 Task: Compose an email with the signature Ivan Wilson with the subject Request for feedback on a fundraising campaign and the message Could you please provide a list of the project milestones? from softage.2@softage.net to softage.7@softage.net with an attached image file Billboard_design.png Undo the message and rewrite the message as I am writing to confirm the details of the conference. Send the email. Finally, move the email from Sent Items to the label Thanksgiving recipes
Action: Mouse moved to (1106, 78)
Screenshot: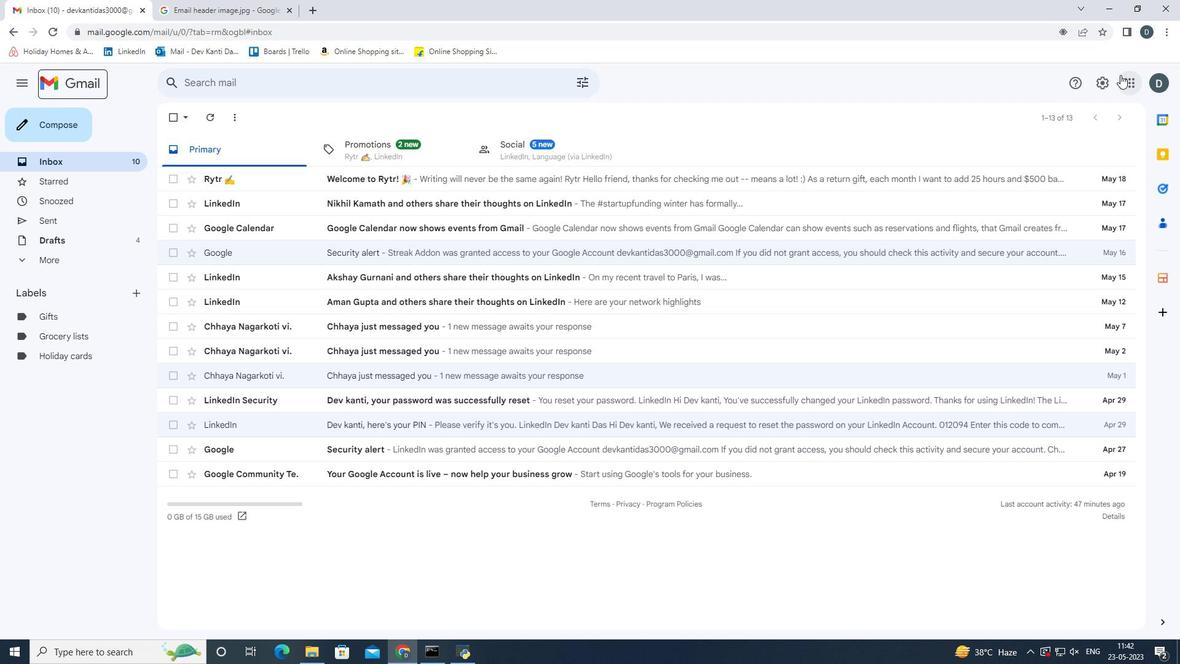
Action: Mouse pressed left at (1106, 78)
Screenshot: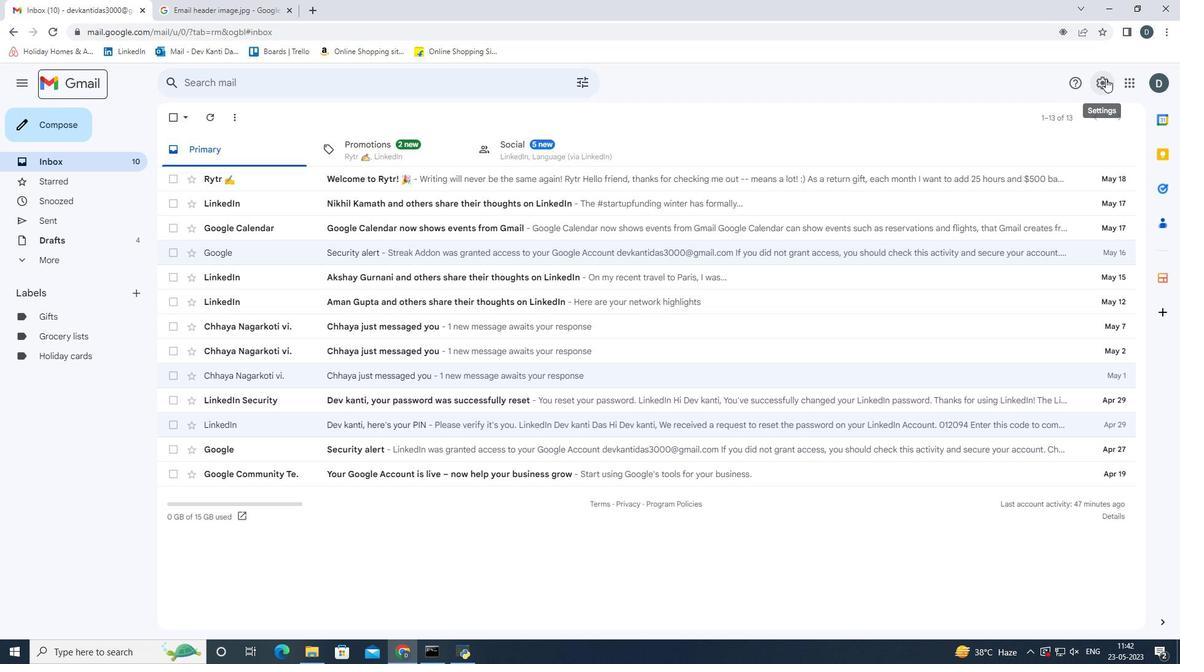 
Action: Mouse moved to (1075, 140)
Screenshot: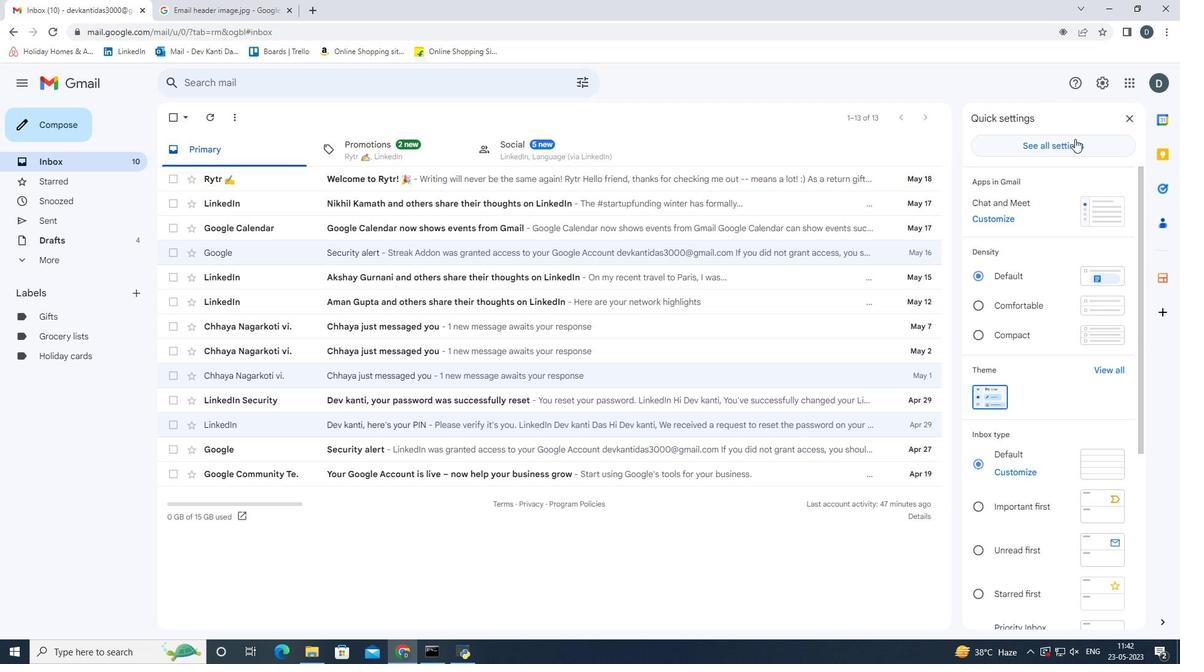 
Action: Mouse pressed left at (1075, 140)
Screenshot: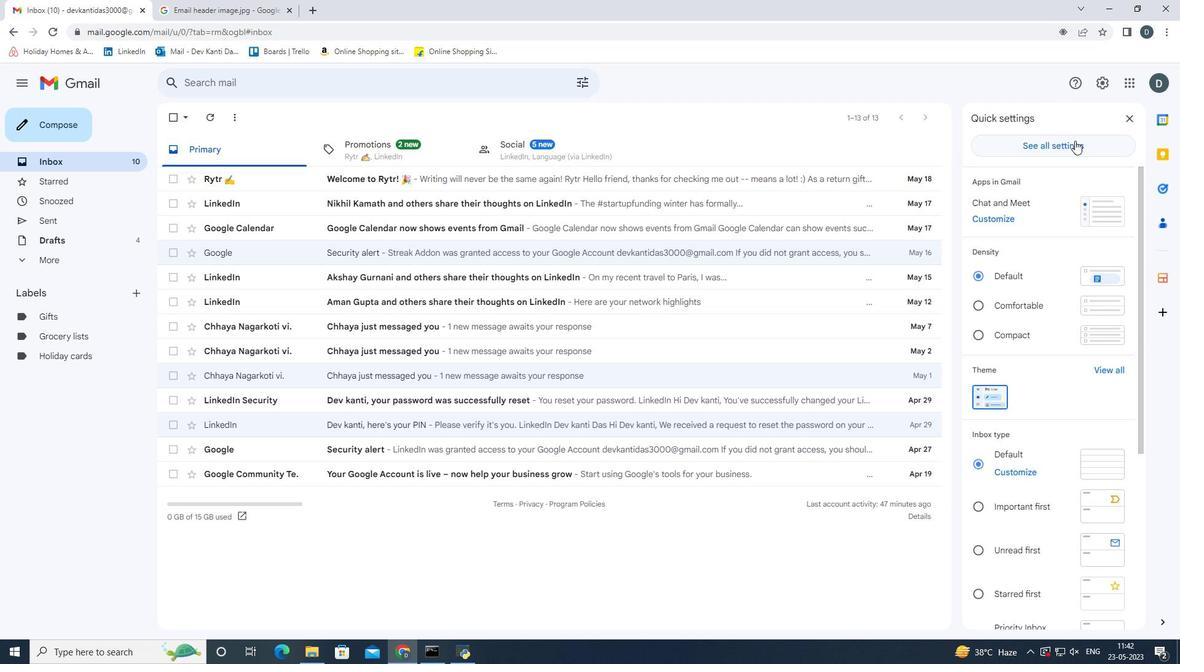 
Action: Mouse moved to (430, 432)
Screenshot: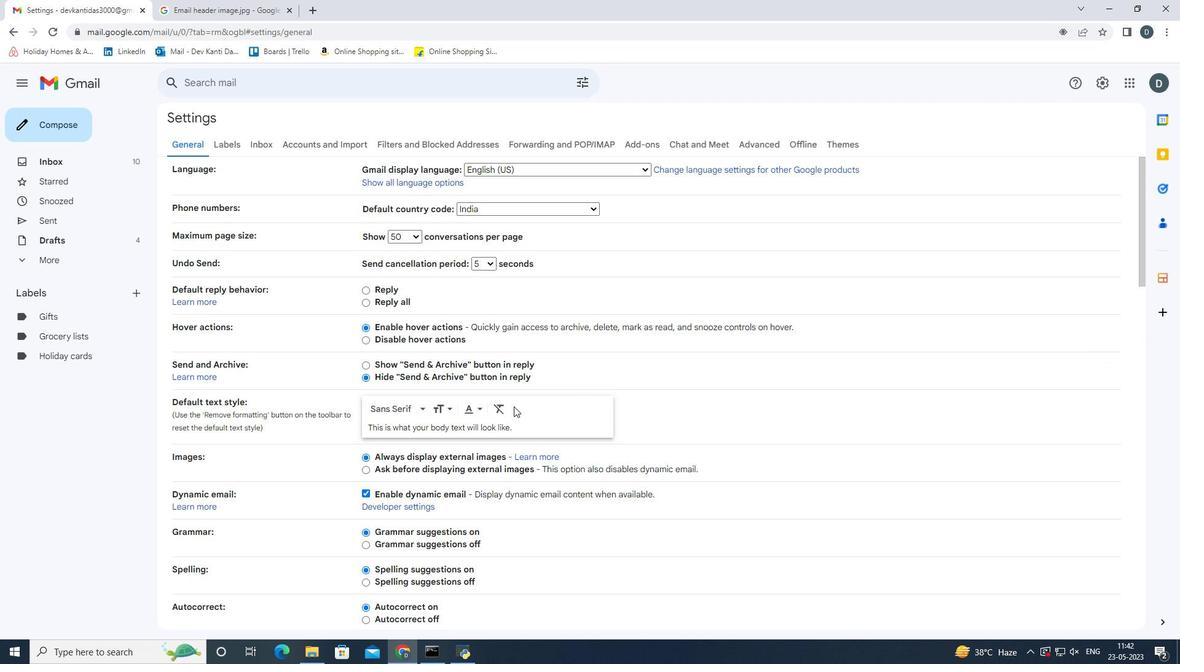 
Action: Mouse scrolled (430, 432) with delta (0, 0)
Screenshot: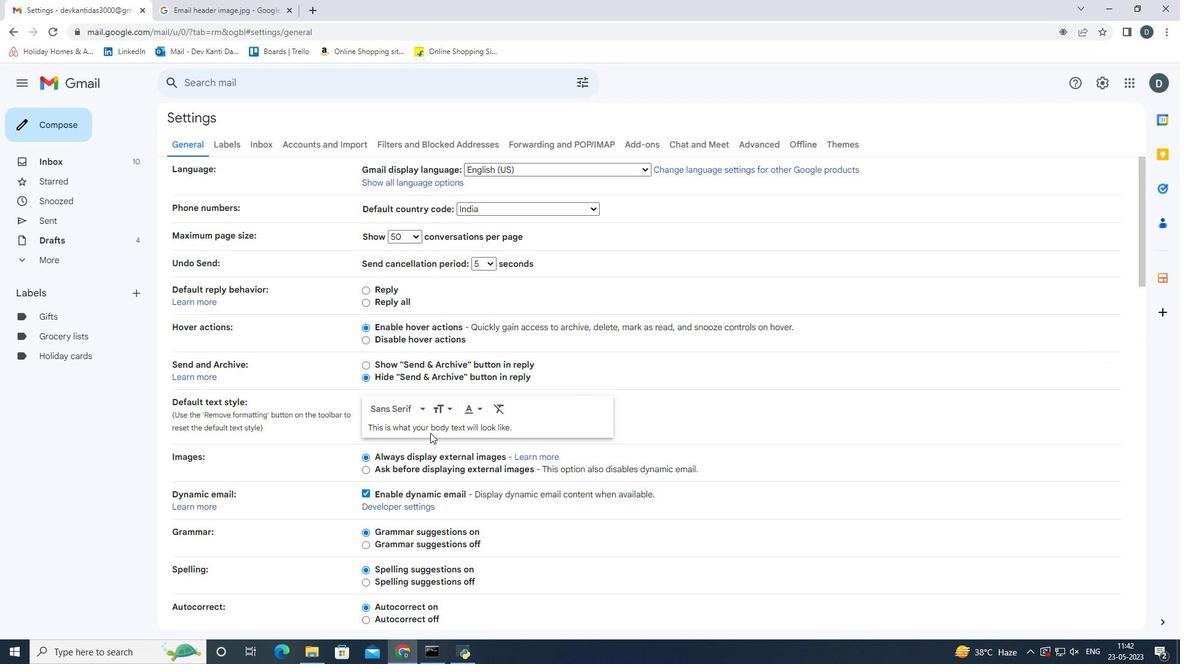 
Action: Mouse scrolled (430, 432) with delta (0, 0)
Screenshot: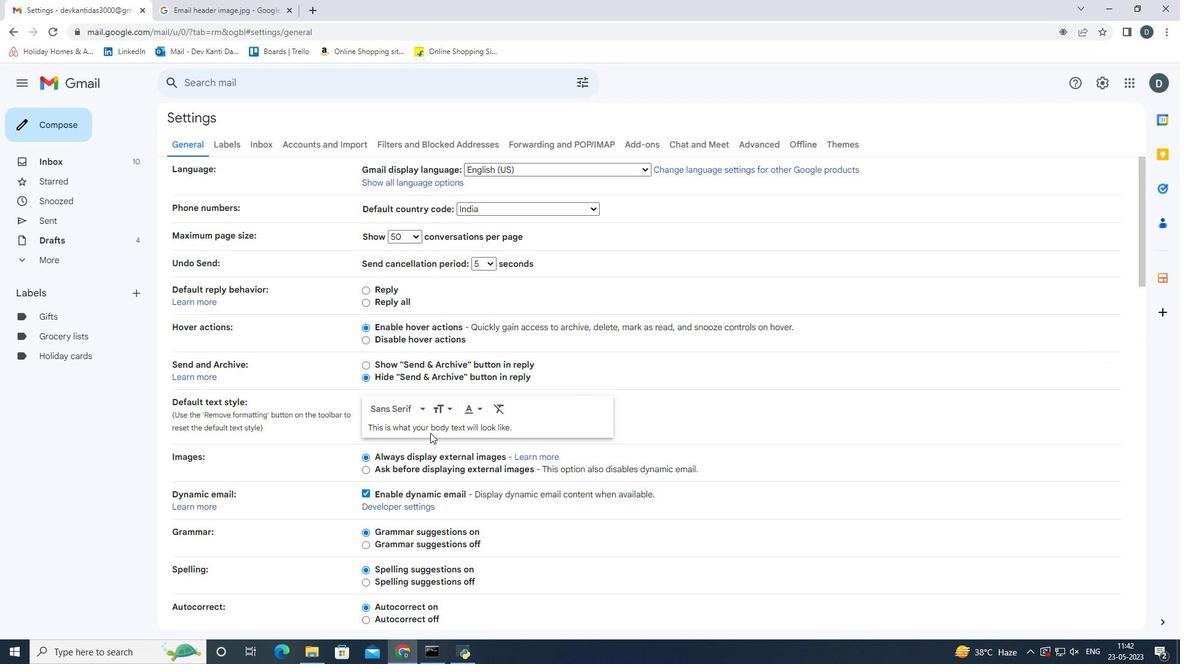 
Action: Mouse scrolled (430, 432) with delta (0, 0)
Screenshot: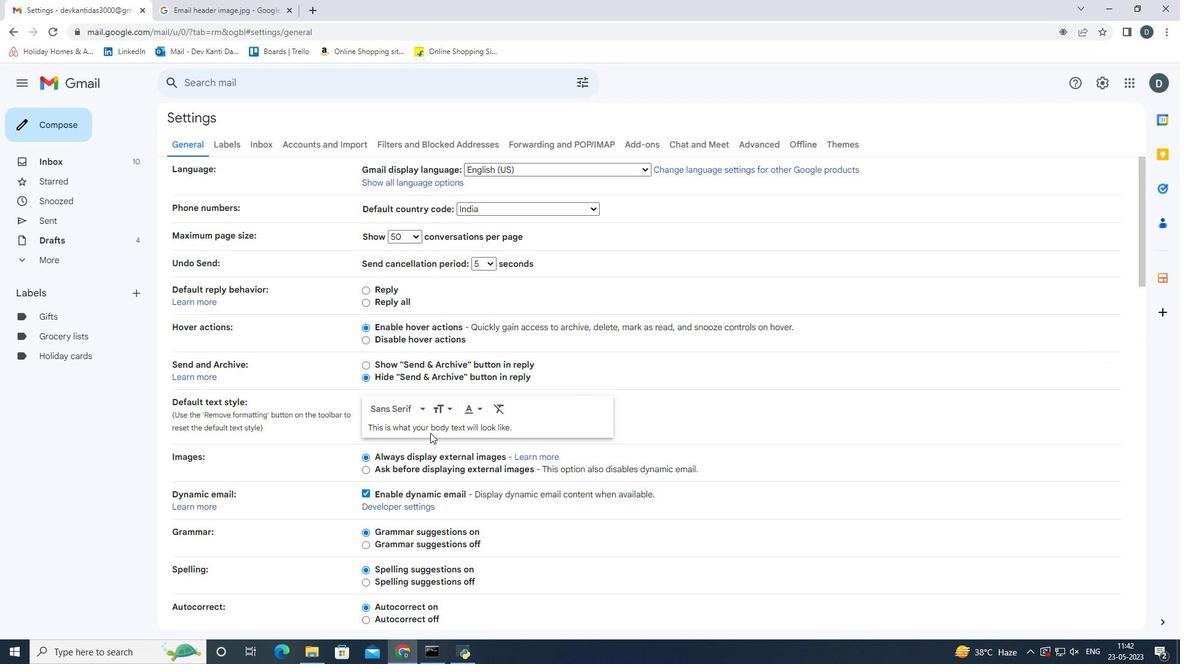 
Action: Mouse scrolled (430, 432) with delta (0, 0)
Screenshot: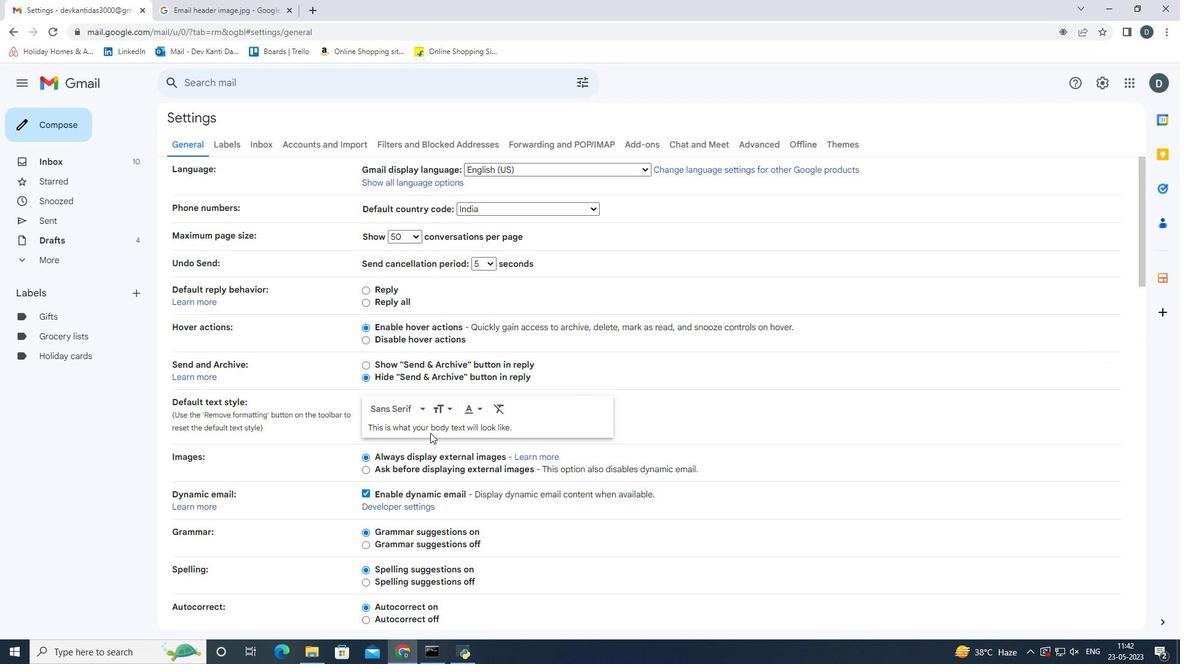 
Action: Mouse scrolled (430, 432) with delta (0, 0)
Screenshot: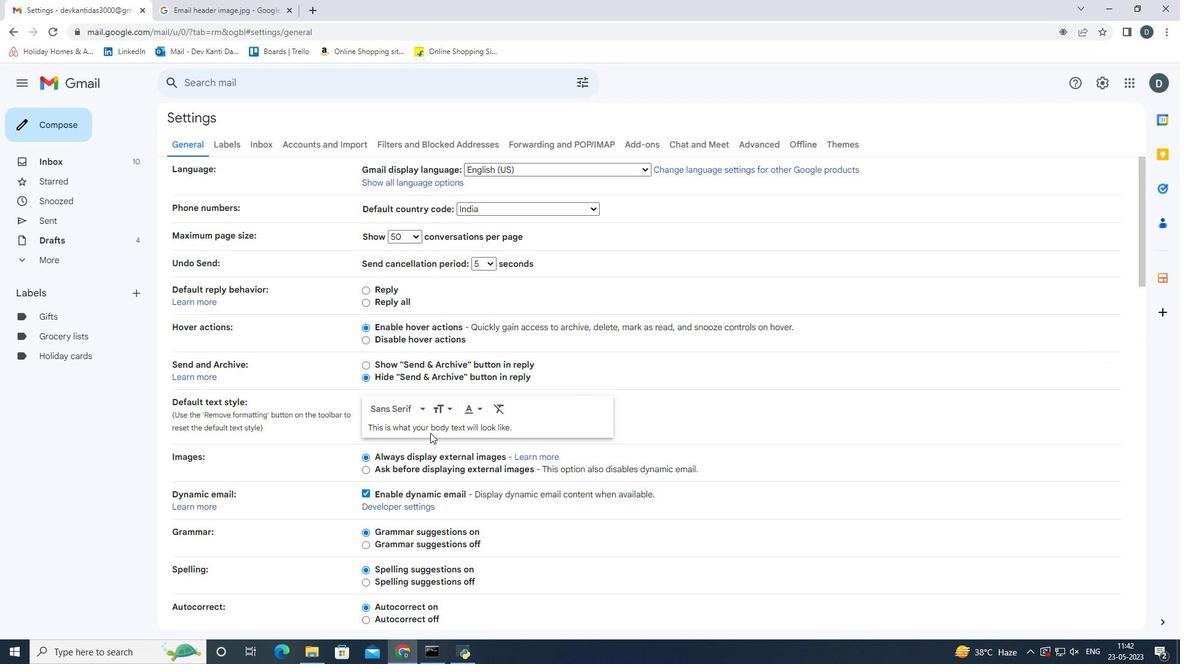 
Action: Mouse scrolled (430, 432) with delta (0, 0)
Screenshot: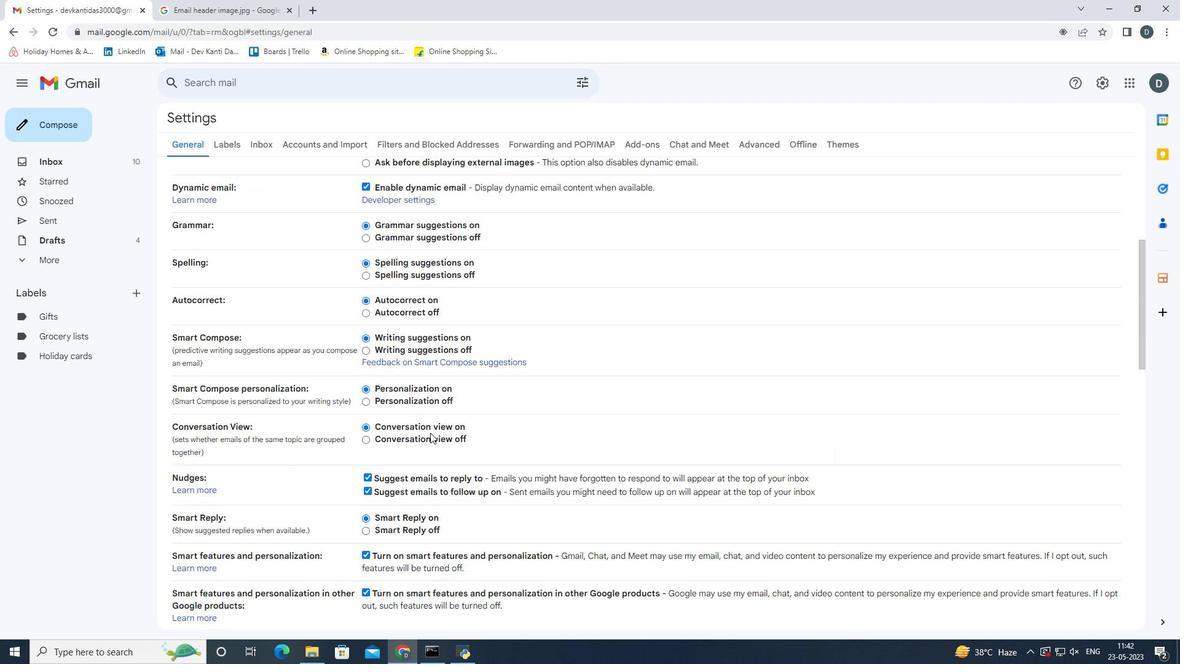 
Action: Mouse scrolled (430, 432) with delta (0, 0)
Screenshot: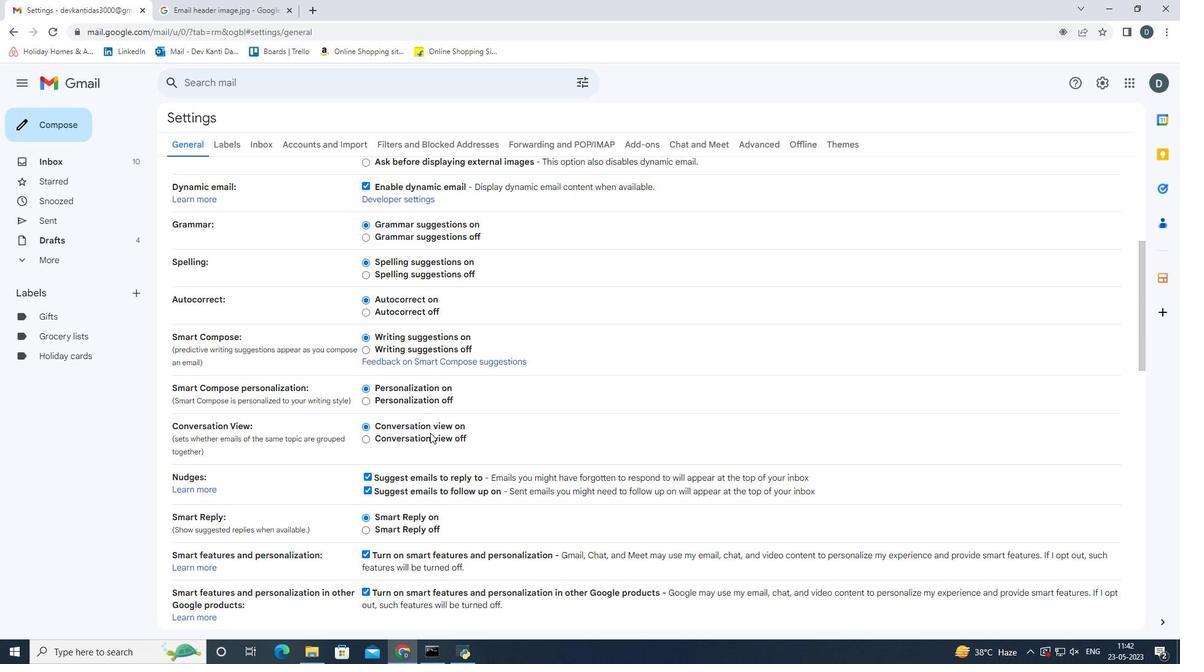 
Action: Mouse scrolled (430, 432) with delta (0, 0)
Screenshot: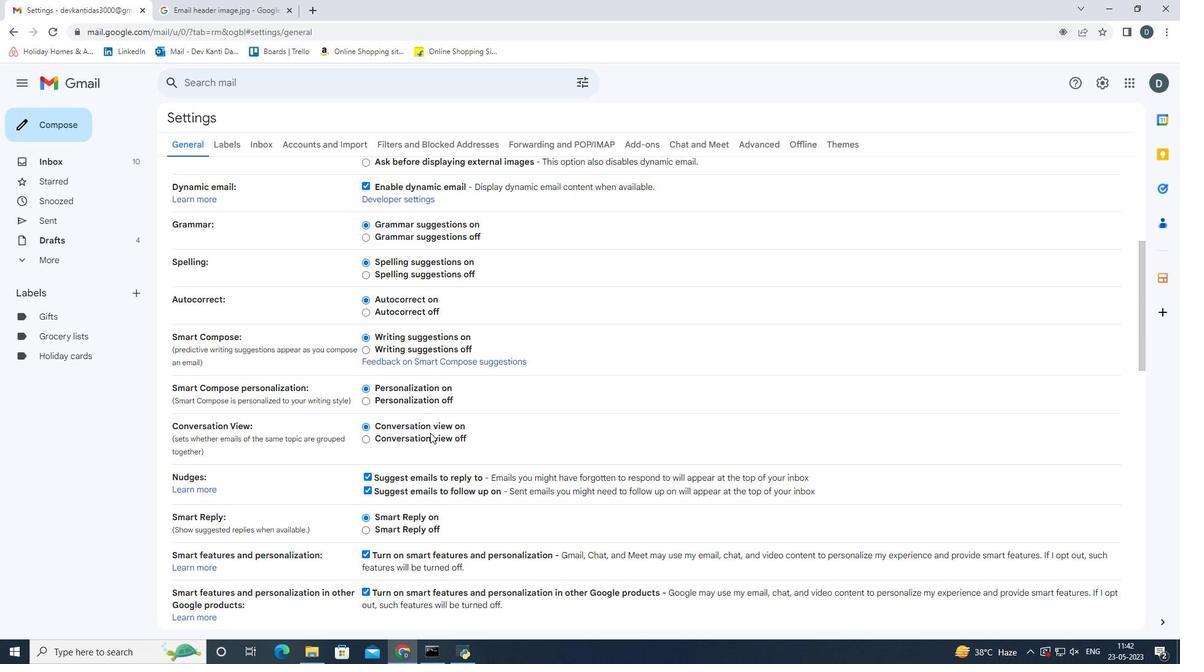 
Action: Mouse scrolled (430, 432) with delta (0, 0)
Screenshot: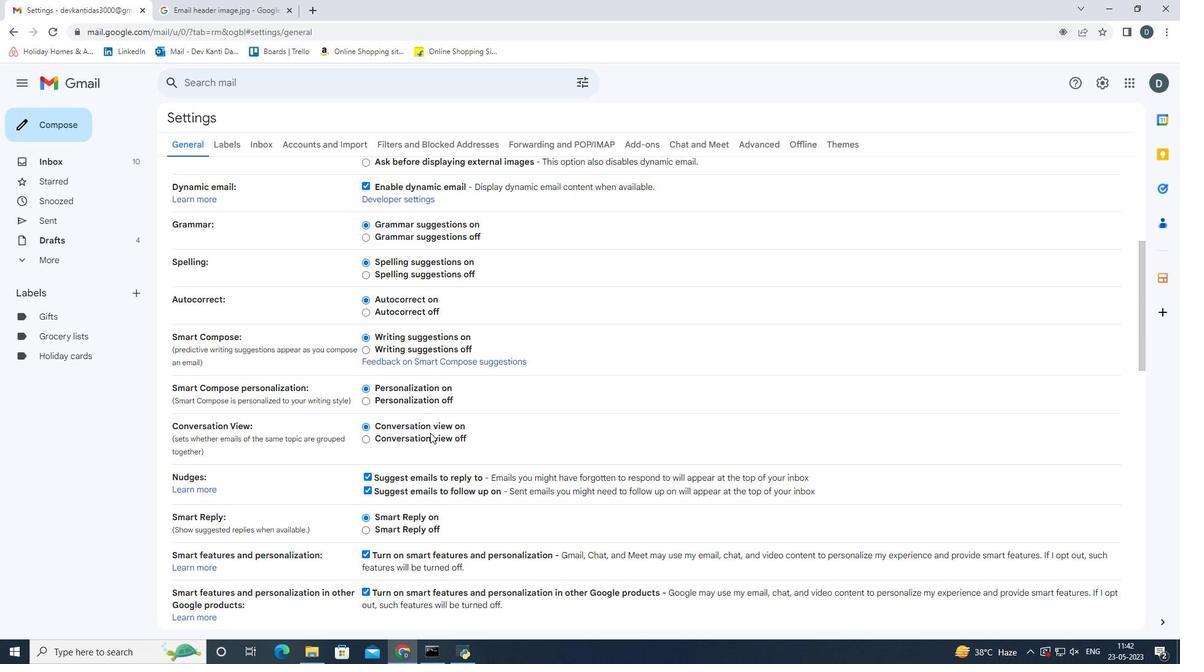 
Action: Mouse scrolled (430, 432) with delta (0, 0)
Screenshot: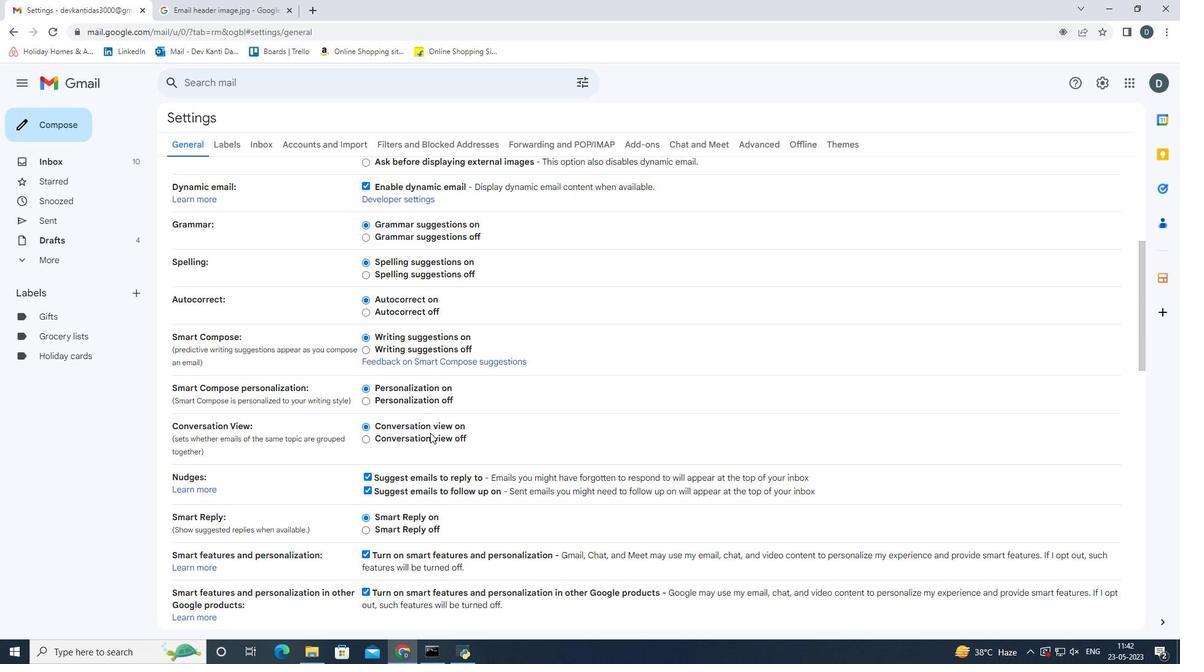 
Action: Mouse scrolled (430, 432) with delta (0, 0)
Screenshot: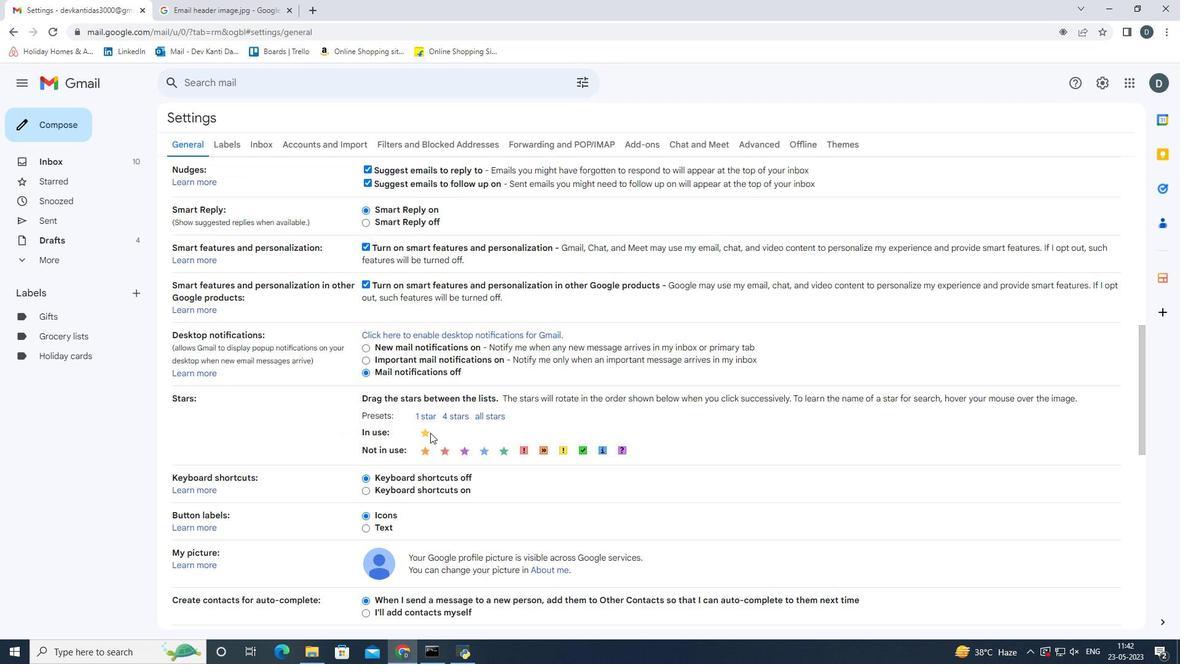 
Action: Mouse scrolled (430, 432) with delta (0, 0)
Screenshot: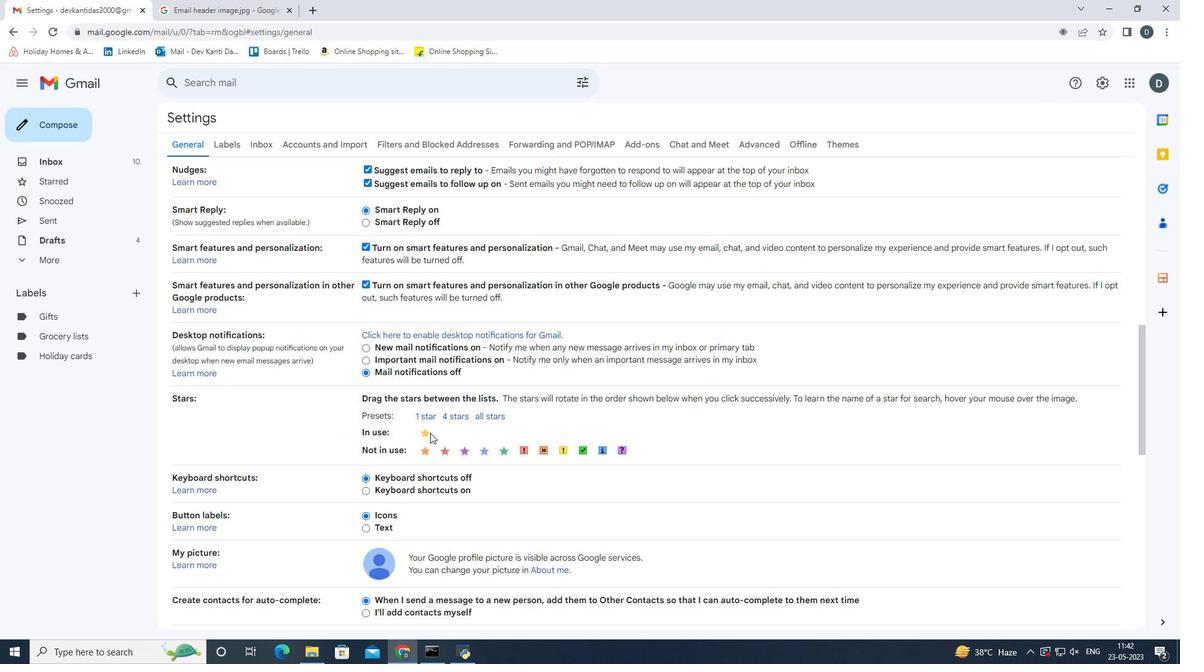 
Action: Mouse scrolled (430, 432) with delta (0, 0)
Screenshot: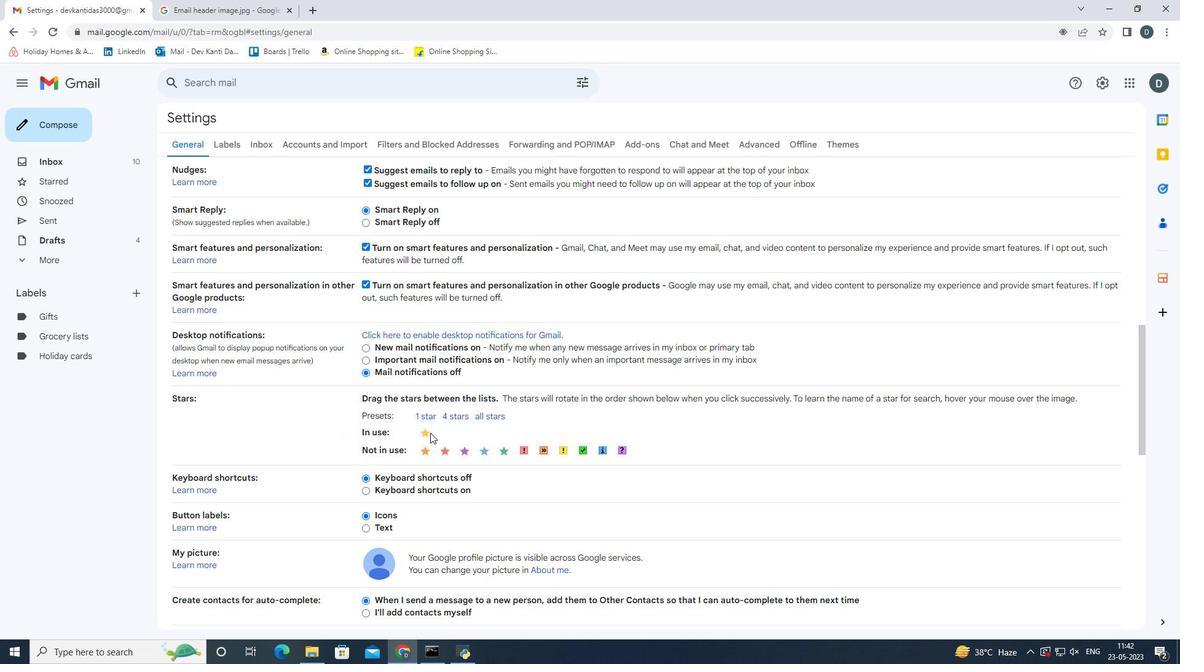 
Action: Mouse scrolled (430, 432) with delta (0, 0)
Screenshot: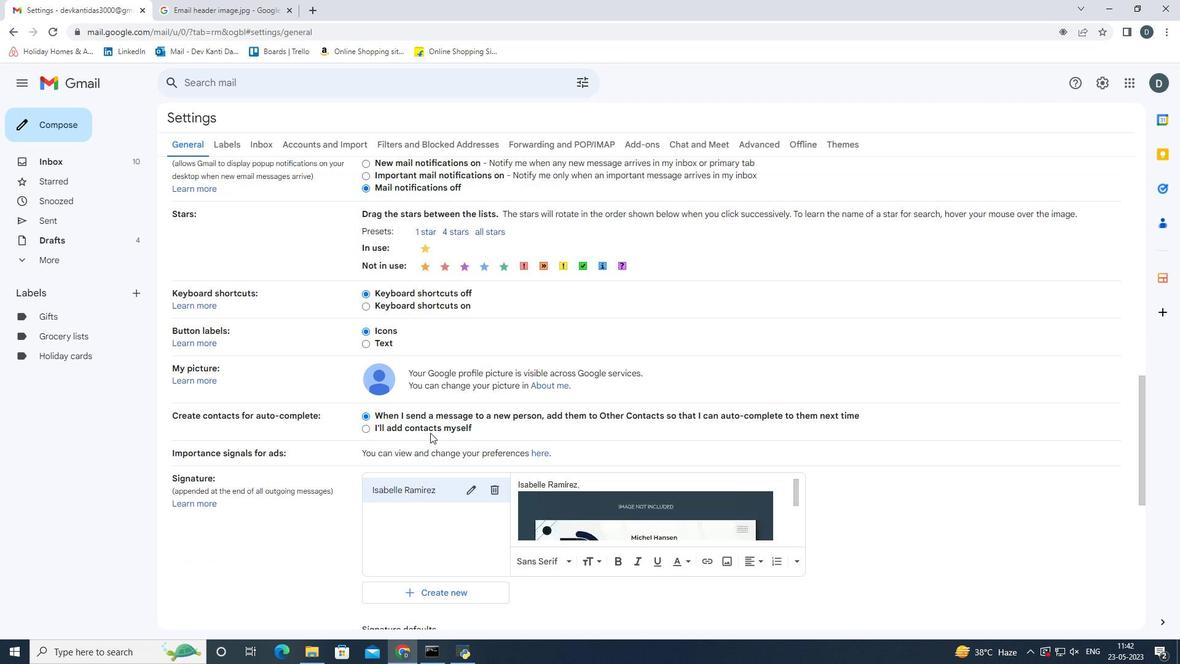 
Action: Mouse scrolled (430, 432) with delta (0, 0)
Screenshot: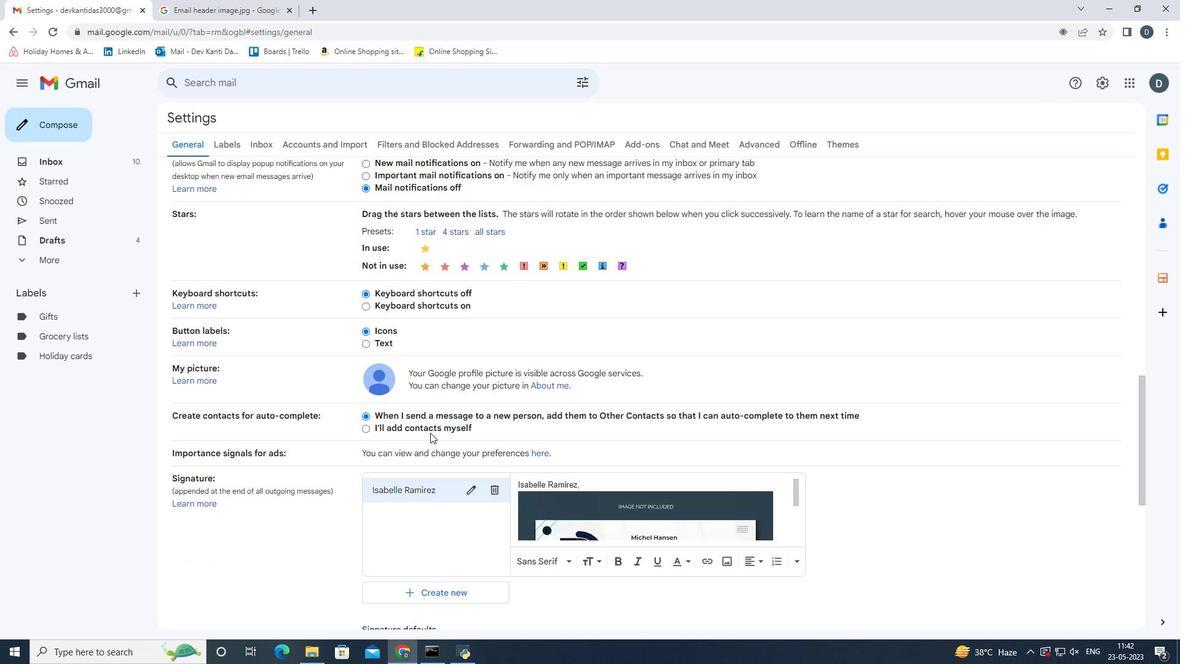 
Action: Mouse moved to (493, 364)
Screenshot: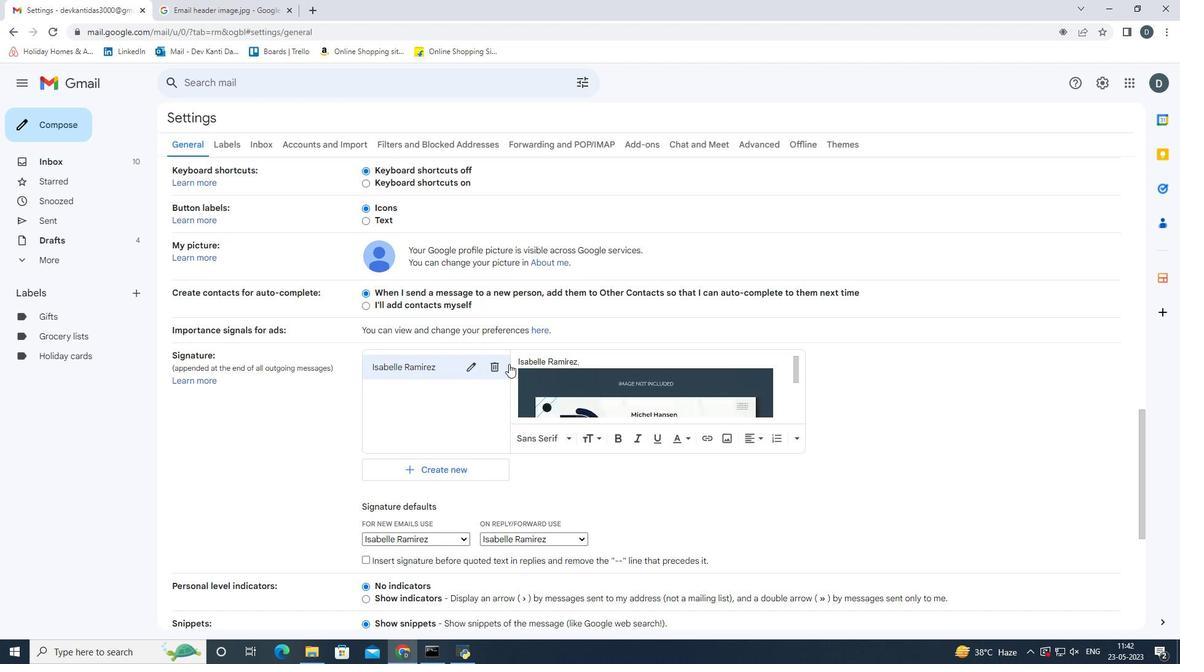 
Action: Mouse pressed left at (493, 364)
Screenshot: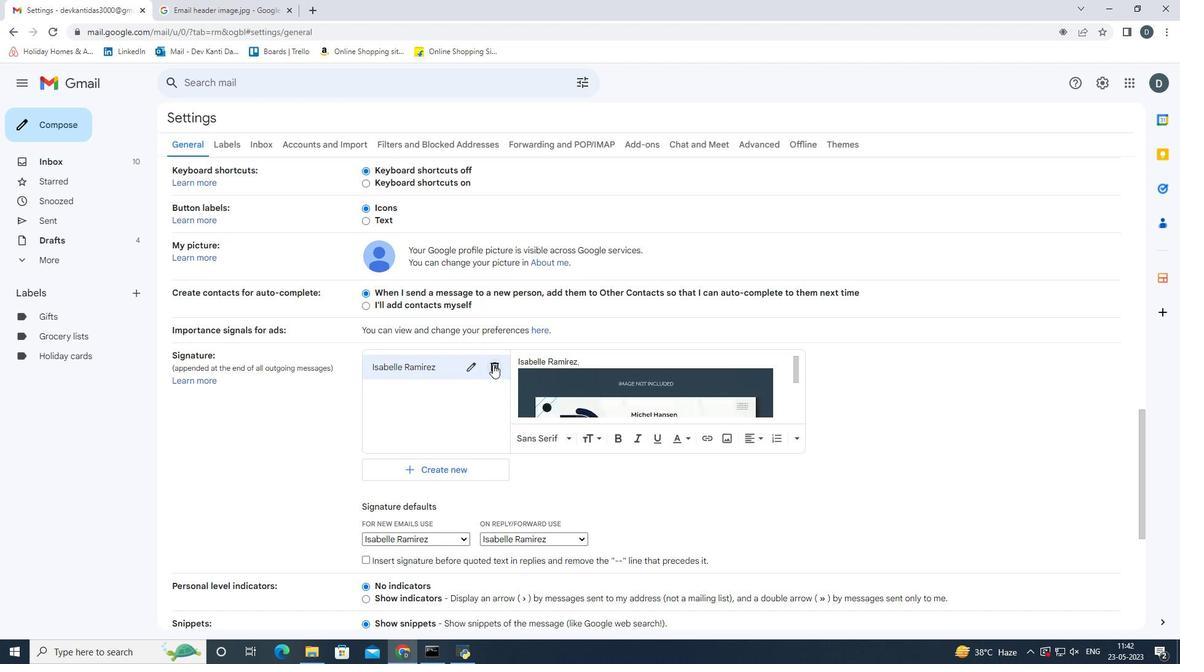 
Action: Mouse moved to (692, 373)
Screenshot: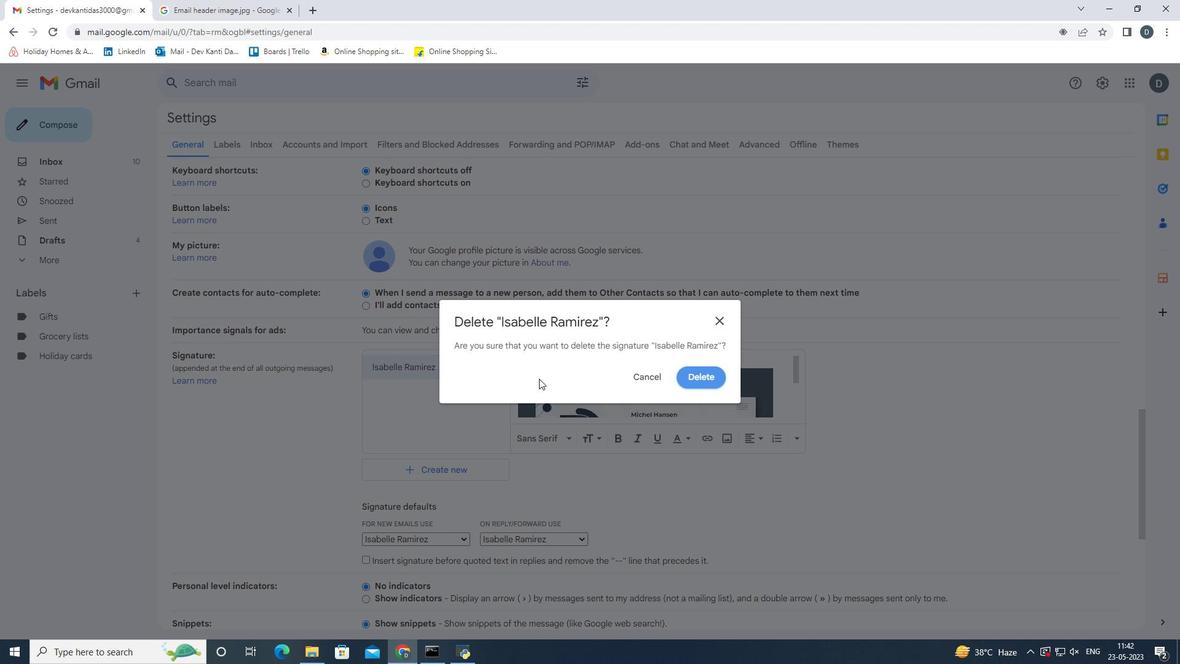 
Action: Mouse pressed left at (692, 373)
Screenshot: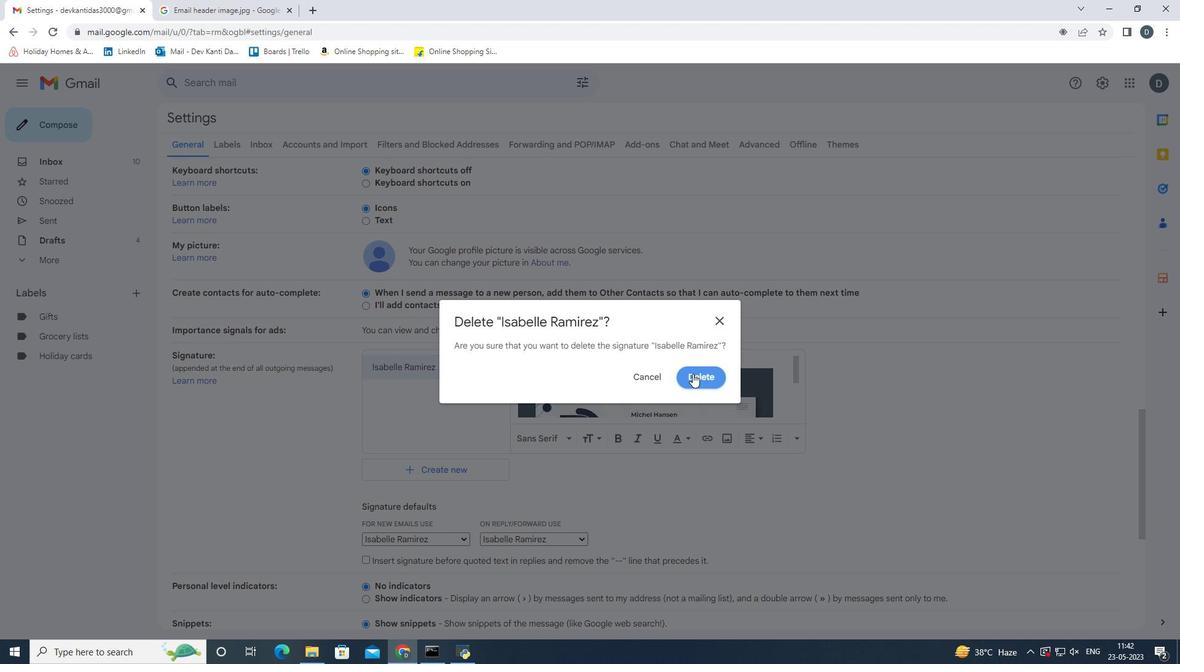 
Action: Mouse moved to (428, 376)
Screenshot: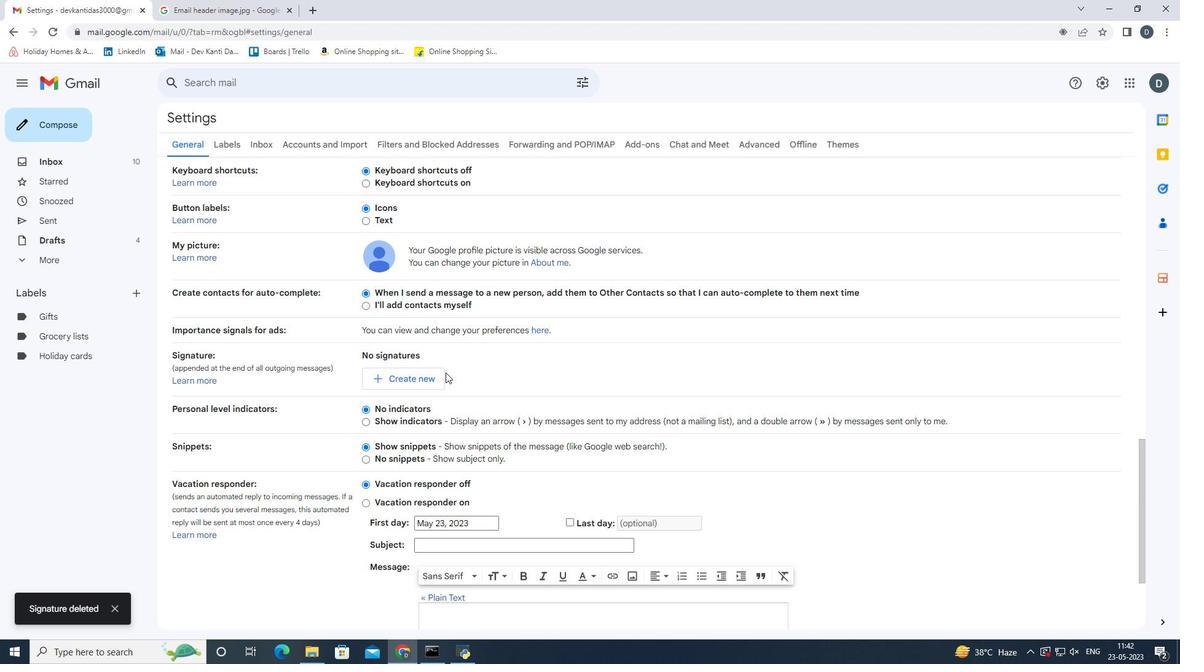 
Action: Mouse pressed left at (428, 376)
Screenshot: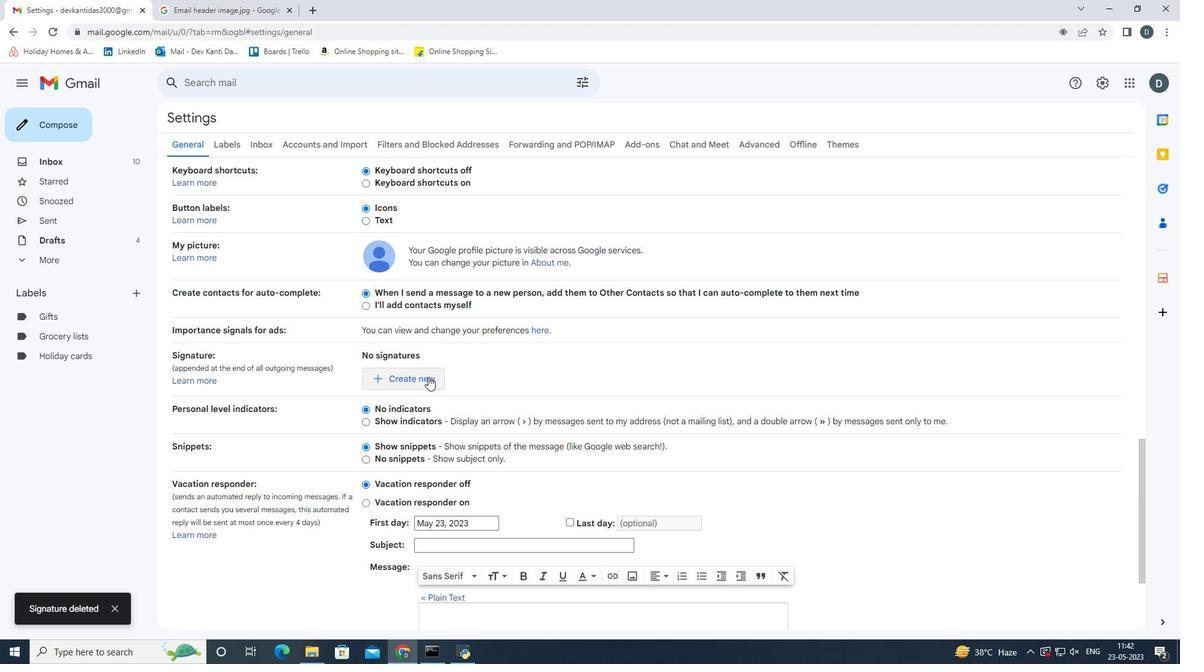 
Action: Mouse moved to (561, 340)
Screenshot: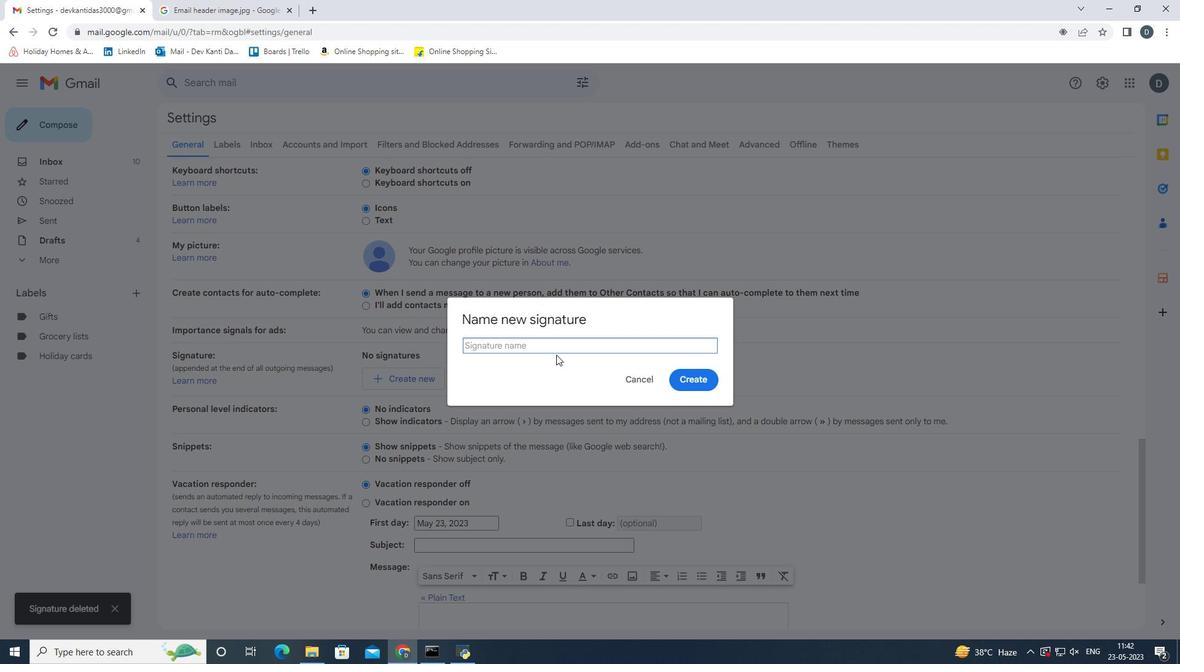 
Action: Key pressed <Key.shift>Ivan<Key.space><Key.shift><Key.shift><Key.shift><Key.shift><Key.shift><Key.shift><Key.shift><Key.shift><Key.shift><Key.shift><Key.shift><Key.shift><Key.shift><Key.shift><Key.shift><Key.shift><Key.shift><Key.shift><Key.shift><Key.shift><Key.shift>Wilson<Key.enter>
Screenshot: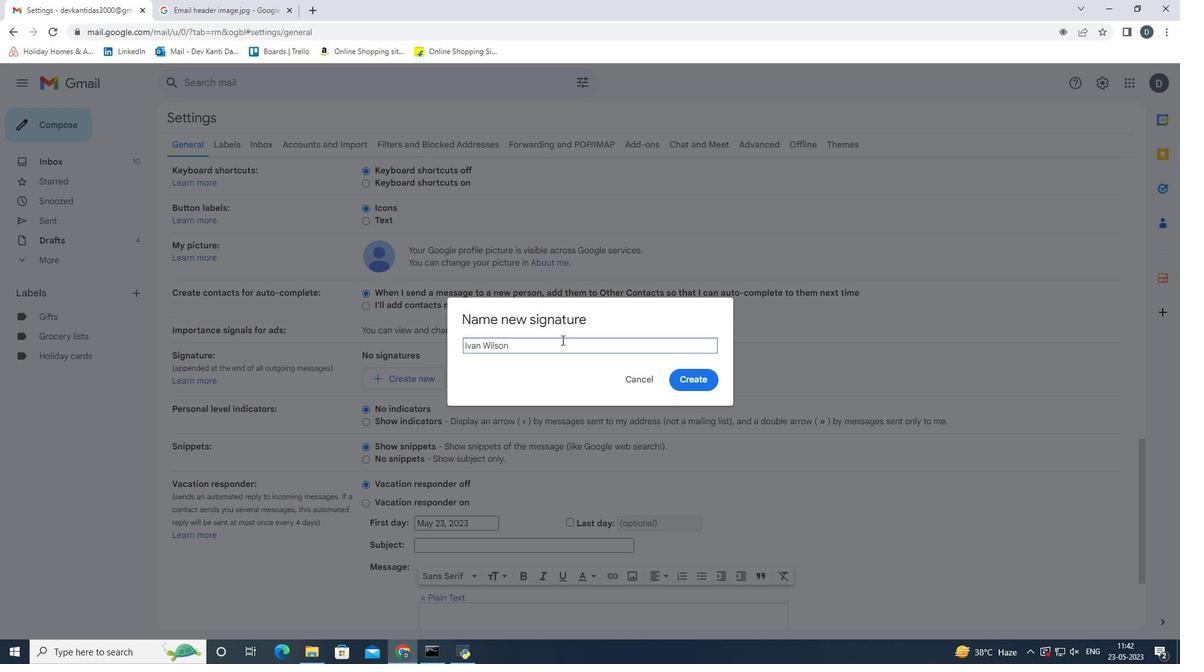 
Action: Mouse moved to (574, 371)
Screenshot: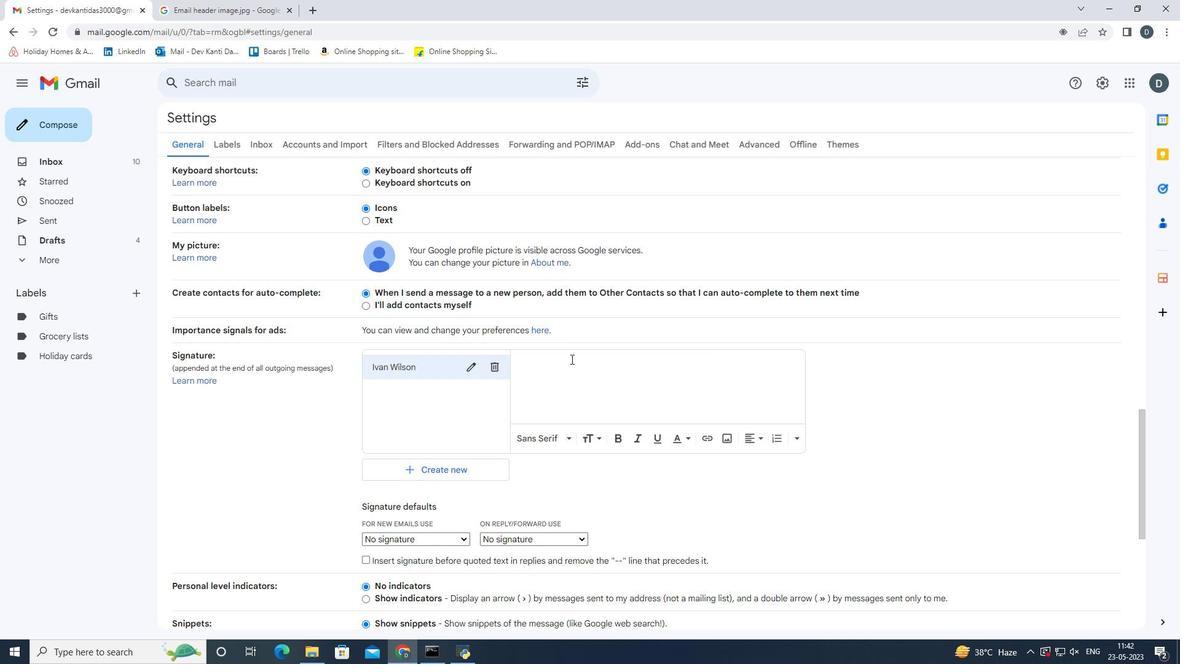 
Action: Mouse pressed left at (574, 371)
Screenshot: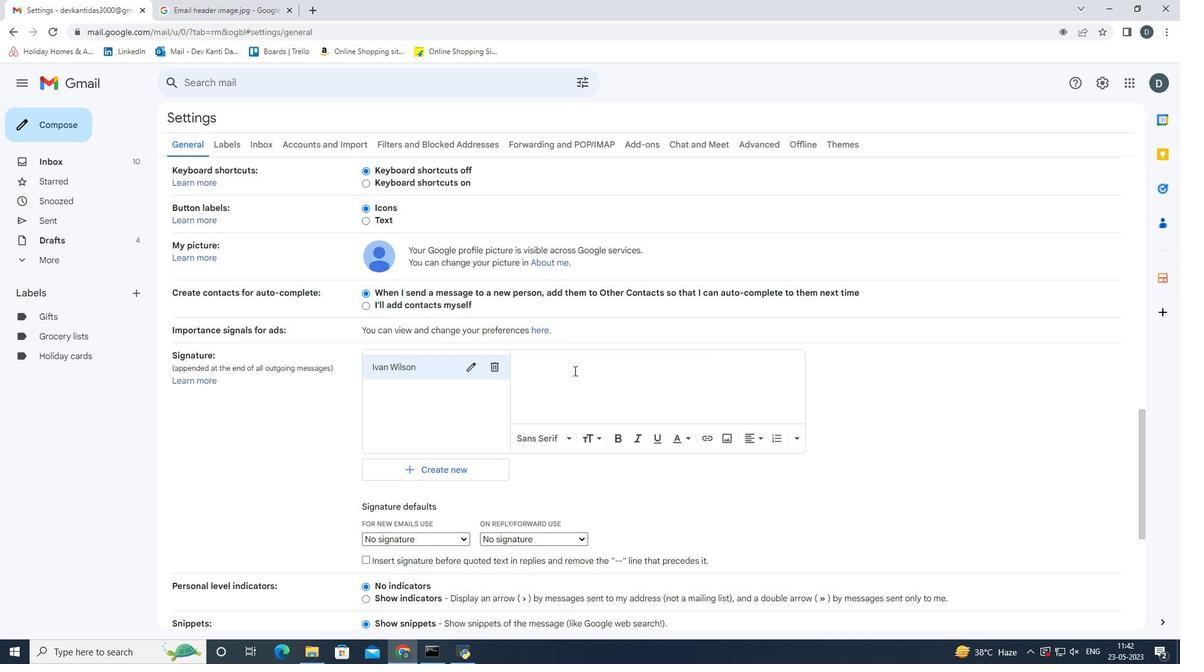
Action: Key pressed <Key.shift>Ivan<Key.space><Key.shift><Key.shift><Key.shift><Key.shift><Key.shift><Key.shift><Key.shift><Key.shift>Wilson,<Key.enter>
Screenshot: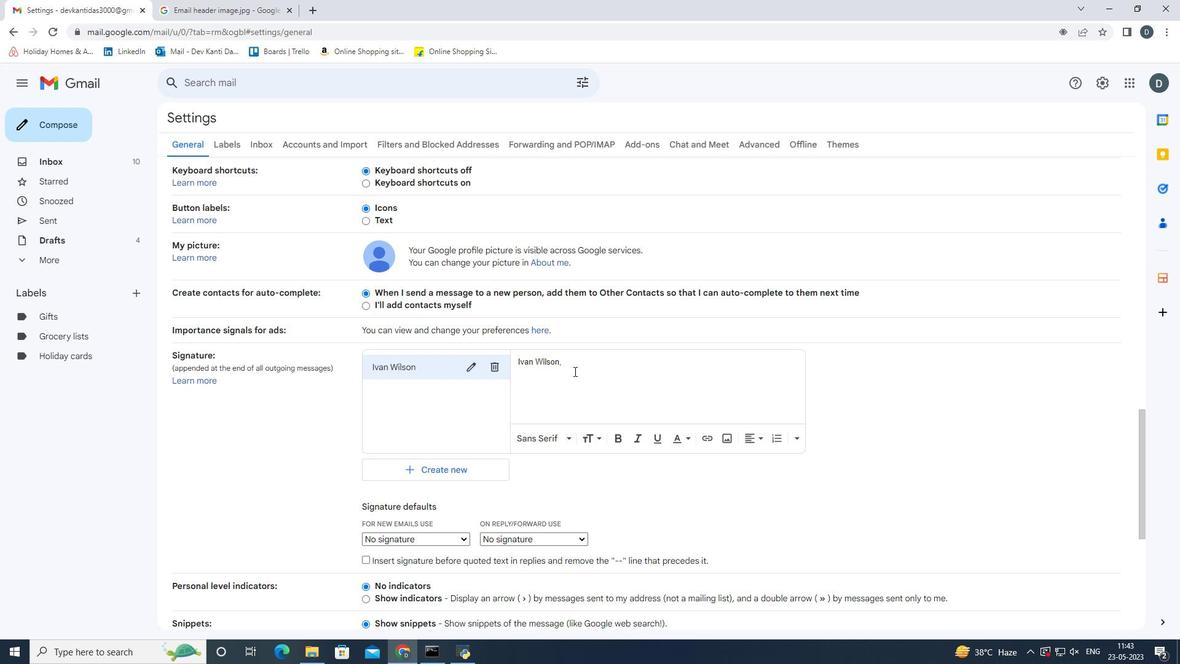 
Action: Mouse moved to (235, 0)
Screenshot: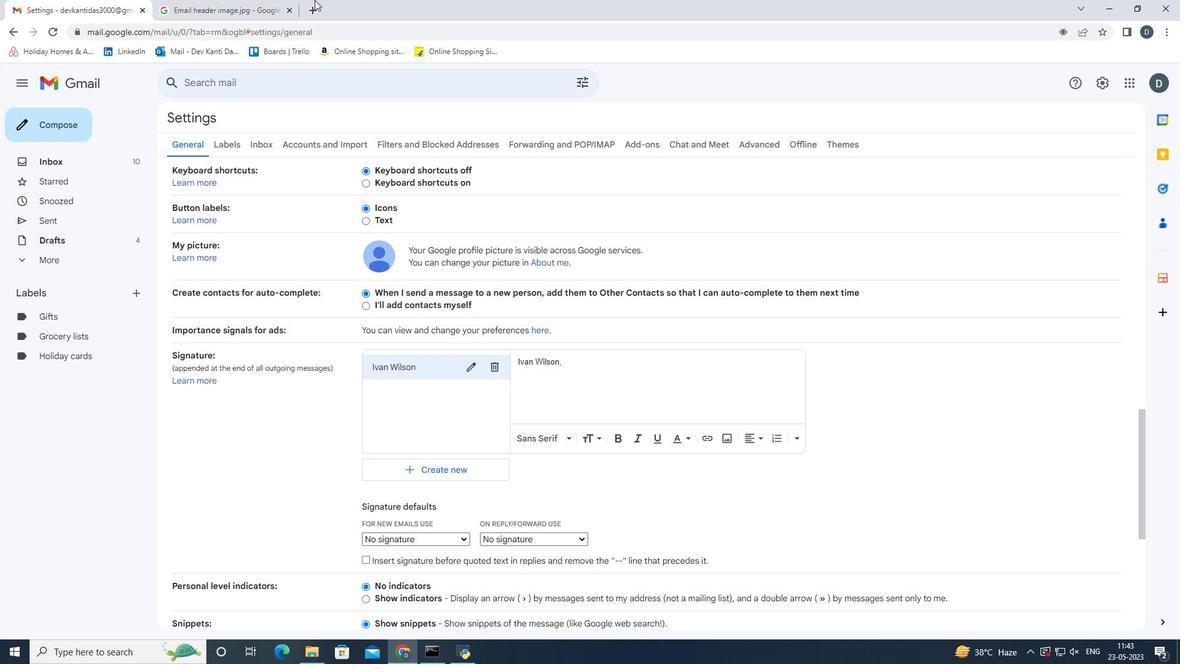 
Action: Mouse pressed left at (235, 0)
Screenshot: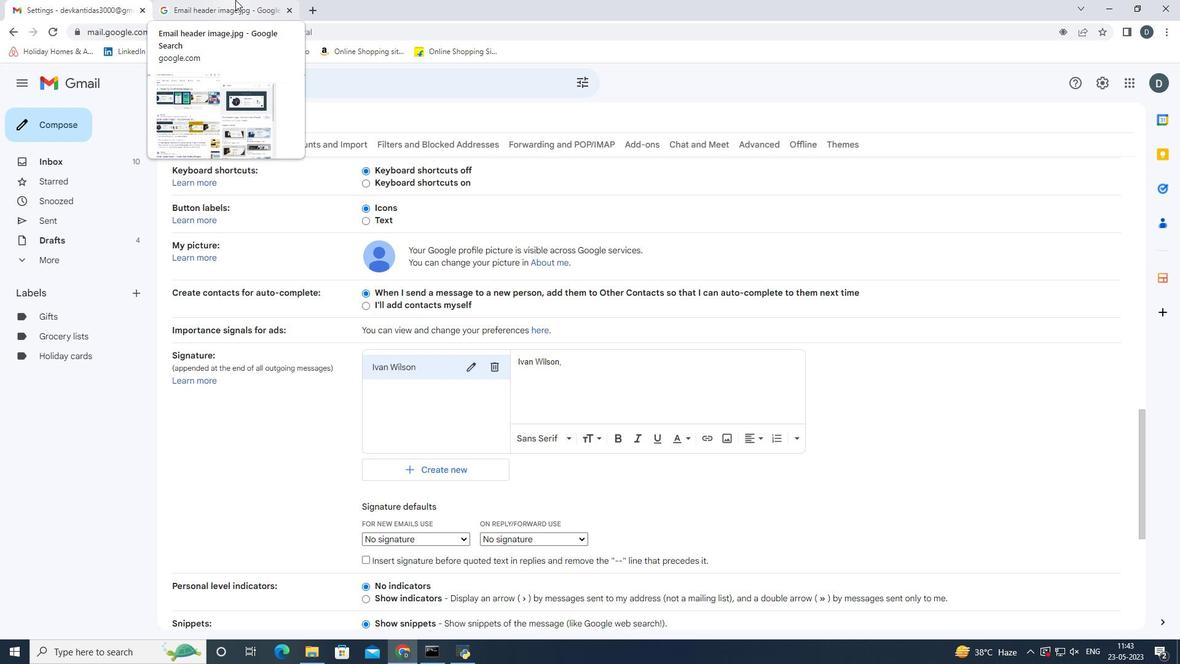 
Action: Mouse moved to (458, 96)
Screenshot: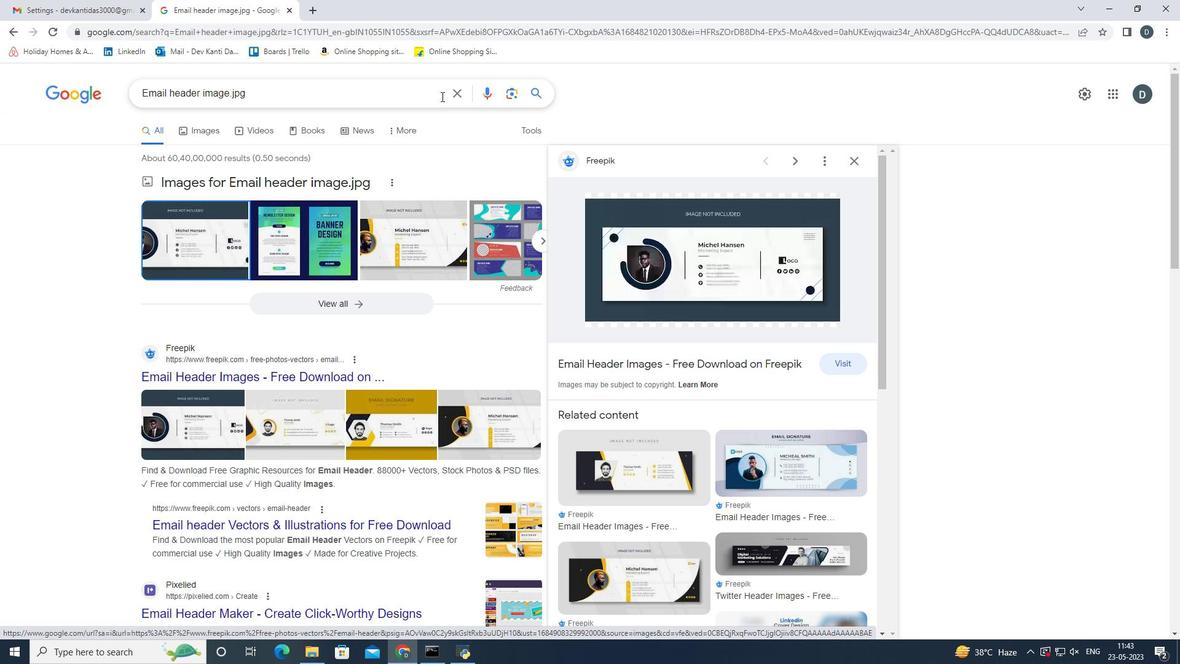 
Action: Mouse pressed left at (458, 96)
Screenshot: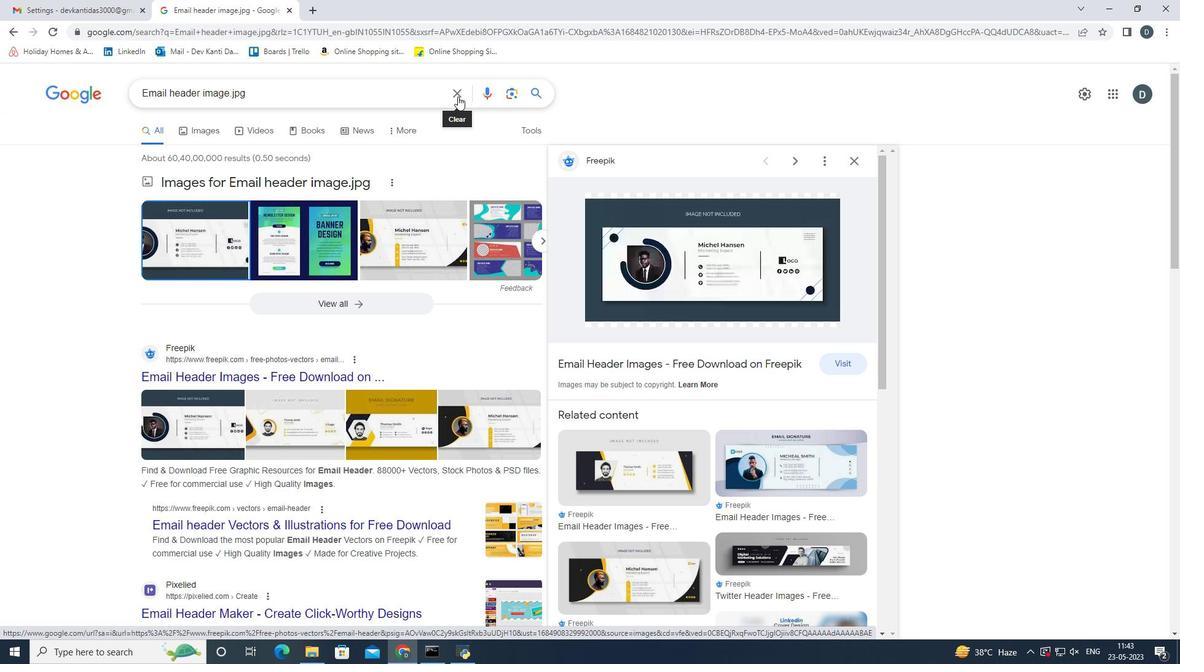 
Action: Key pressed <Key.shift>Billboard<Key.shift_r><Key.shift_r><Key.shift_r><Key.shift_r><Key.shift_r><Key.shift_r><Key.shift_r><Key.shift_r>_design.png<Key.enter>
Screenshot: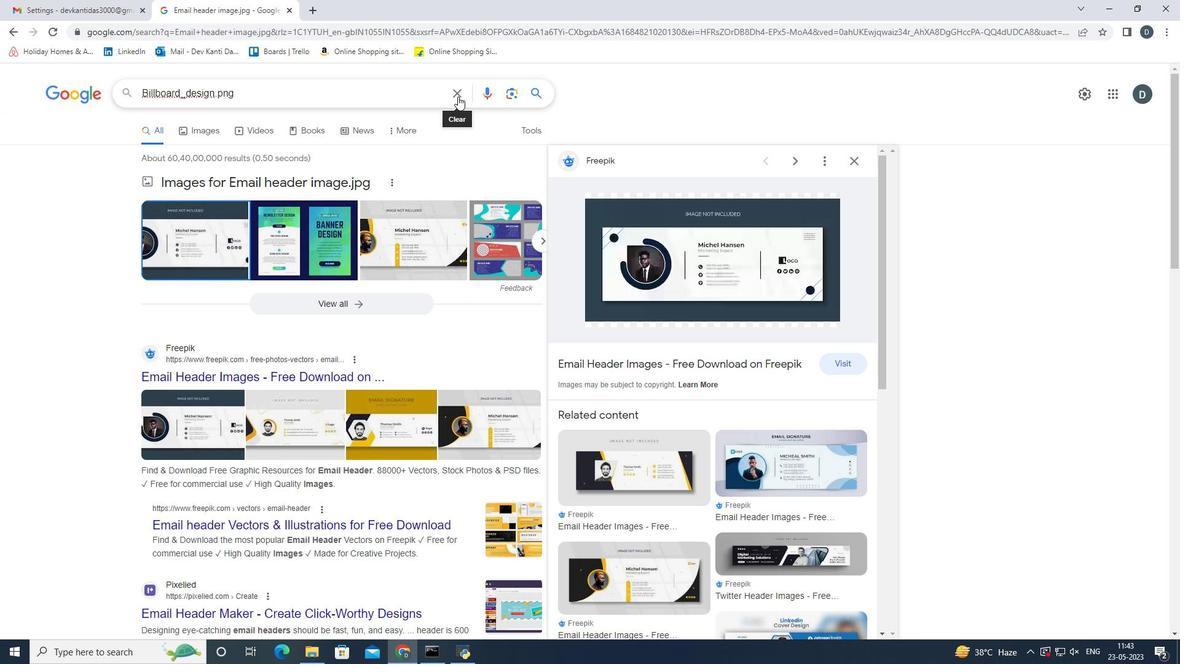 
Action: Mouse moved to (284, 288)
Screenshot: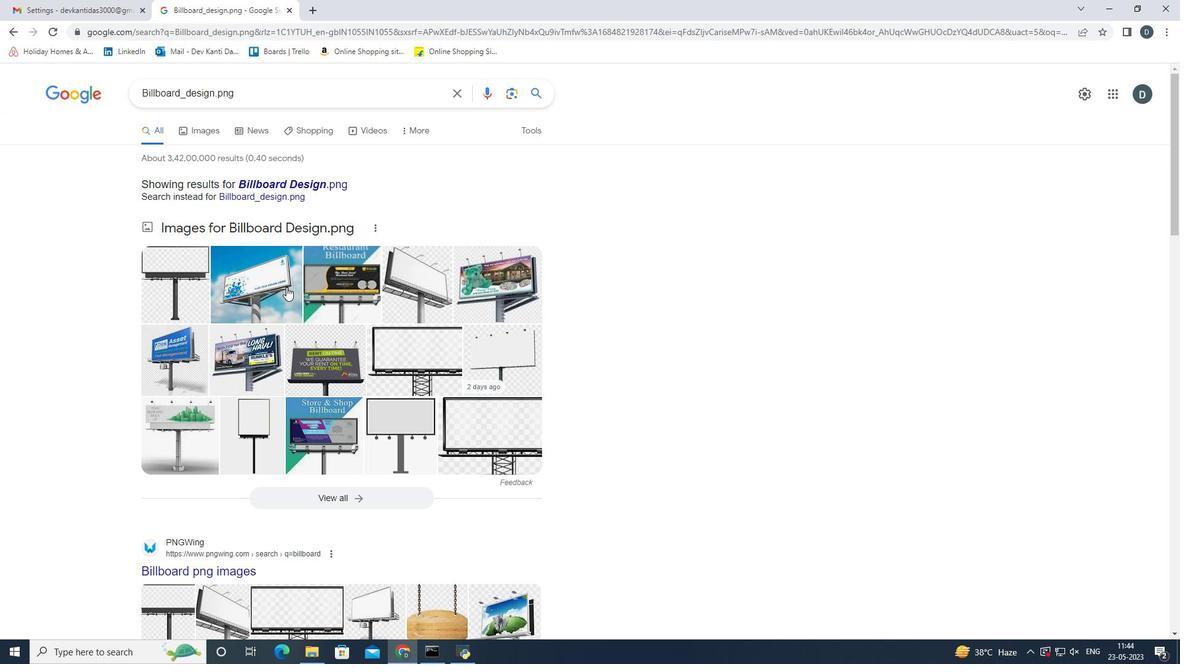 
Action: Mouse pressed left at (284, 288)
Screenshot: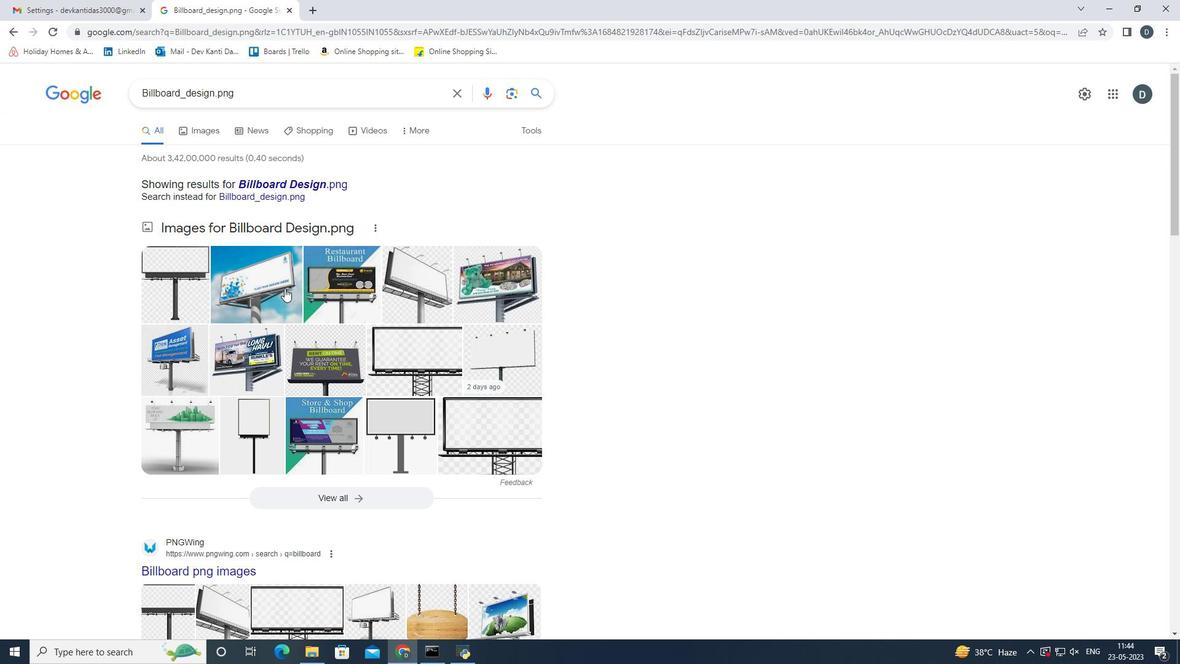 
Action: Mouse moved to (801, 273)
Screenshot: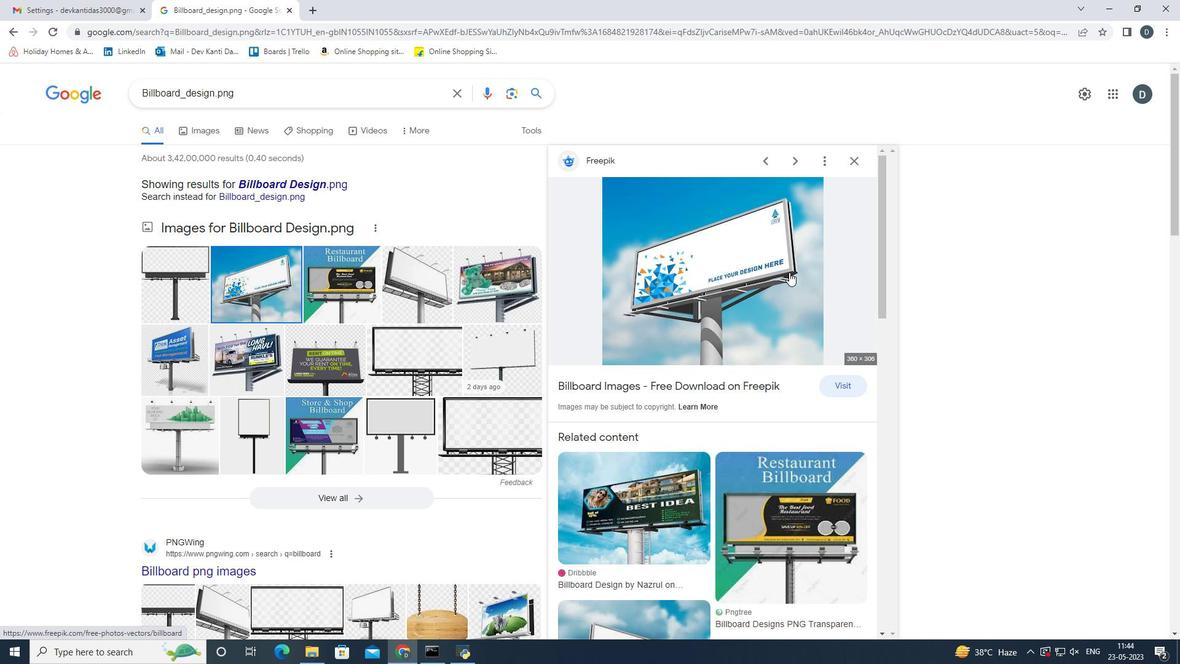 
Action: Mouse pressed right at (801, 273)
Screenshot: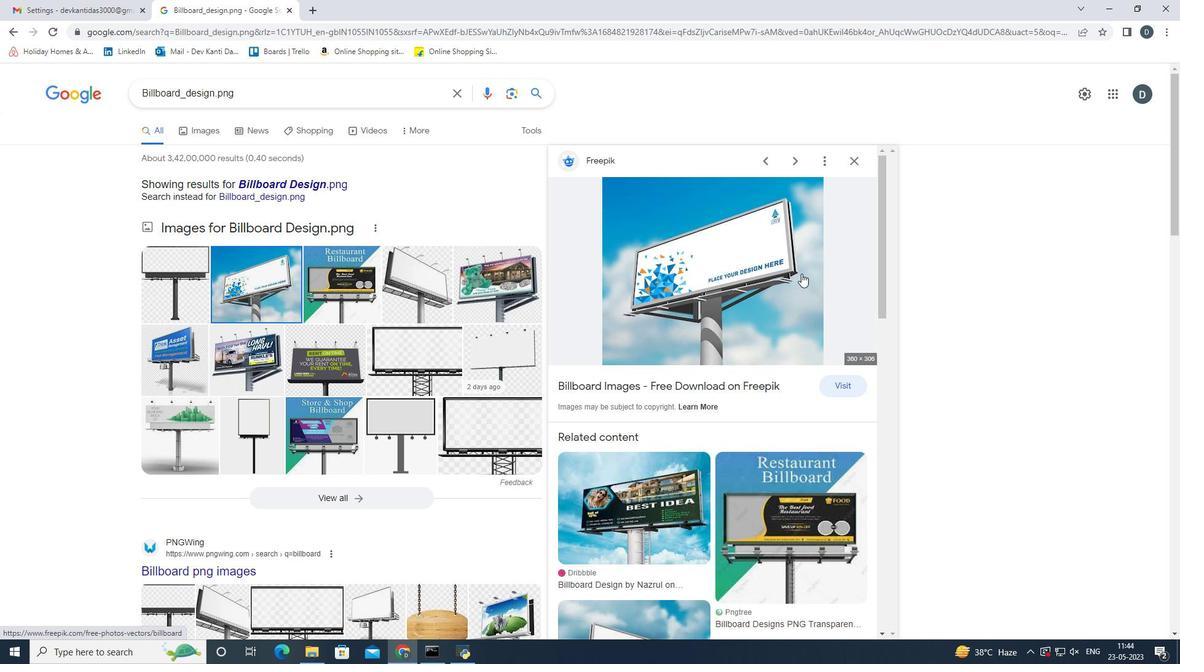 
Action: Mouse moved to (894, 403)
Screenshot: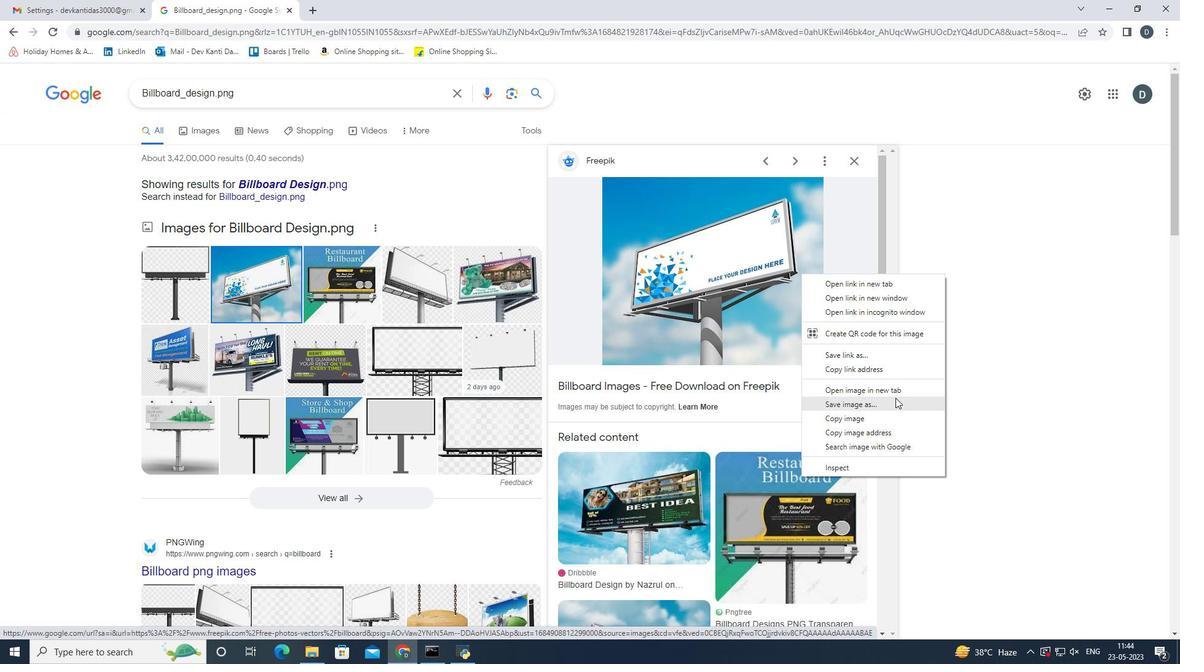 
Action: Mouse pressed left at (894, 403)
Screenshot: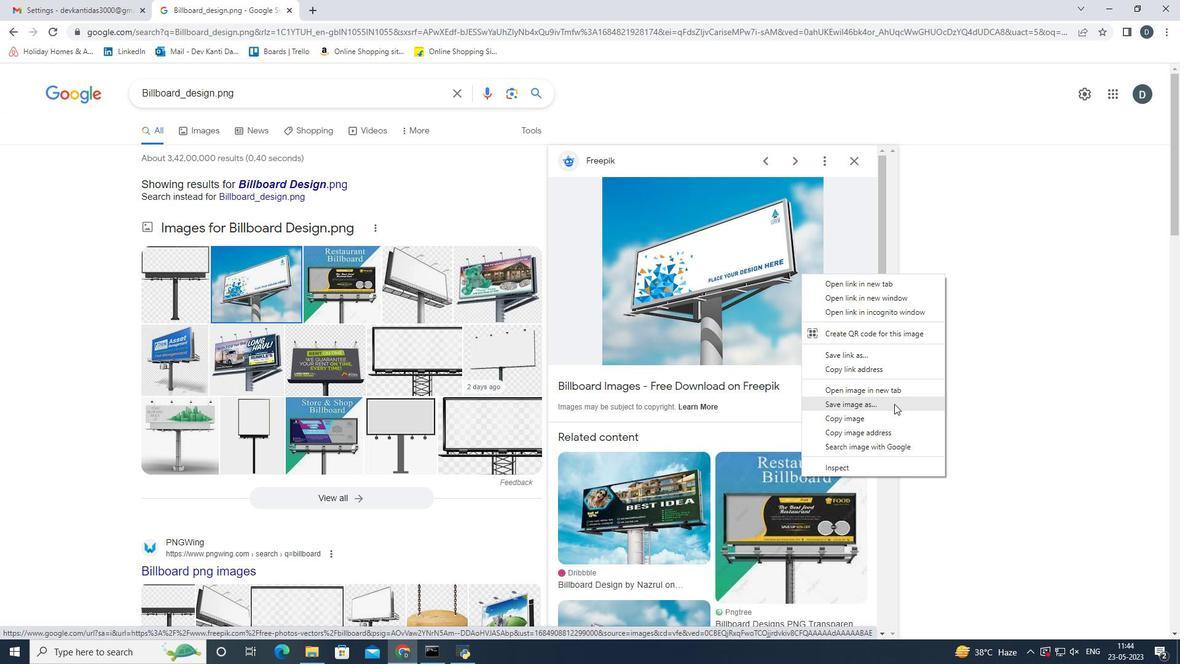 
Action: Mouse moved to (320, 265)
Screenshot: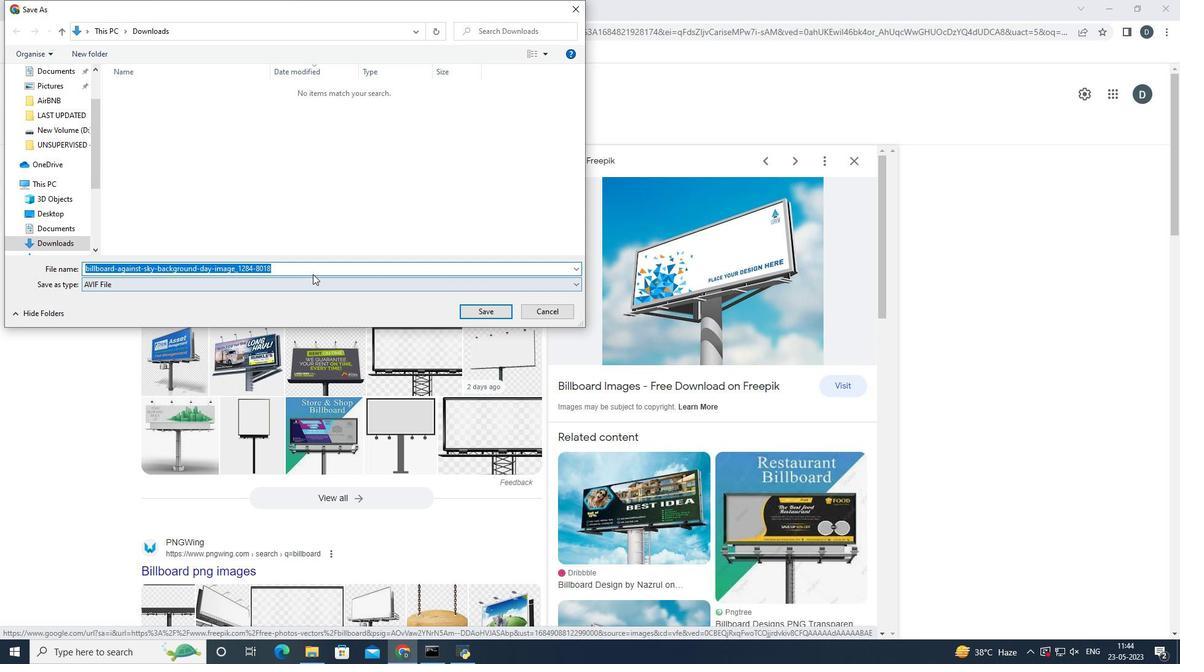 
Action: Key pressed <Key.backspace><Key.shift><Key.shift><Key.shift><Key.shift><Key.shift><Key.shift><Key.shift><Key.shift><Key.shift>Billboard<Key.shift_r>_design<Key.shift_r>><Key.backspace>.png<Key.enter>
Screenshot: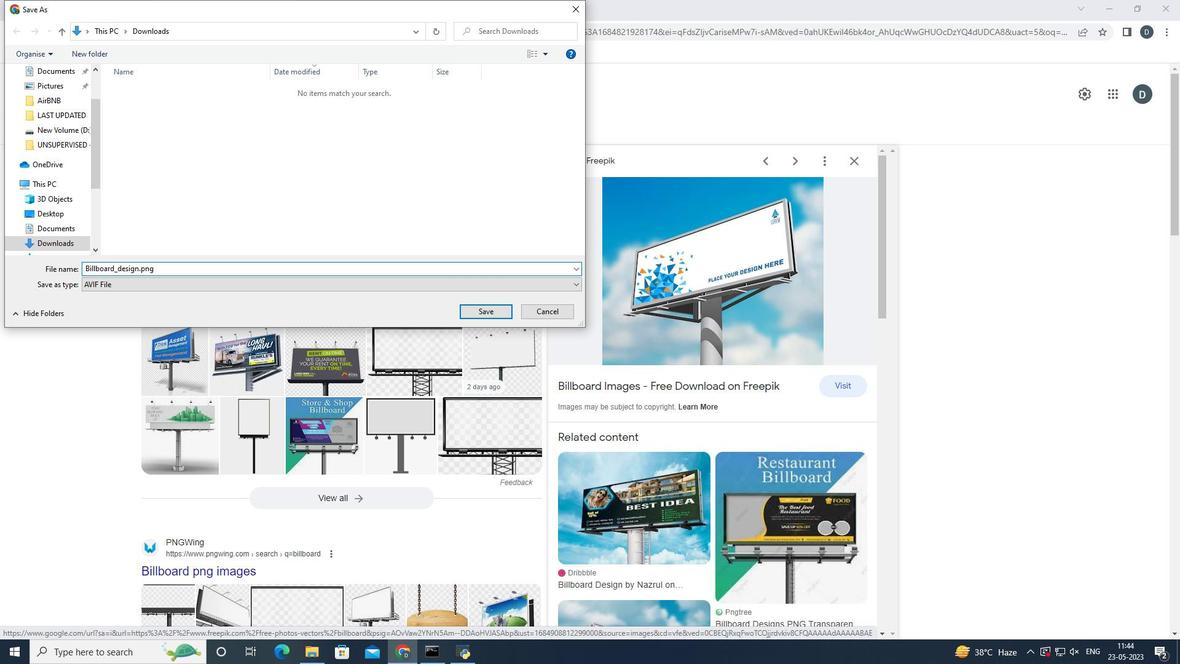 
Action: Mouse moved to (88, 0)
Screenshot: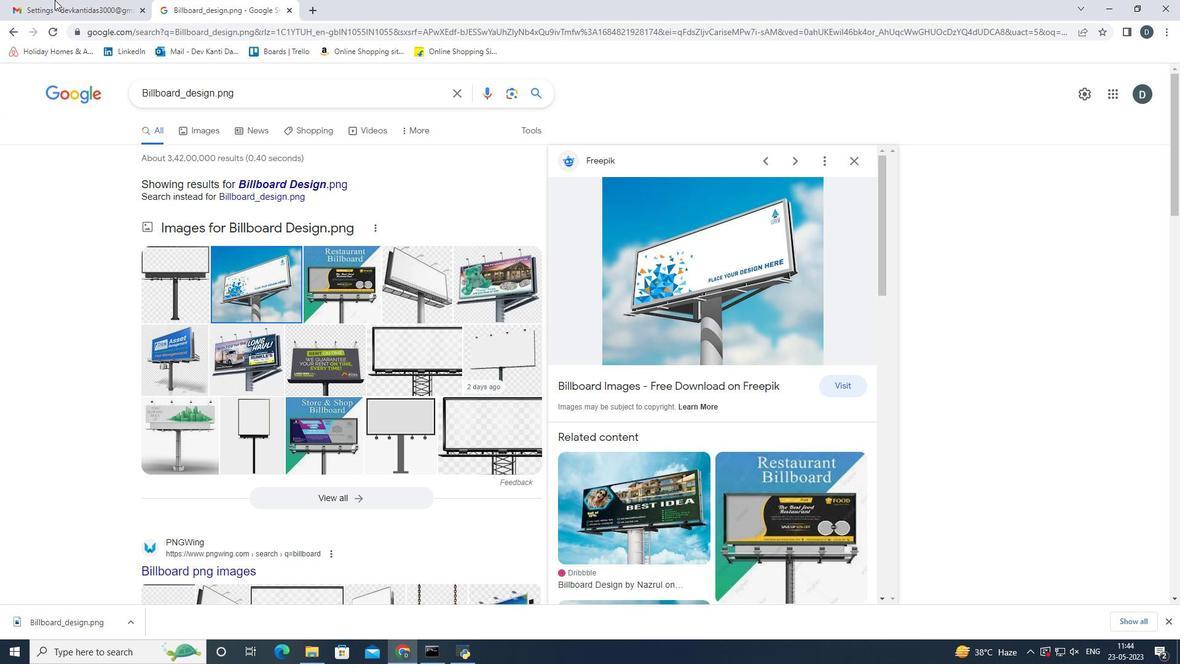 
Action: Mouse pressed left at (88, 0)
Screenshot: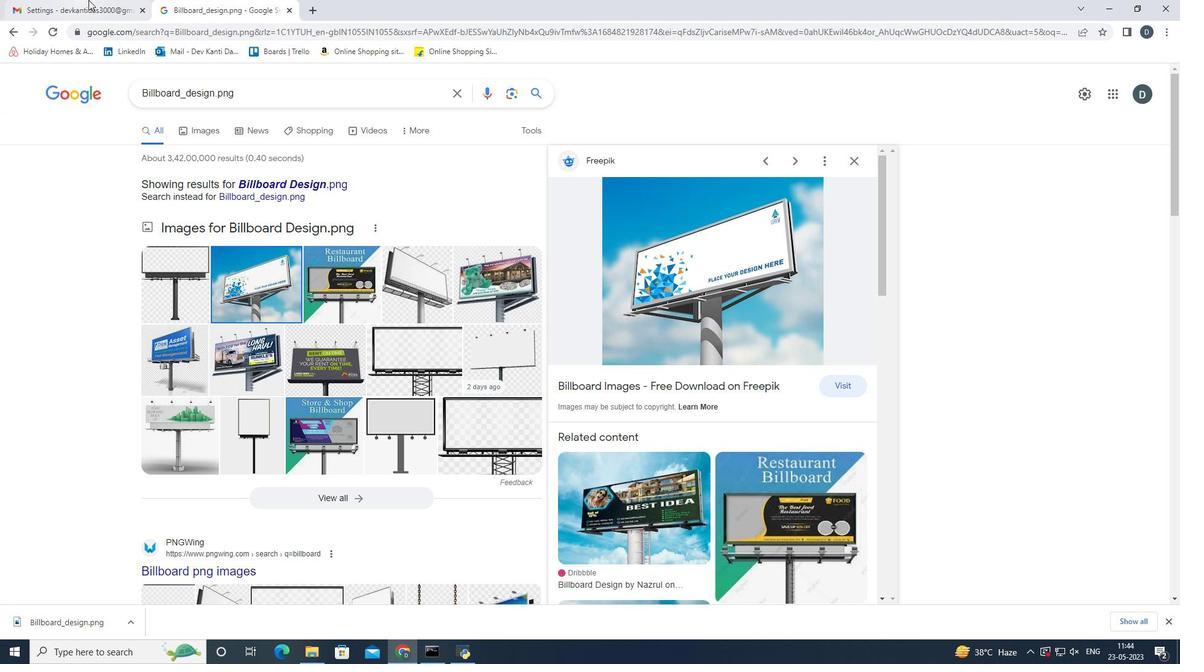 
Action: Mouse moved to (725, 440)
Screenshot: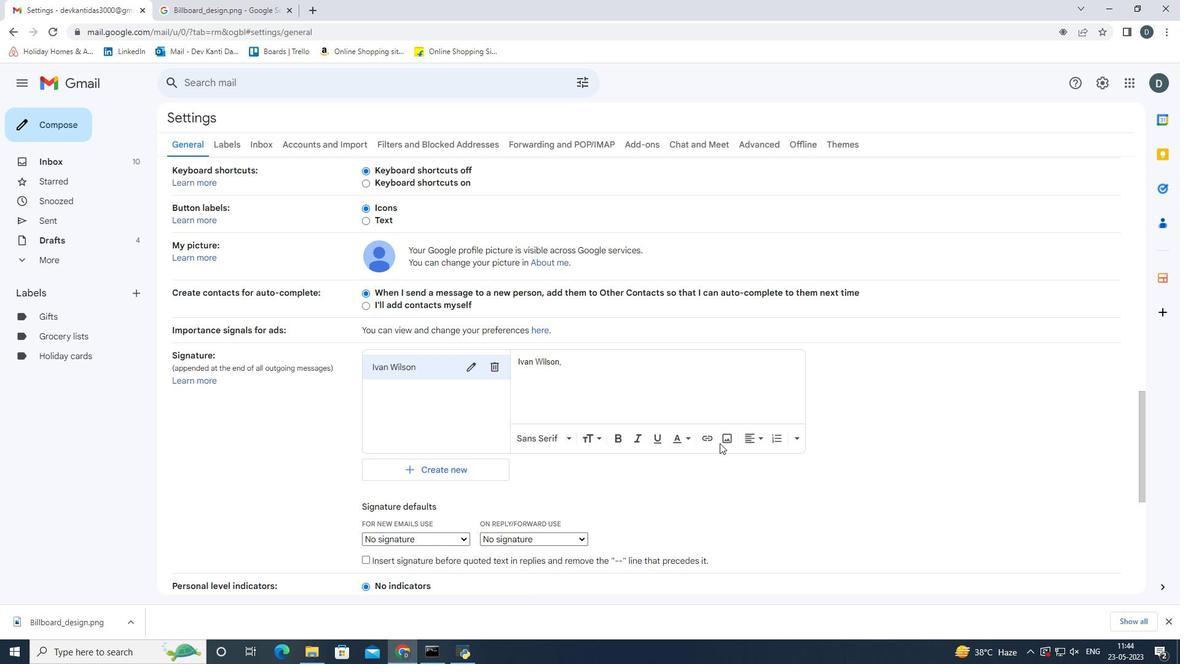 
Action: Mouse pressed left at (725, 440)
Screenshot: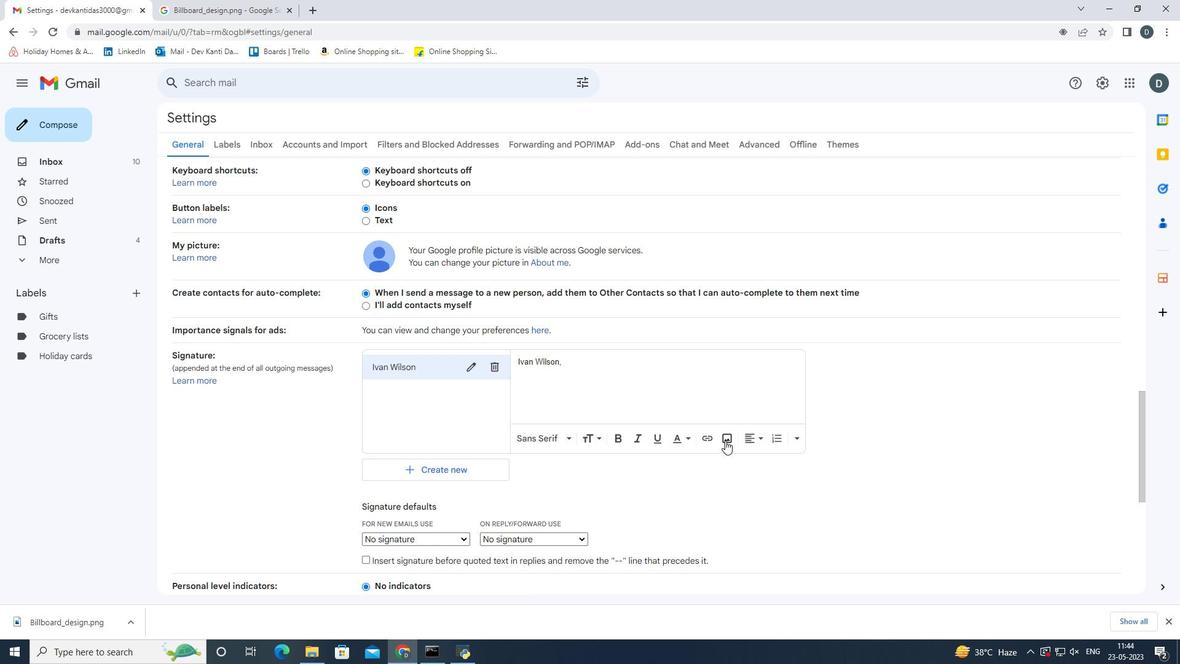 
Action: Mouse moved to (452, 188)
Screenshot: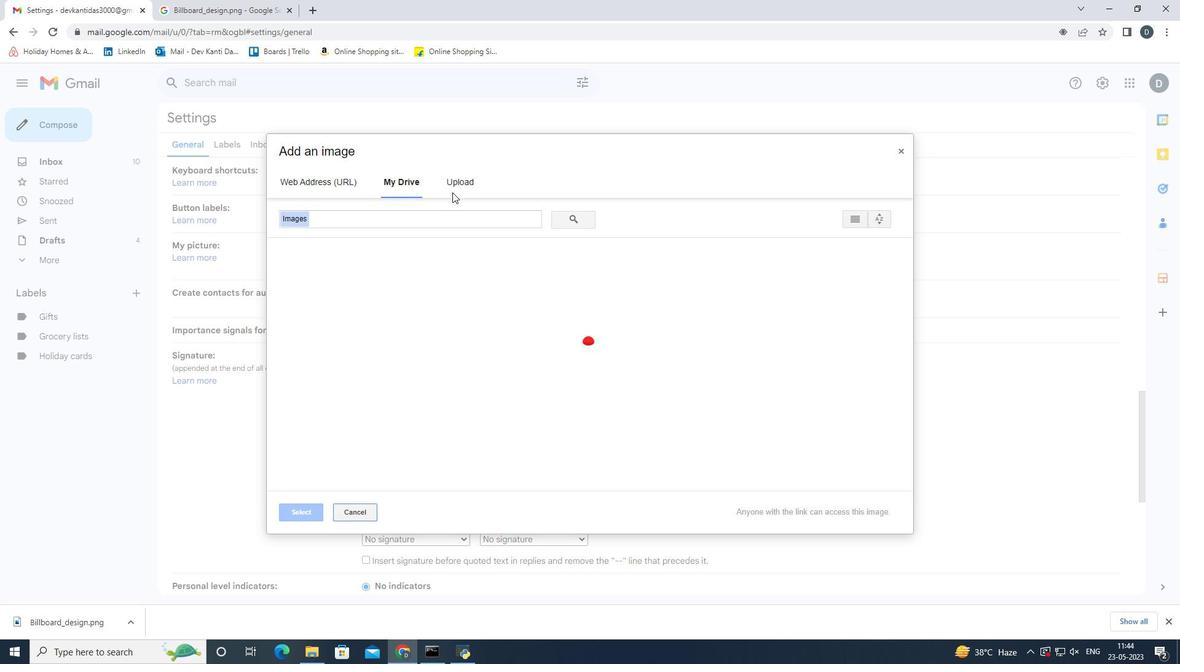 
Action: Mouse pressed left at (452, 188)
Screenshot: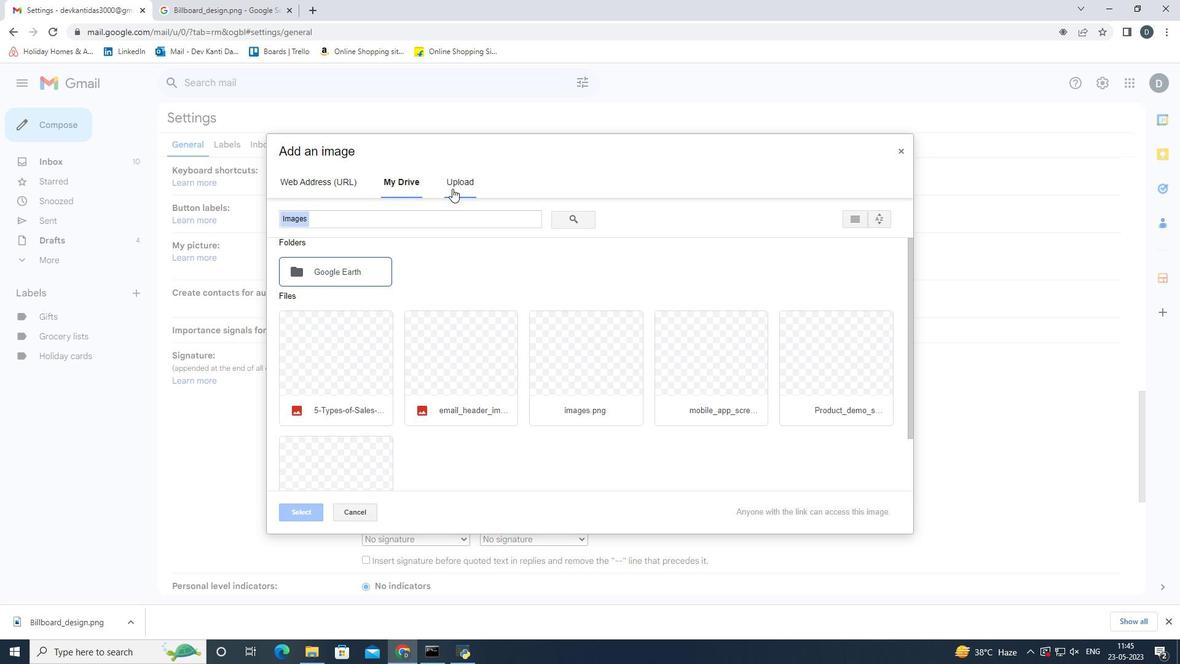 
Action: Mouse moved to (588, 367)
Screenshot: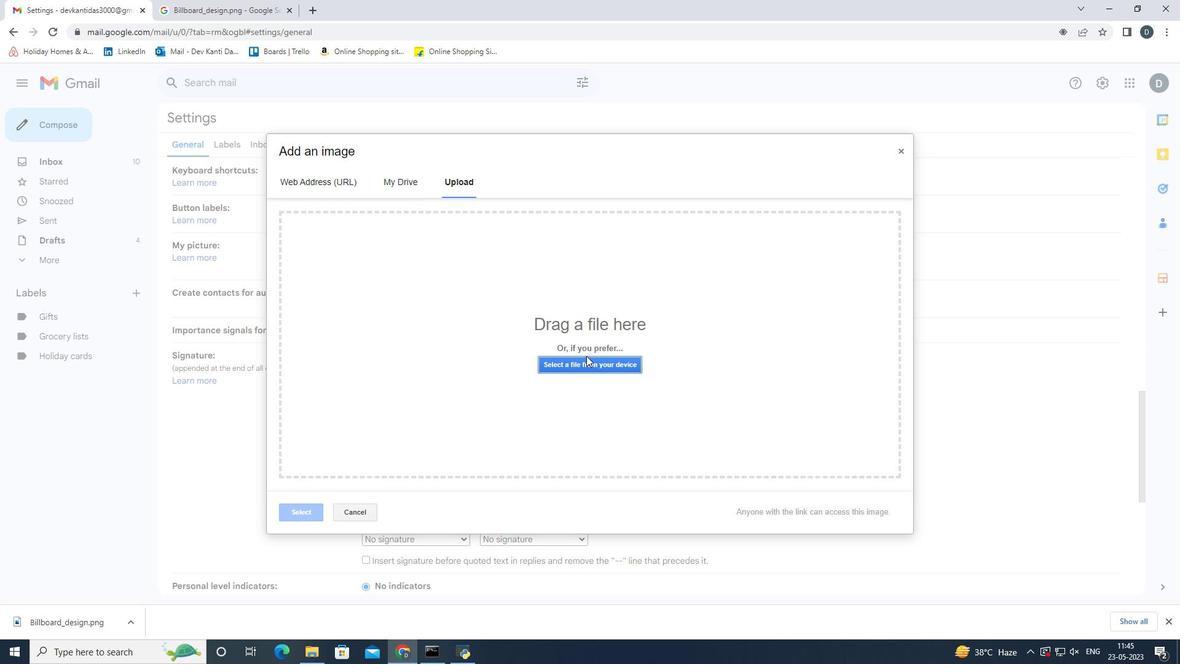
Action: Mouse pressed left at (588, 367)
Screenshot: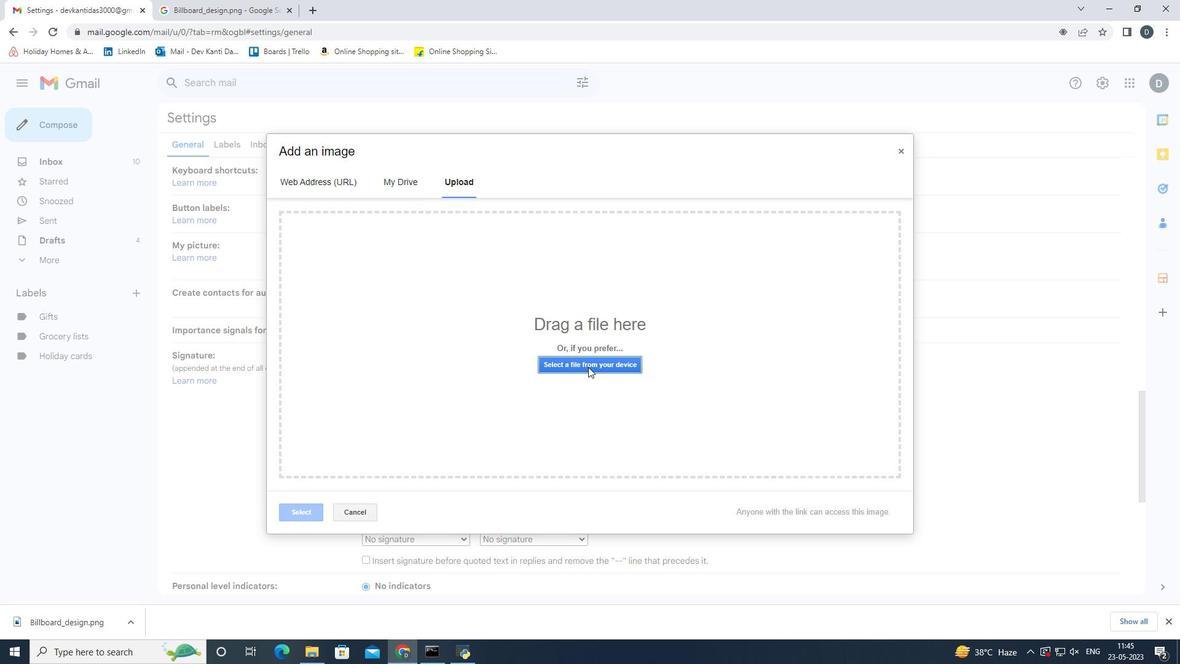 
Action: Mouse moved to (213, 103)
Screenshot: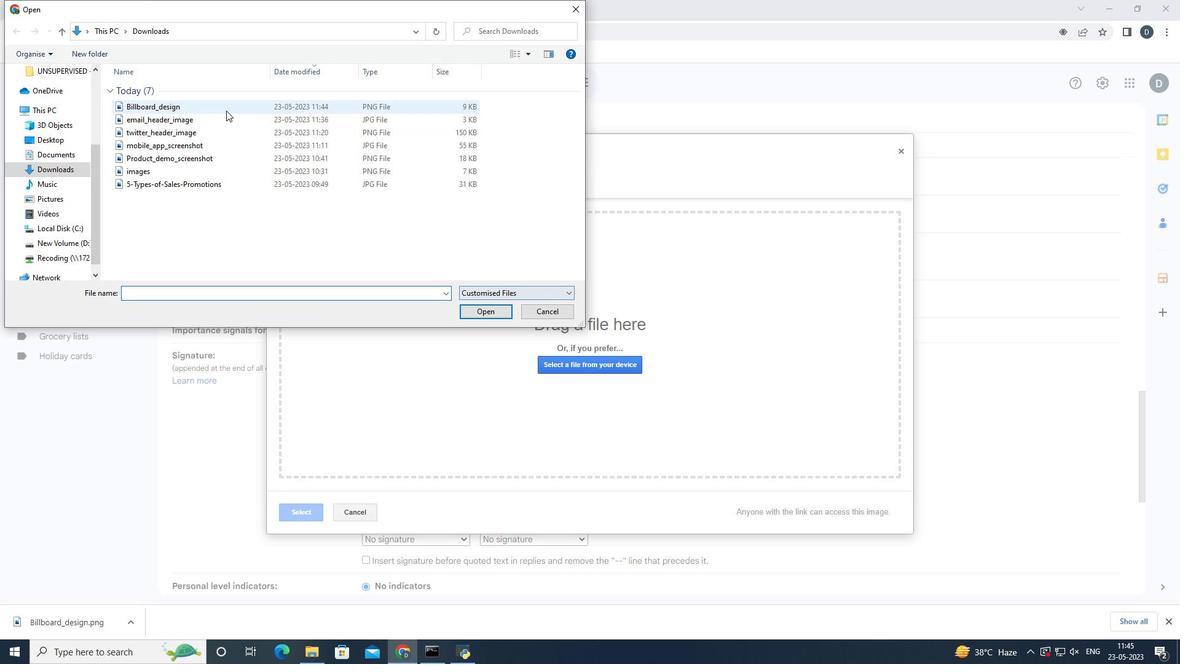 
Action: Mouse pressed left at (213, 103)
Screenshot: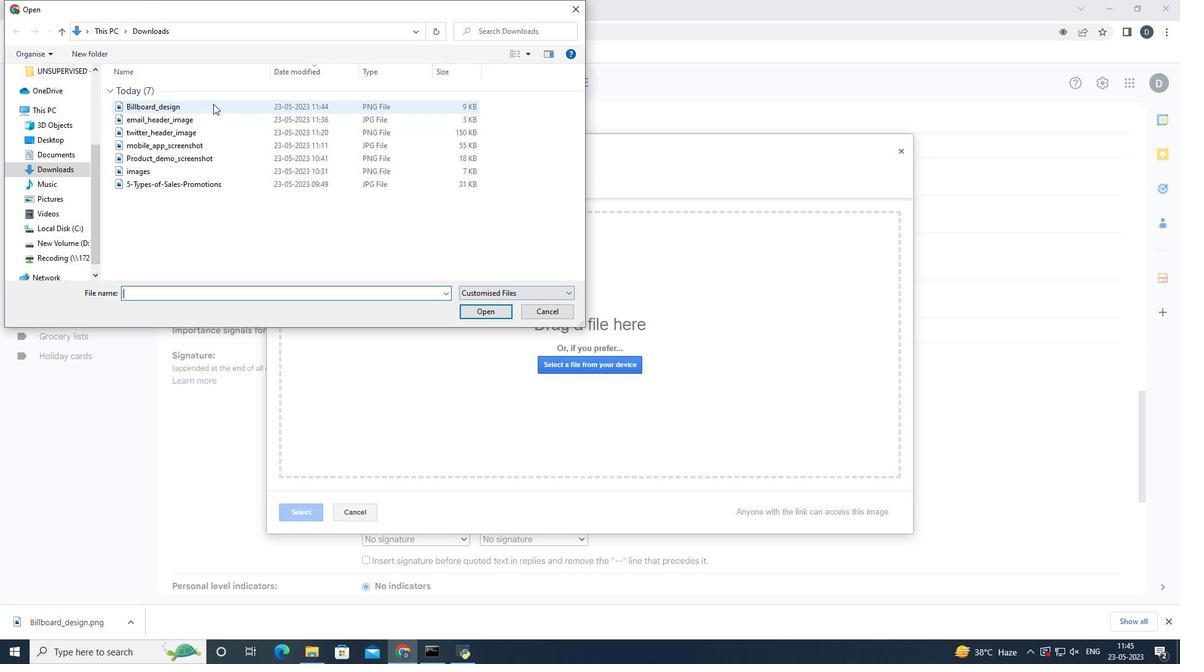 
Action: Mouse moved to (487, 308)
Screenshot: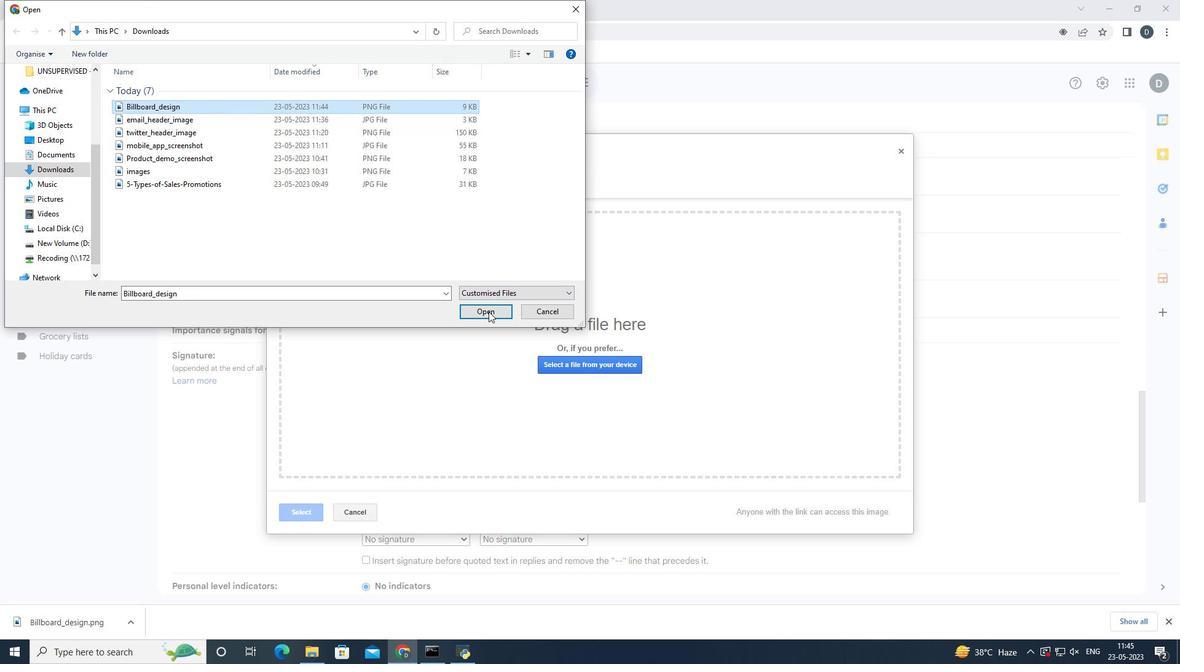 
Action: Mouse pressed left at (487, 308)
Screenshot: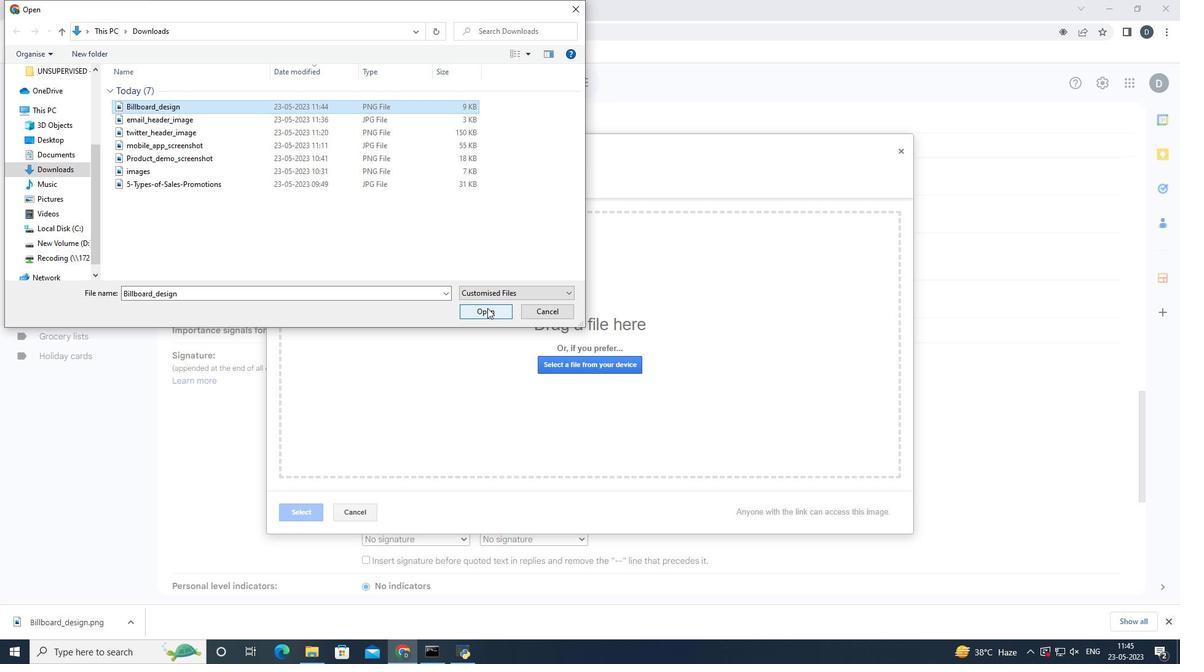 
Action: Mouse moved to (643, 401)
Screenshot: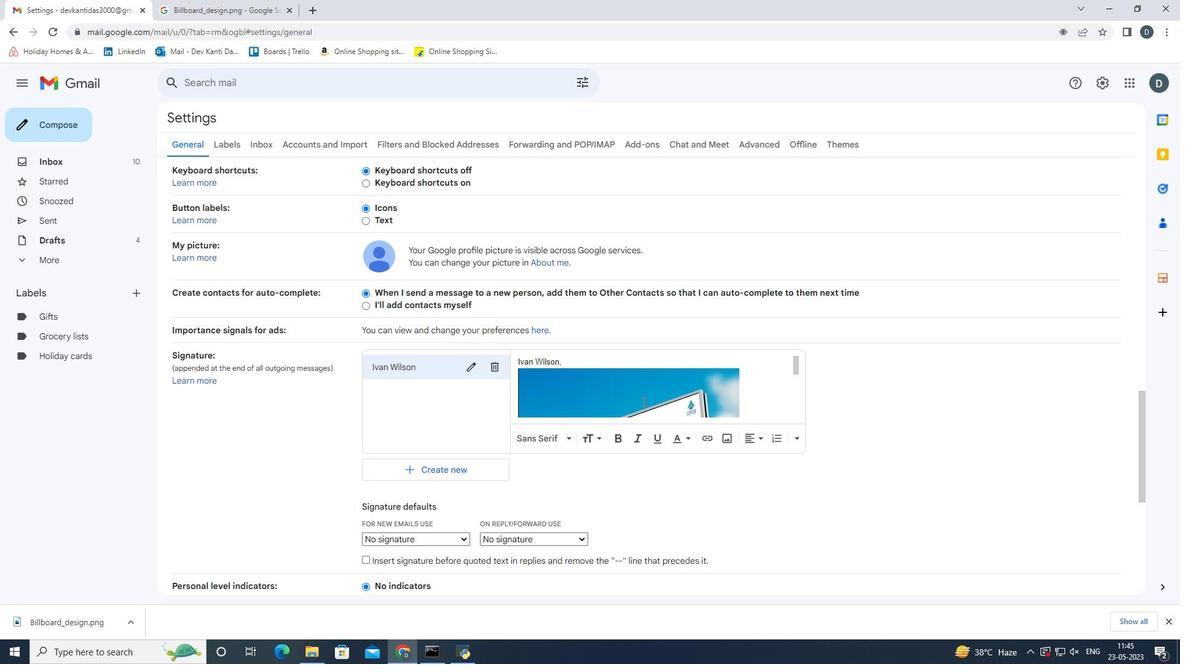 
Action: Mouse scrolled (643, 400) with delta (0, 0)
Screenshot: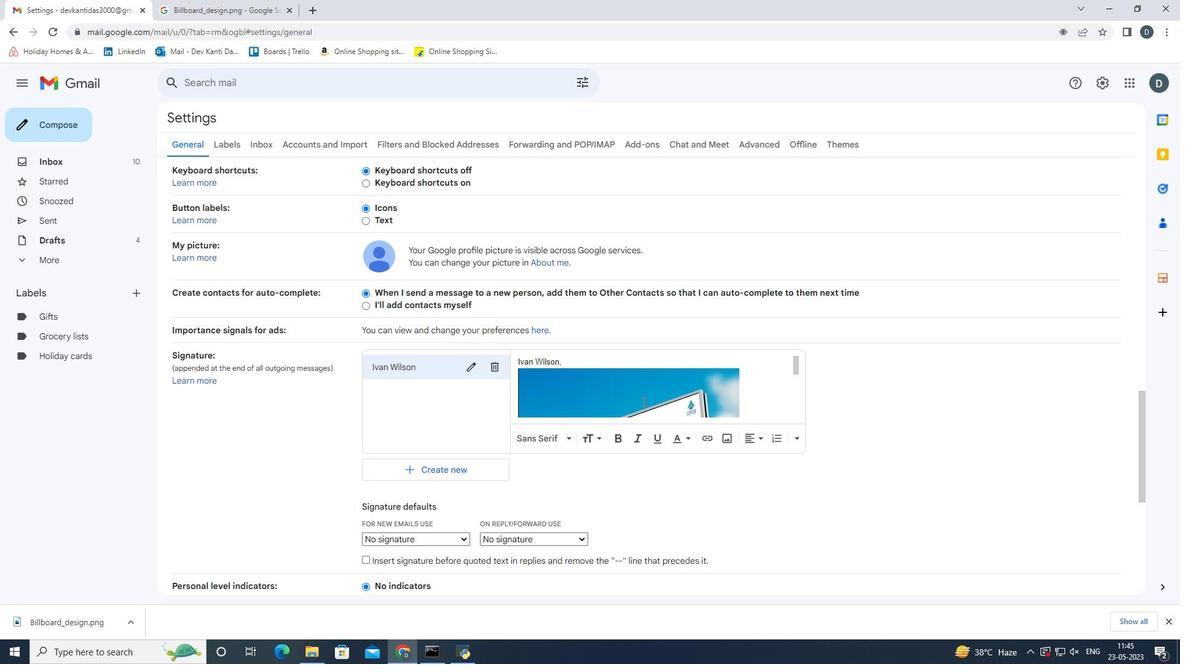 
Action: Mouse scrolled (643, 400) with delta (0, 0)
Screenshot: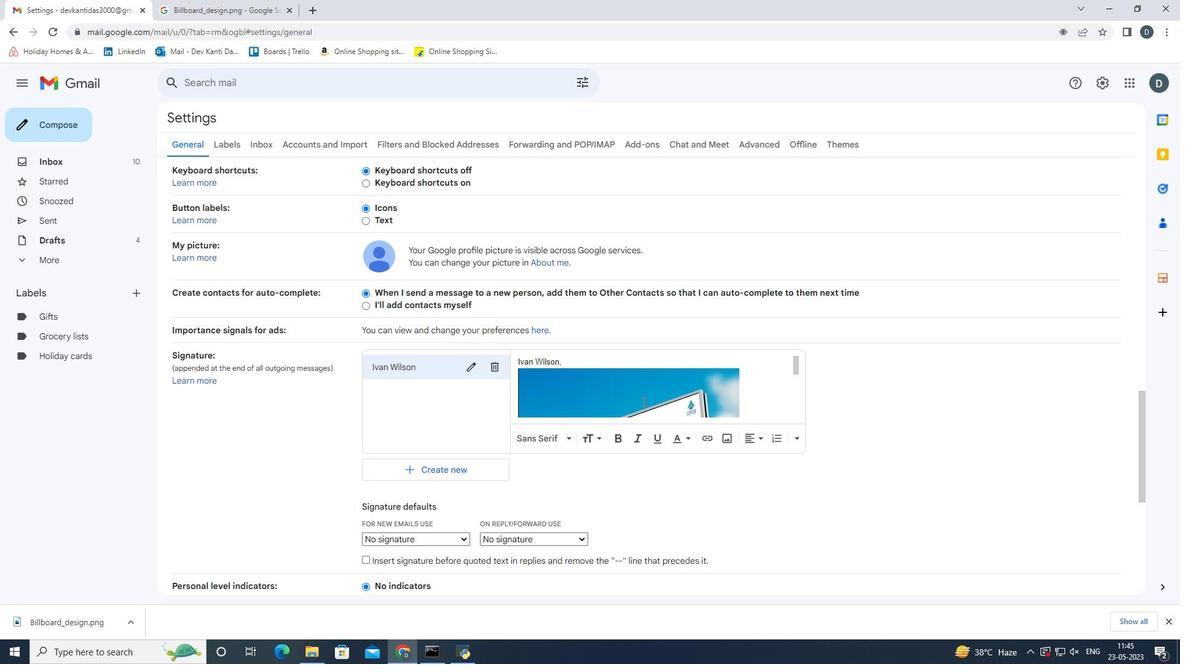 
Action: Mouse scrolled (643, 400) with delta (0, 0)
Screenshot: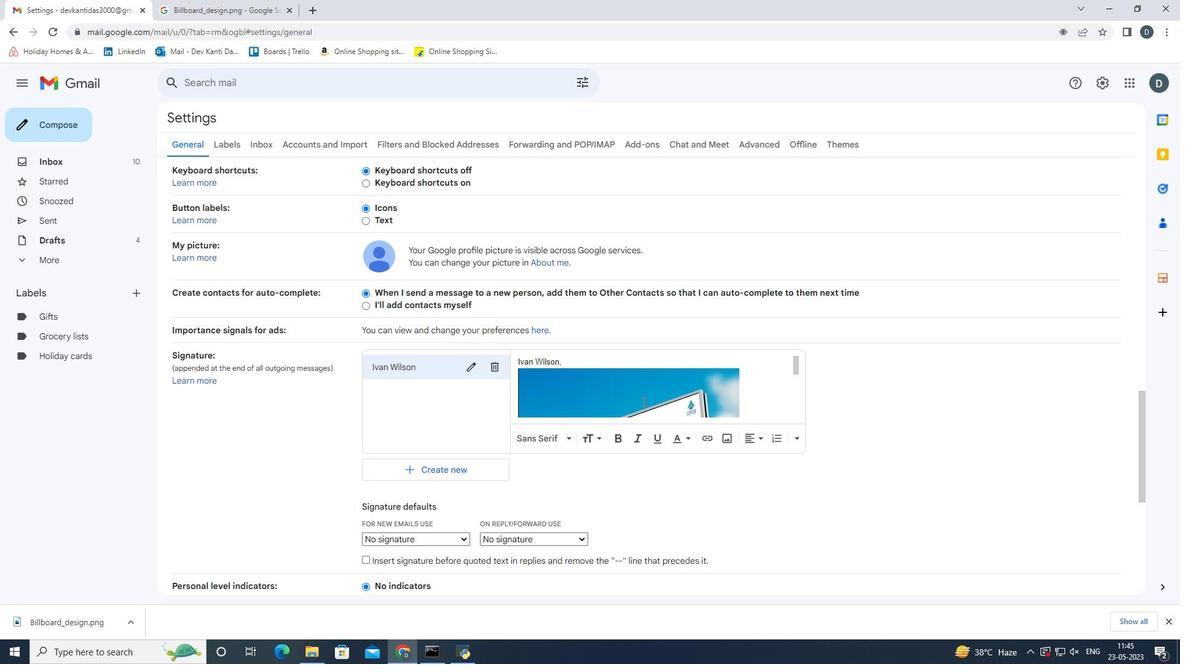 
Action: Mouse scrolled (643, 400) with delta (0, 0)
Screenshot: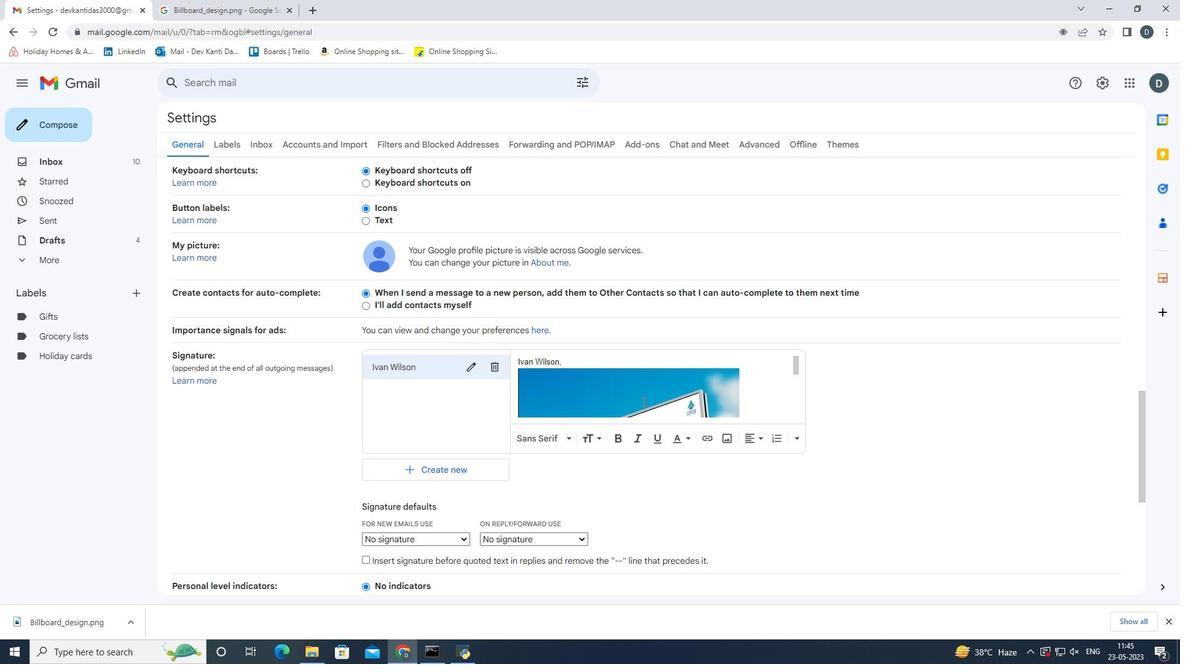 
Action: Mouse scrolled (643, 400) with delta (0, 0)
Screenshot: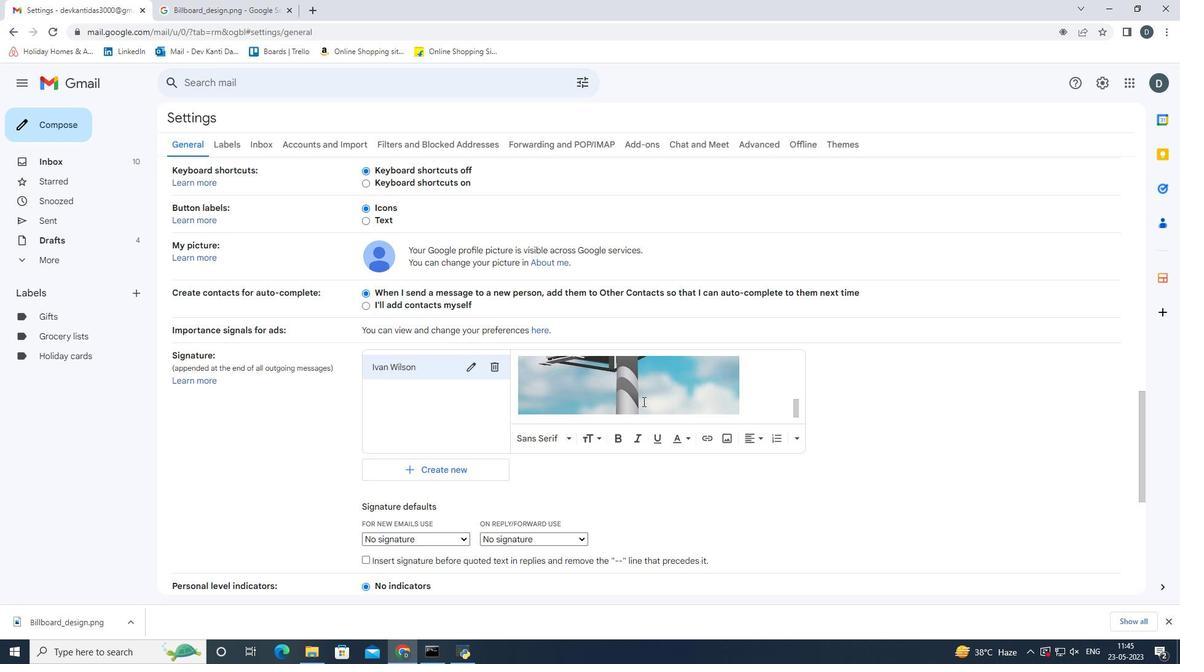 
Action: Mouse scrolled (643, 400) with delta (0, 0)
Screenshot: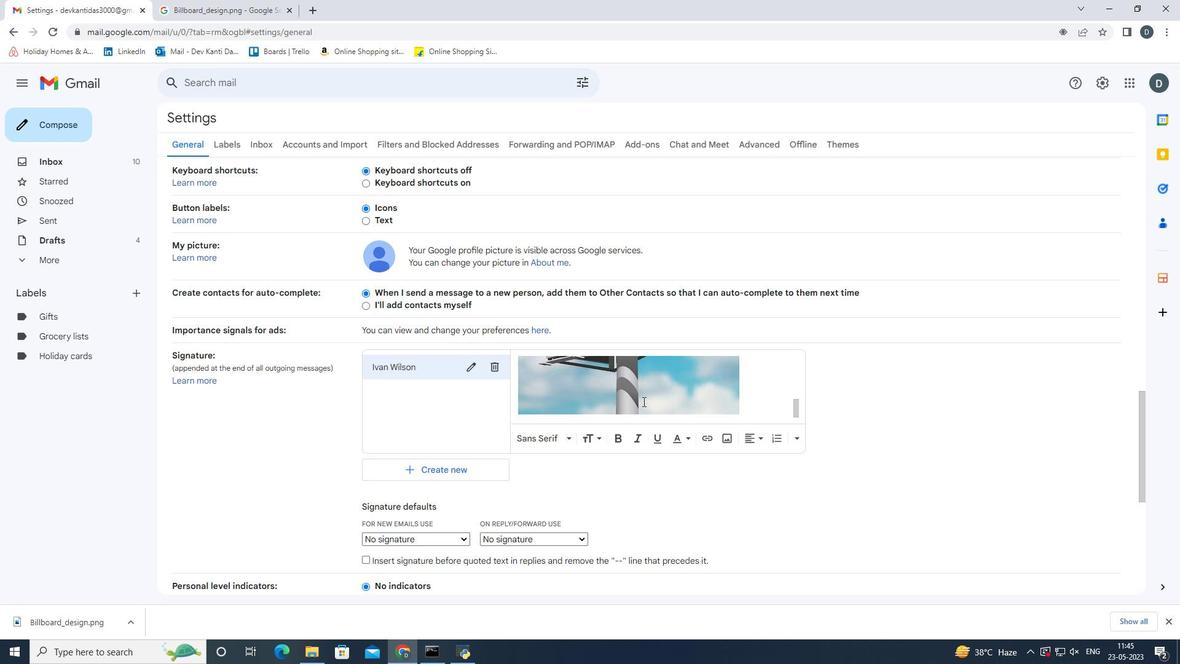 
Action: Mouse scrolled (643, 400) with delta (0, 0)
Screenshot: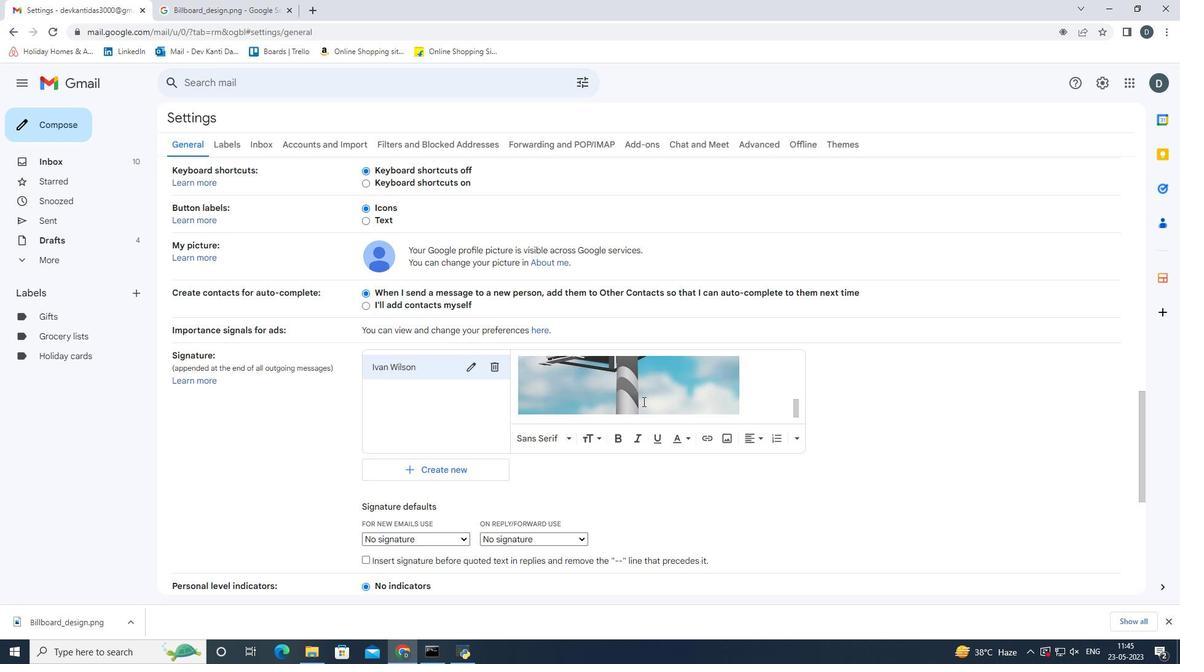 
Action: Mouse scrolled (643, 402) with delta (0, 0)
Screenshot: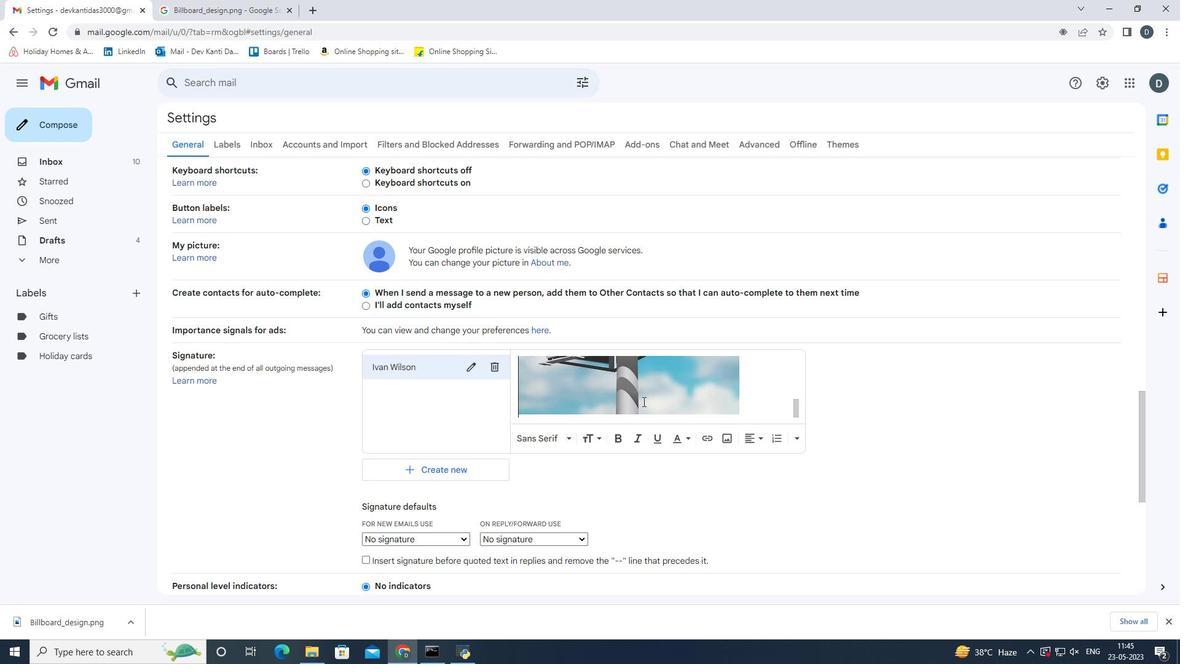 
Action: Mouse scrolled (643, 402) with delta (0, 0)
Screenshot: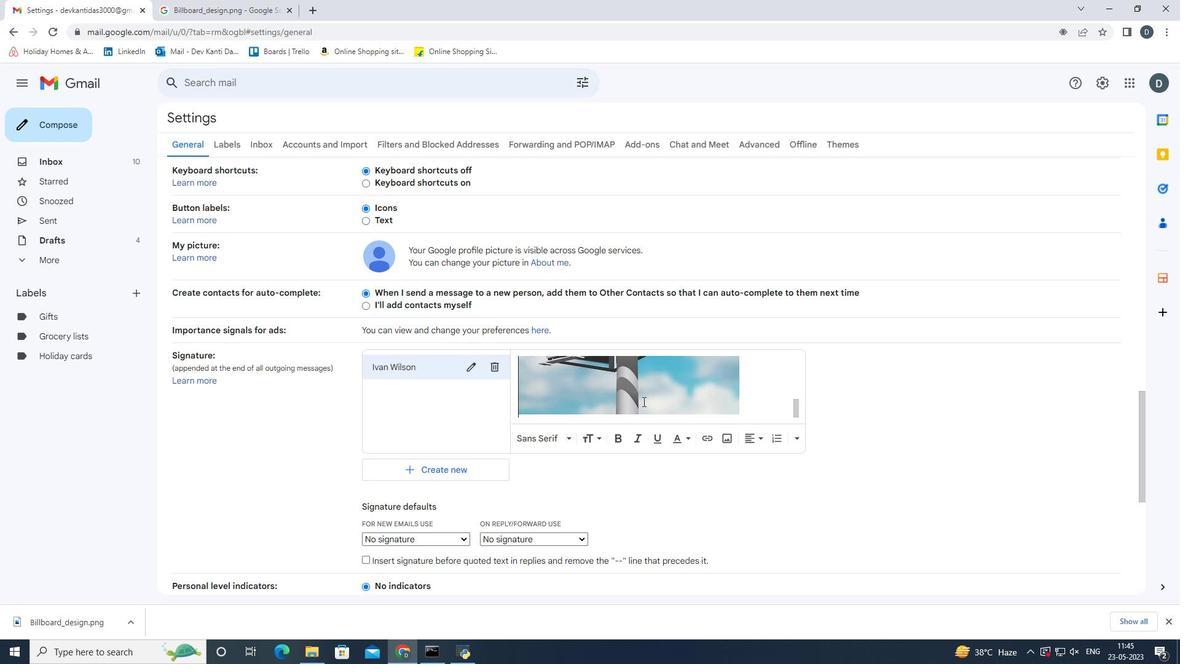 
Action: Mouse scrolled (643, 402) with delta (0, 0)
Screenshot: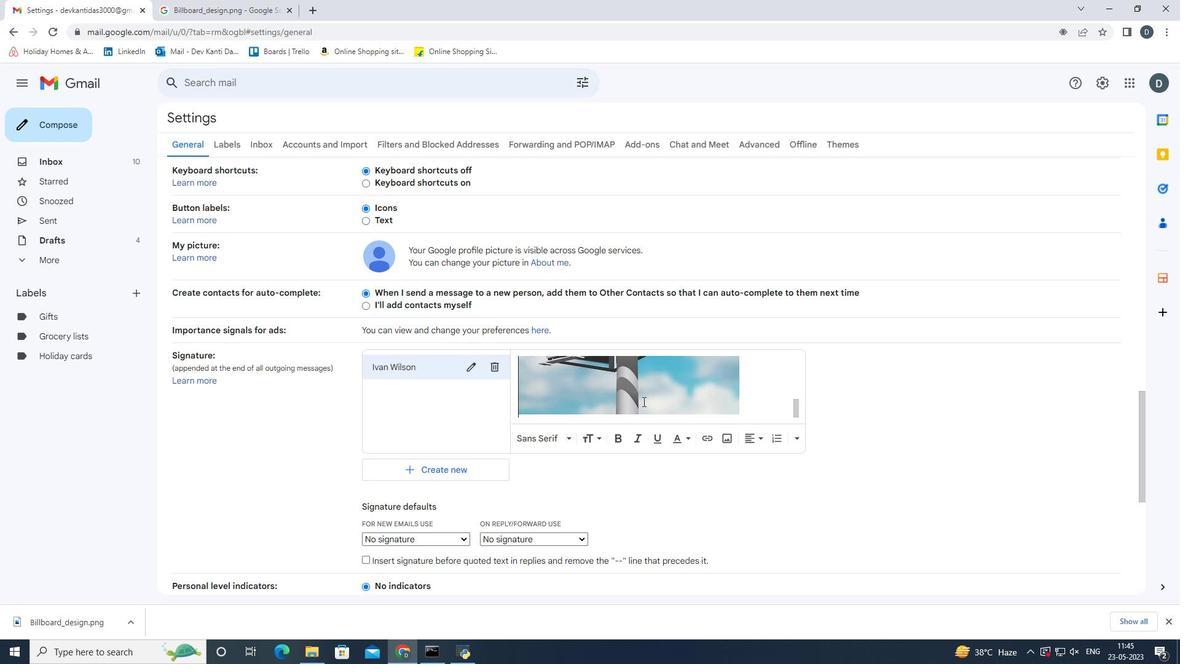 
Action: Mouse scrolled (643, 402) with delta (0, 0)
Screenshot: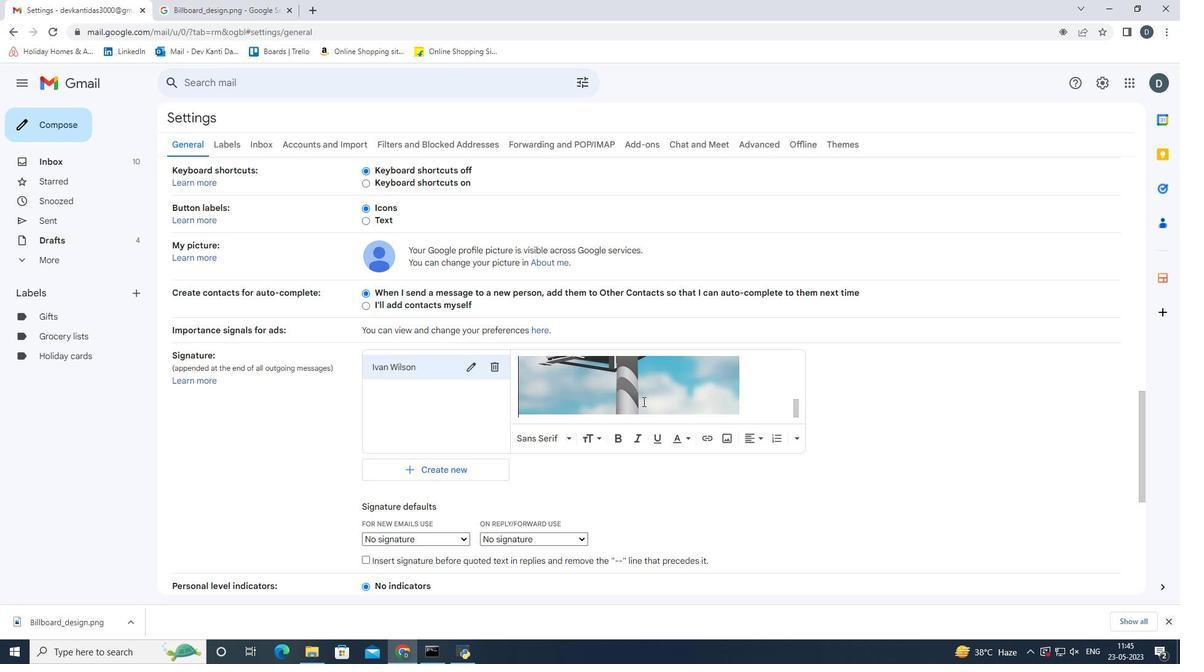 
Action: Mouse scrolled (643, 402) with delta (0, 0)
Screenshot: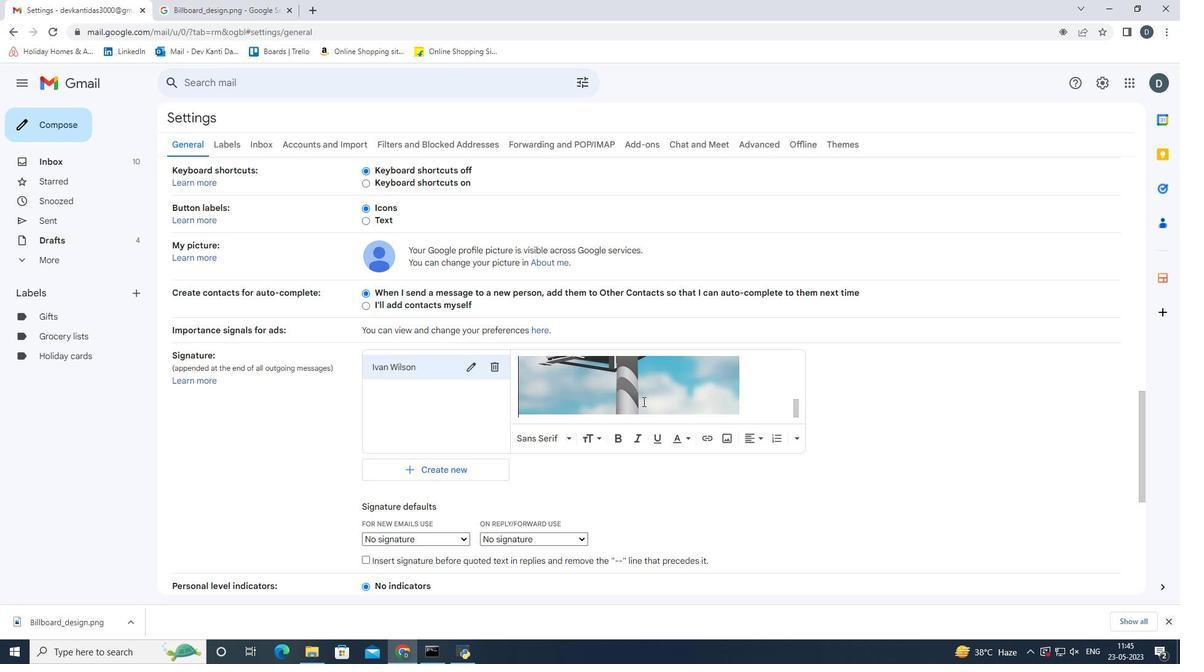 
Action: Mouse moved to (454, 534)
Screenshot: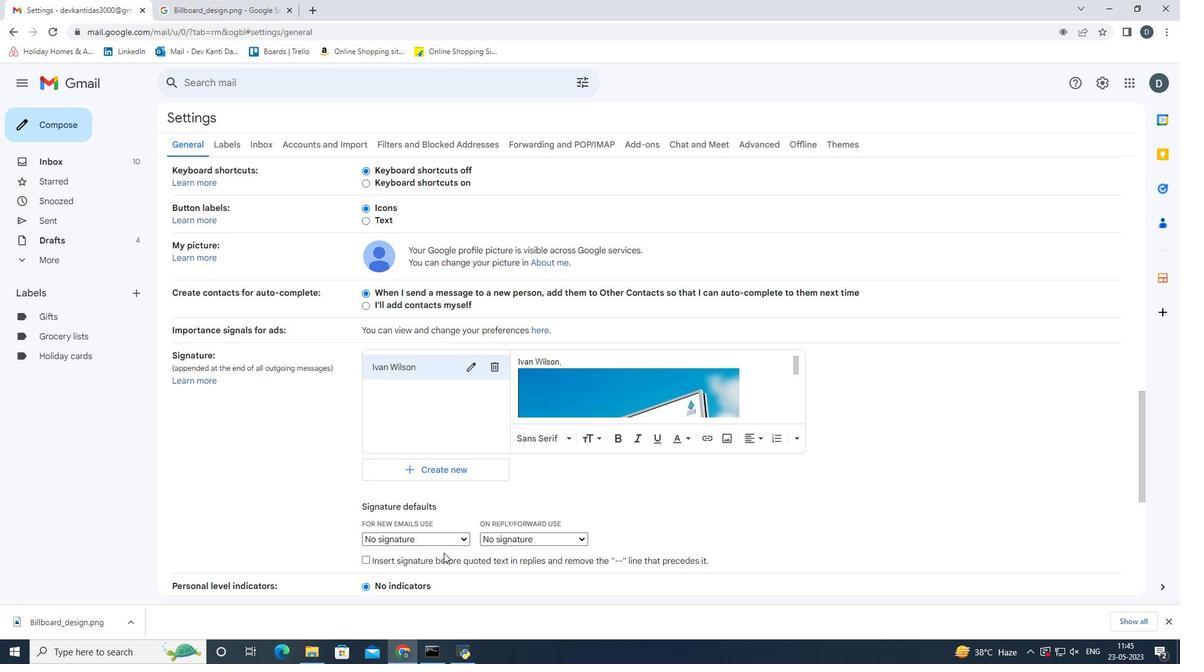 
Action: Mouse pressed left at (454, 534)
Screenshot: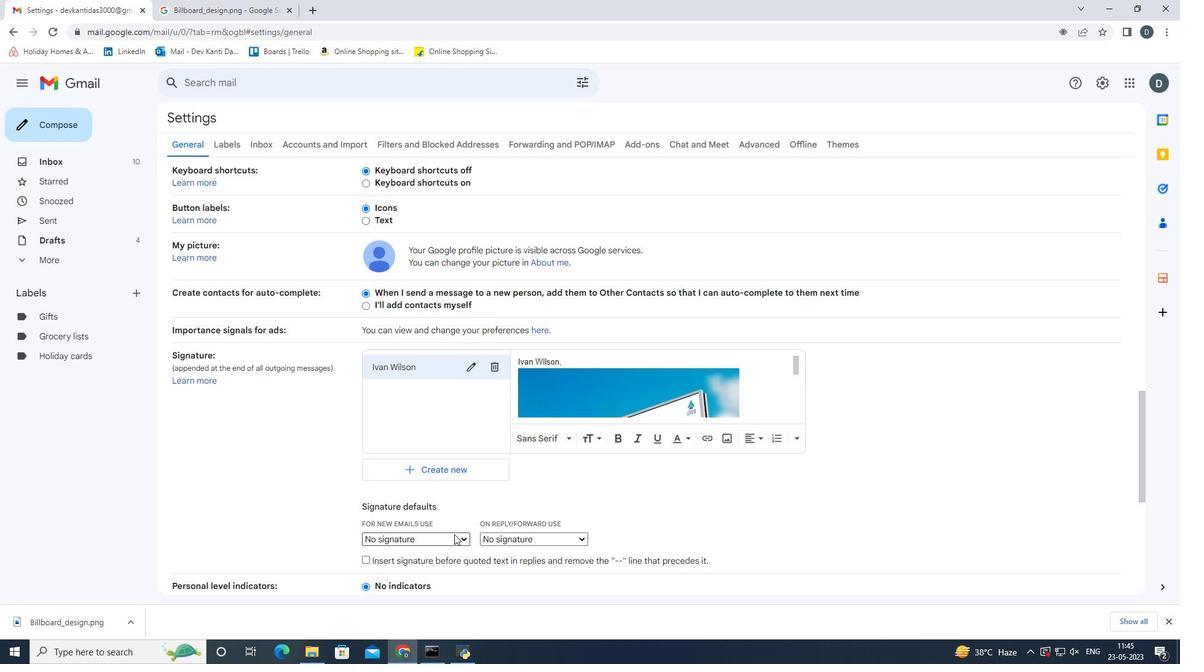 
Action: Mouse moved to (440, 563)
Screenshot: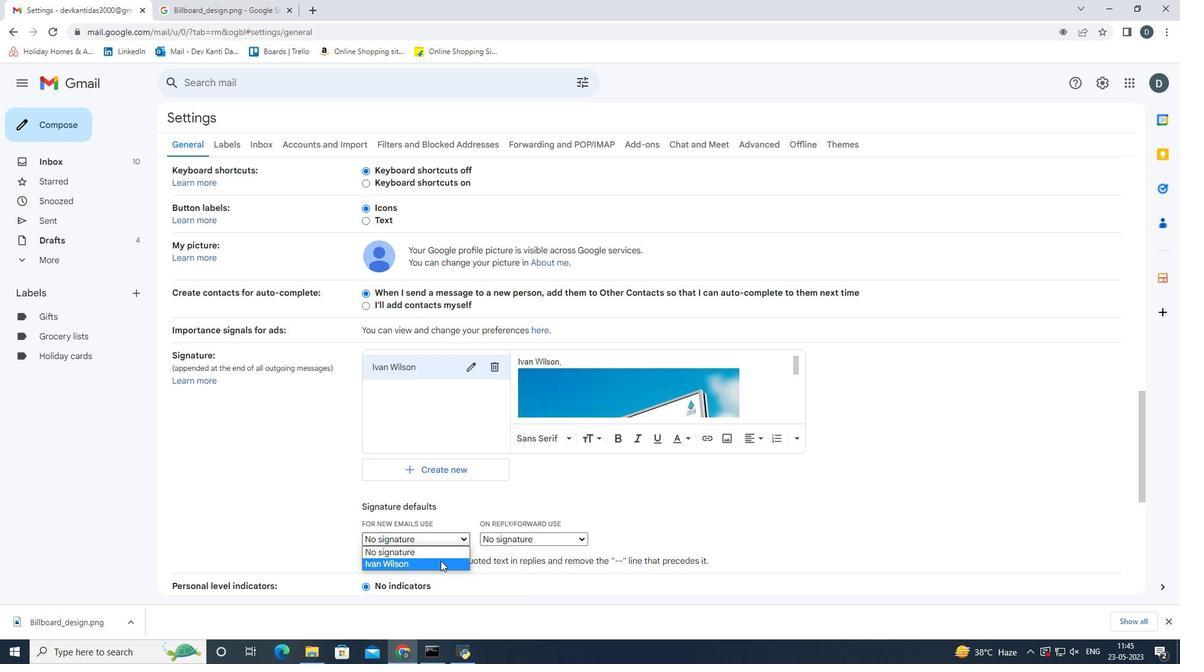 
Action: Mouse pressed left at (440, 563)
Screenshot: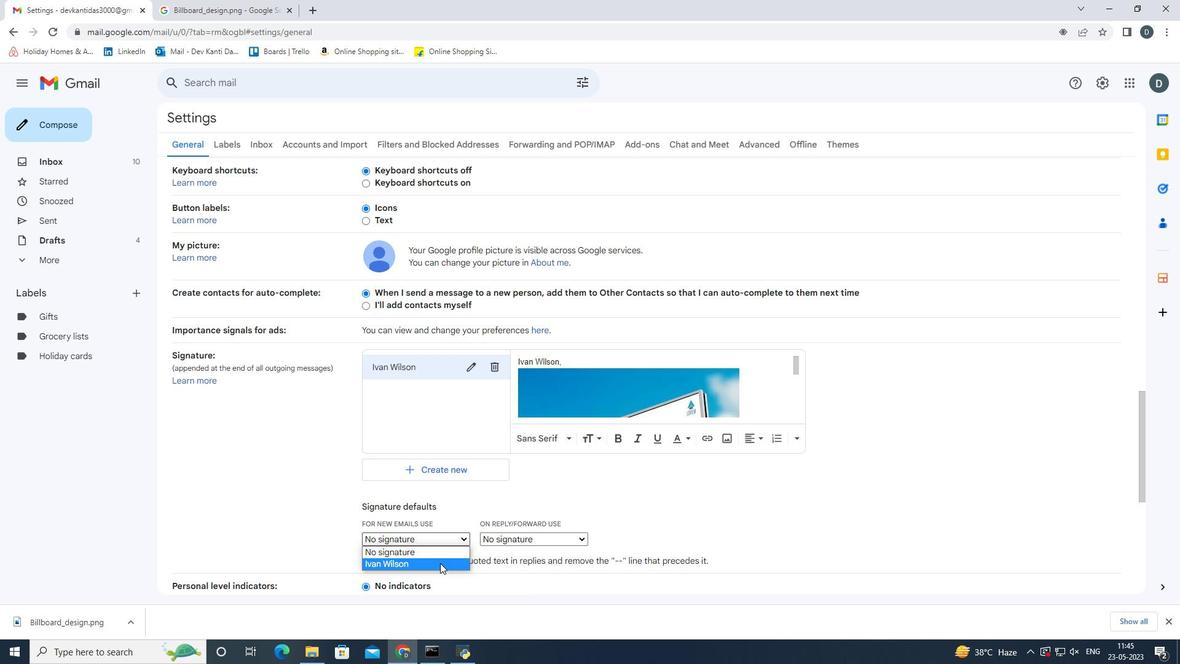 
Action: Mouse moved to (530, 537)
Screenshot: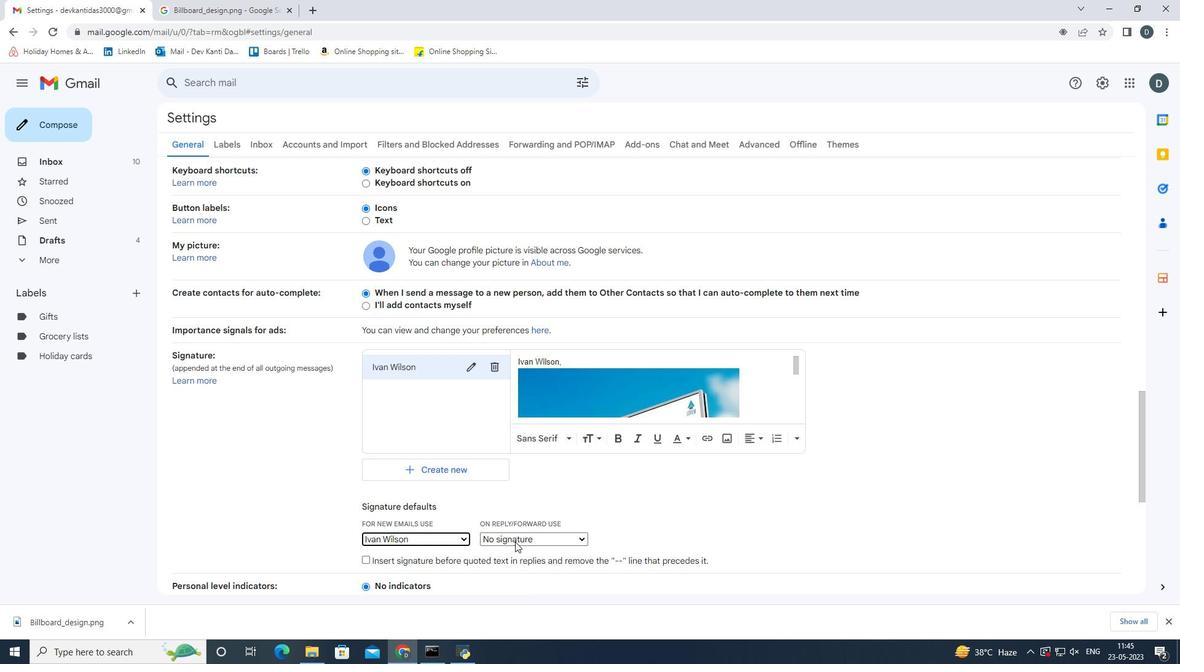 
Action: Mouse pressed left at (530, 537)
Screenshot: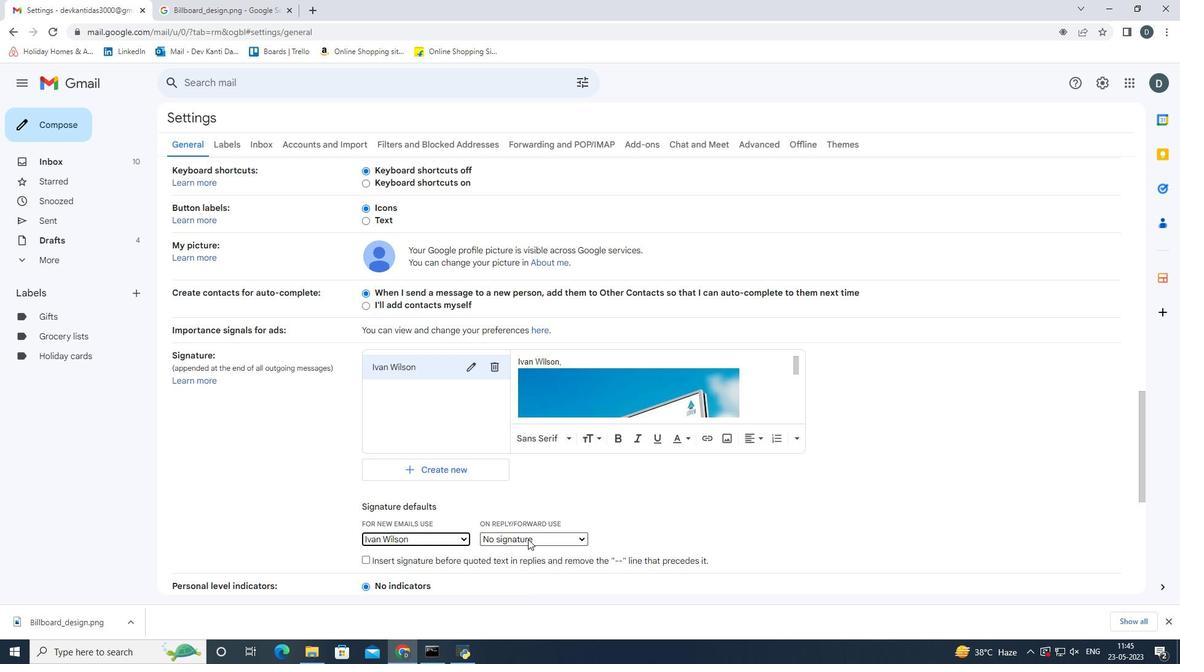 
Action: Mouse moved to (526, 562)
Screenshot: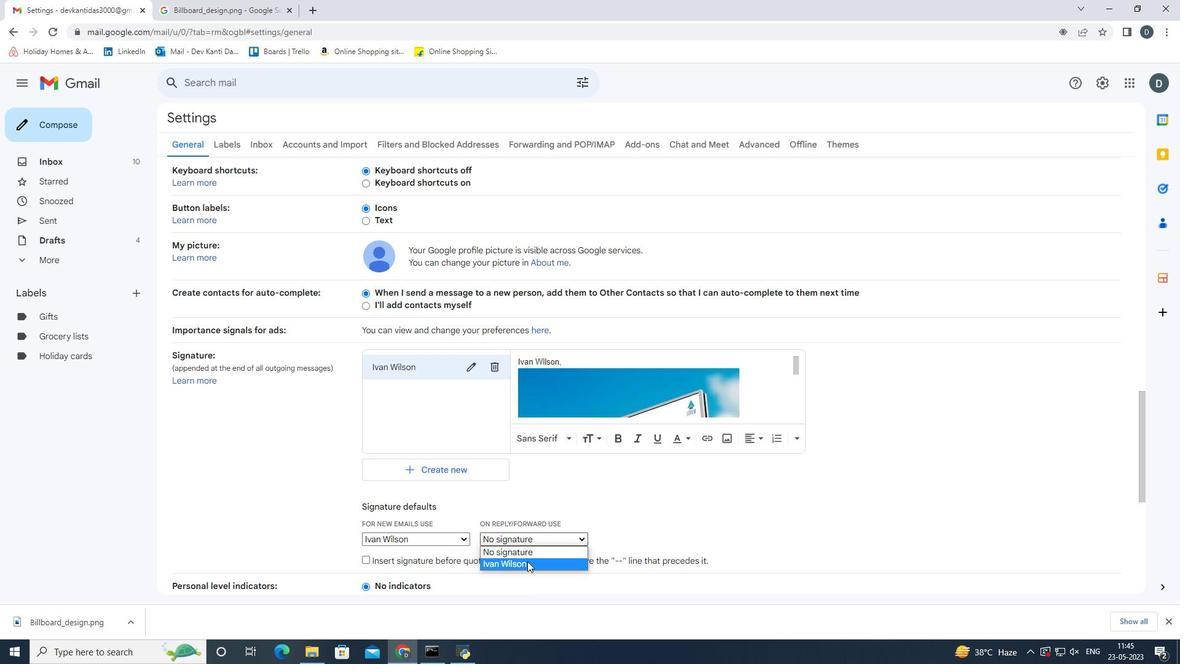 
Action: Mouse pressed left at (526, 562)
Screenshot: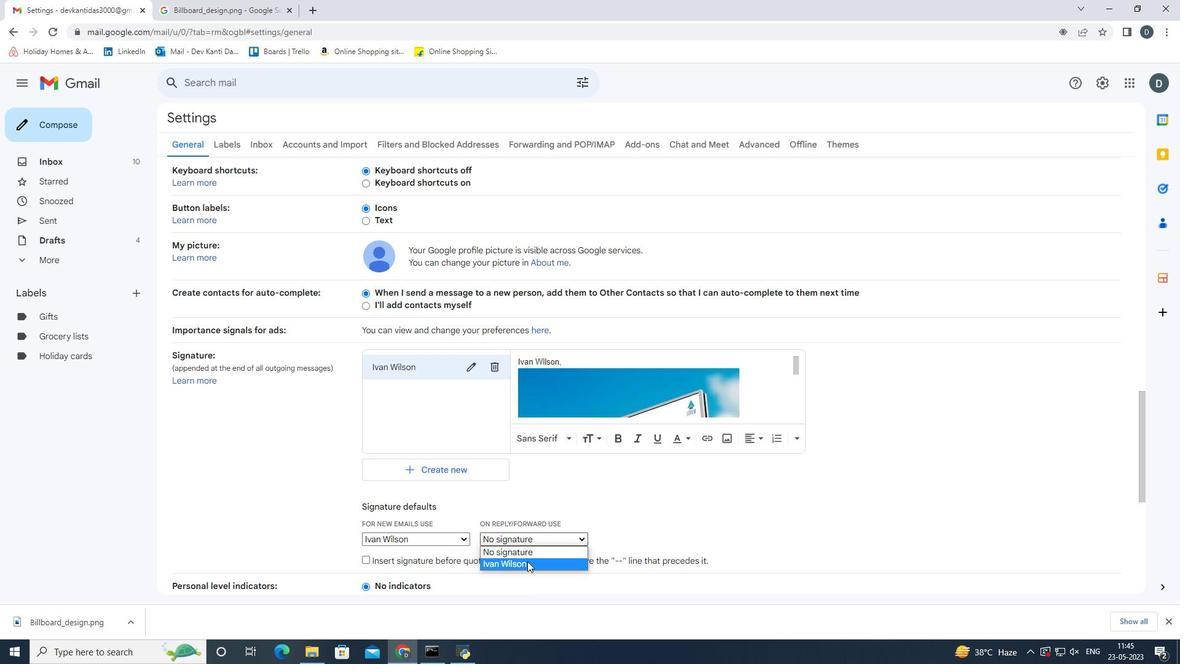 
Action: Mouse moved to (645, 504)
Screenshot: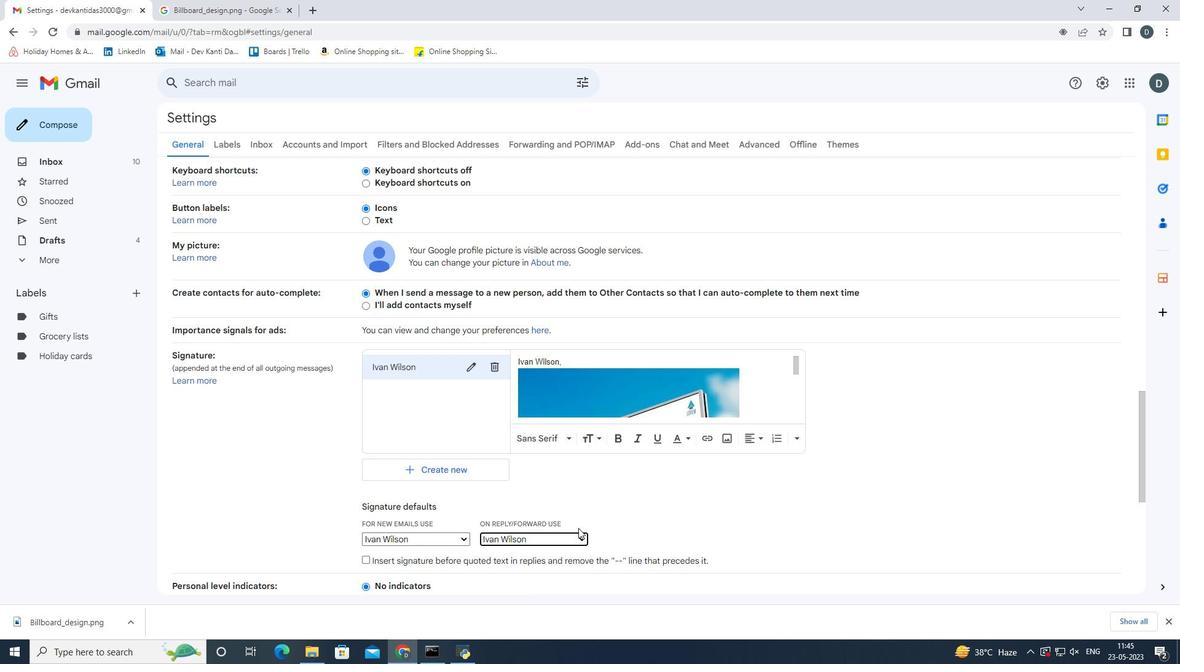 
Action: Mouse scrolled (645, 504) with delta (0, 0)
Screenshot: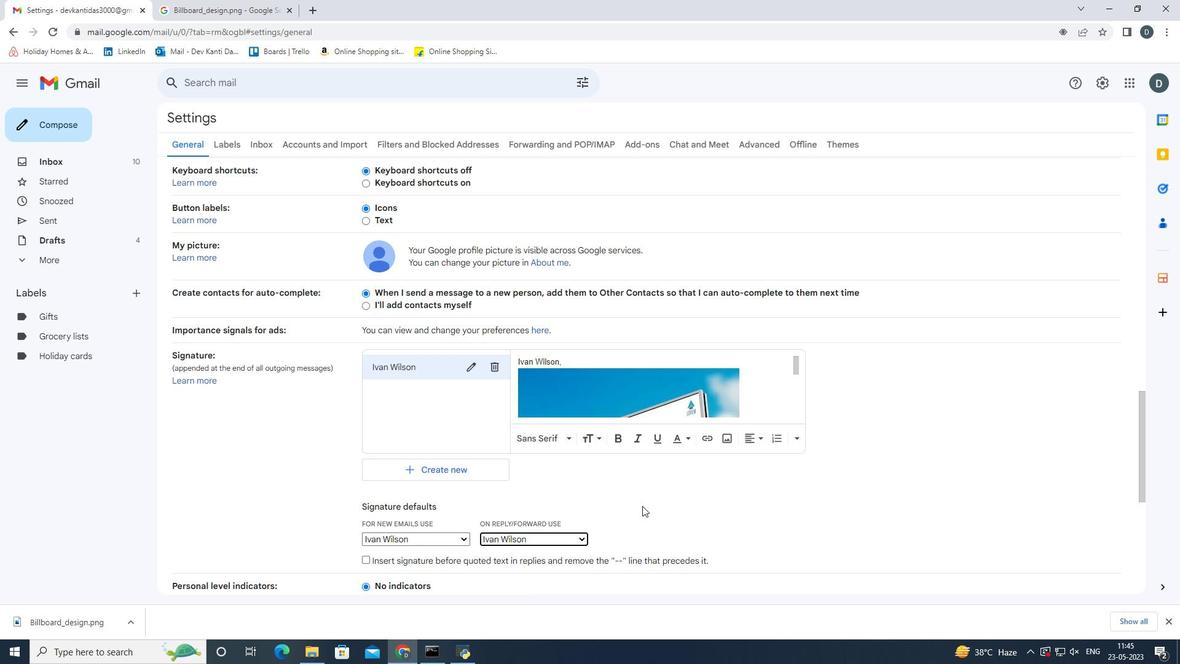 
Action: Mouse scrolled (645, 504) with delta (0, 0)
Screenshot: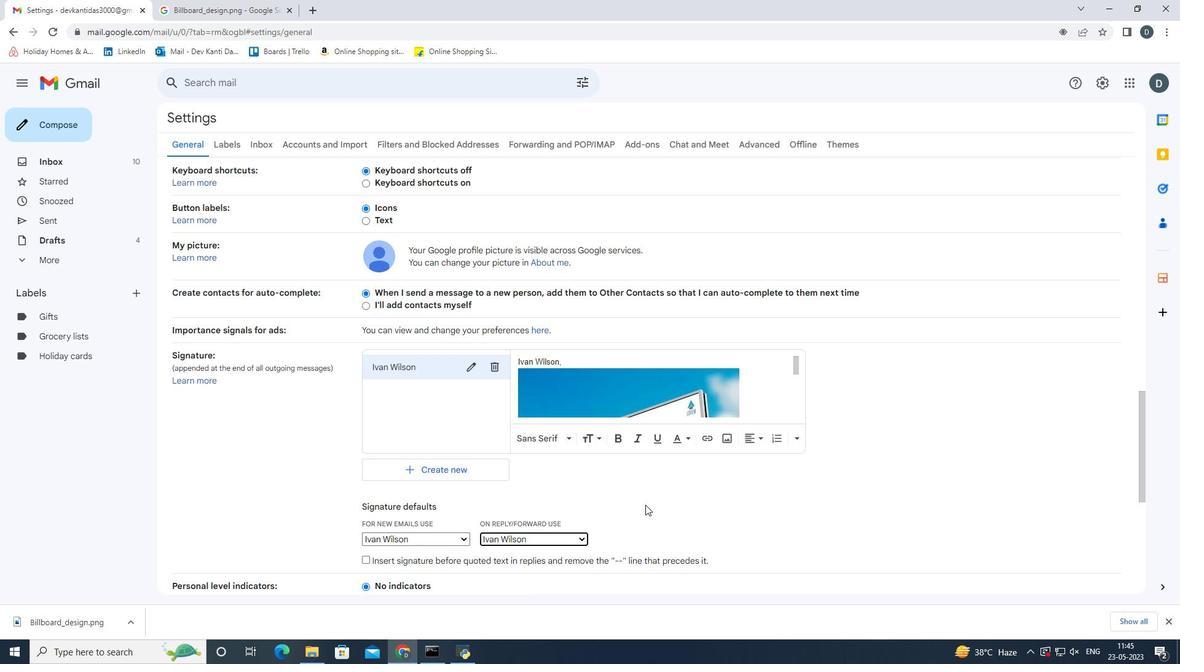
Action: Mouse scrolled (645, 504) with delta (0, 0)
Screenshot: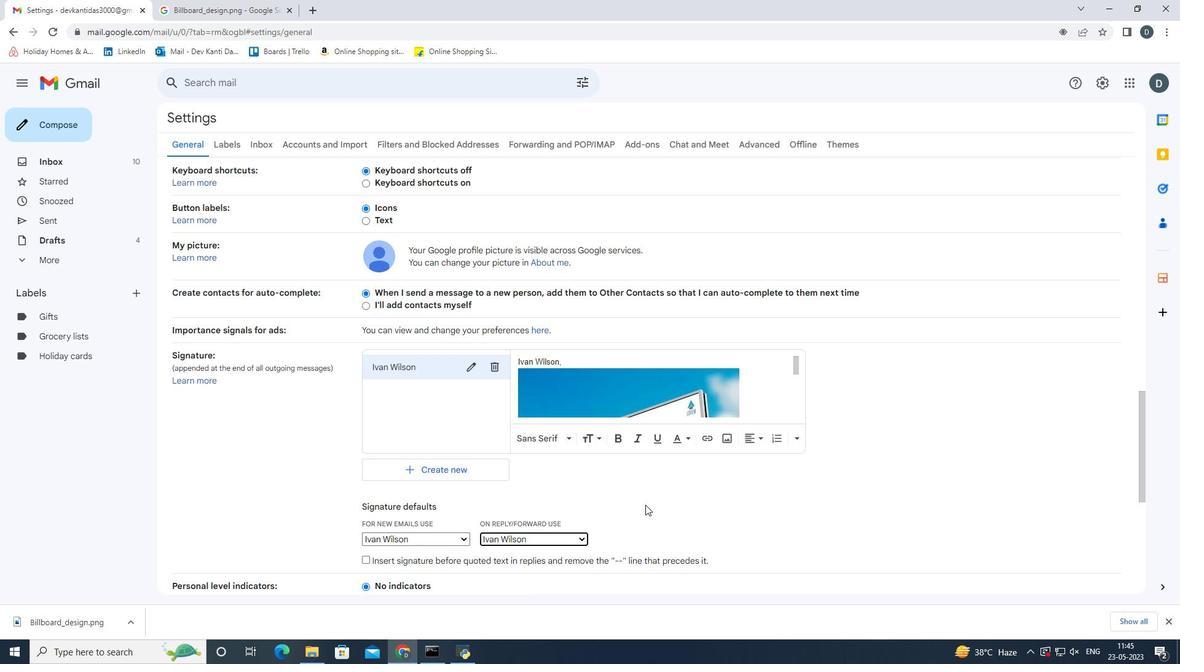 
Action: Mouse scrolled (645, 504) with delta (0, 0)
Screenshot: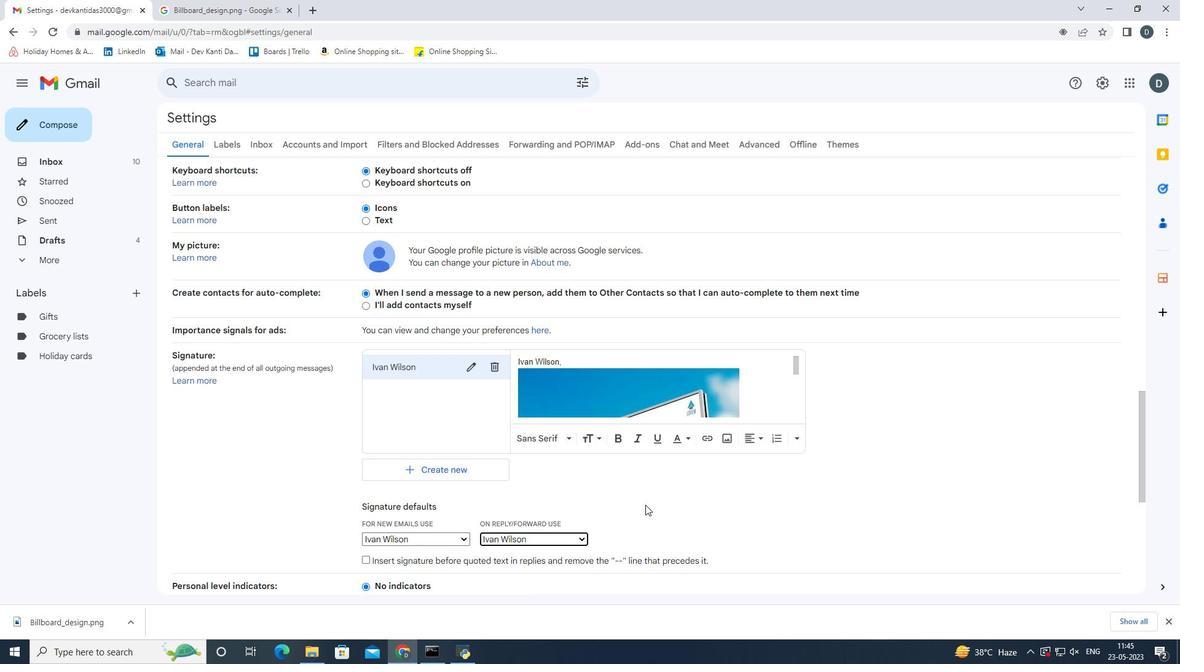 
Action: Mouse scrolled (645, 504) with delta (0, 0)
Screenshot: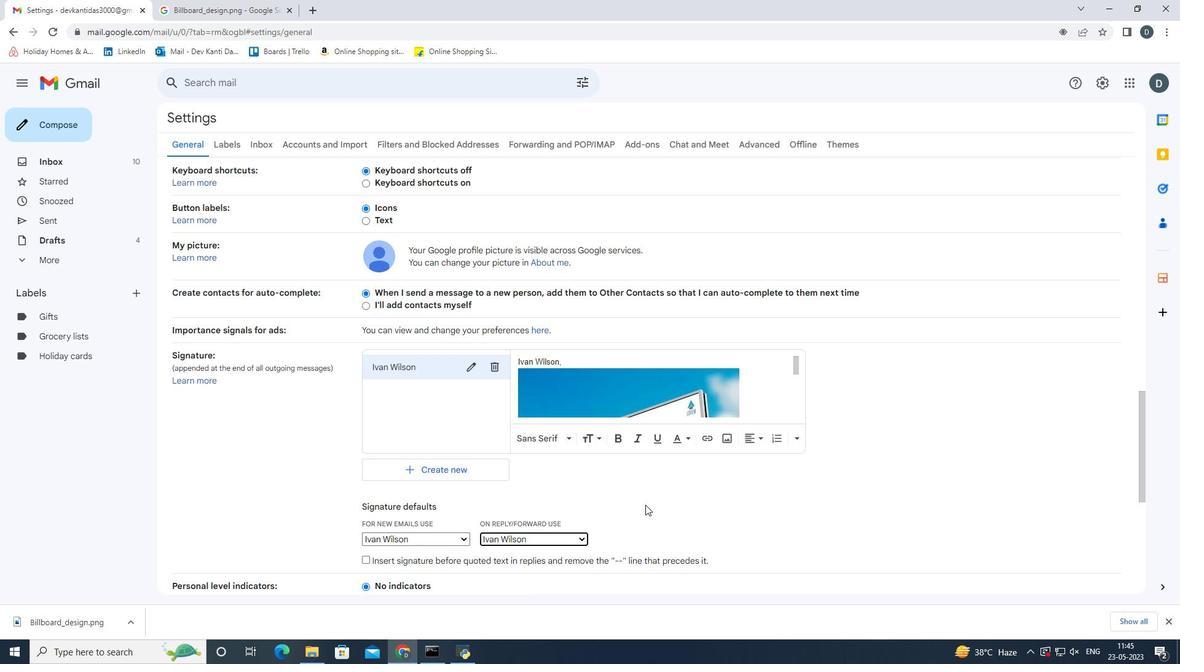 
Action: Mouse scrolled (645, 504) with delta (0, 0)
Screenshot: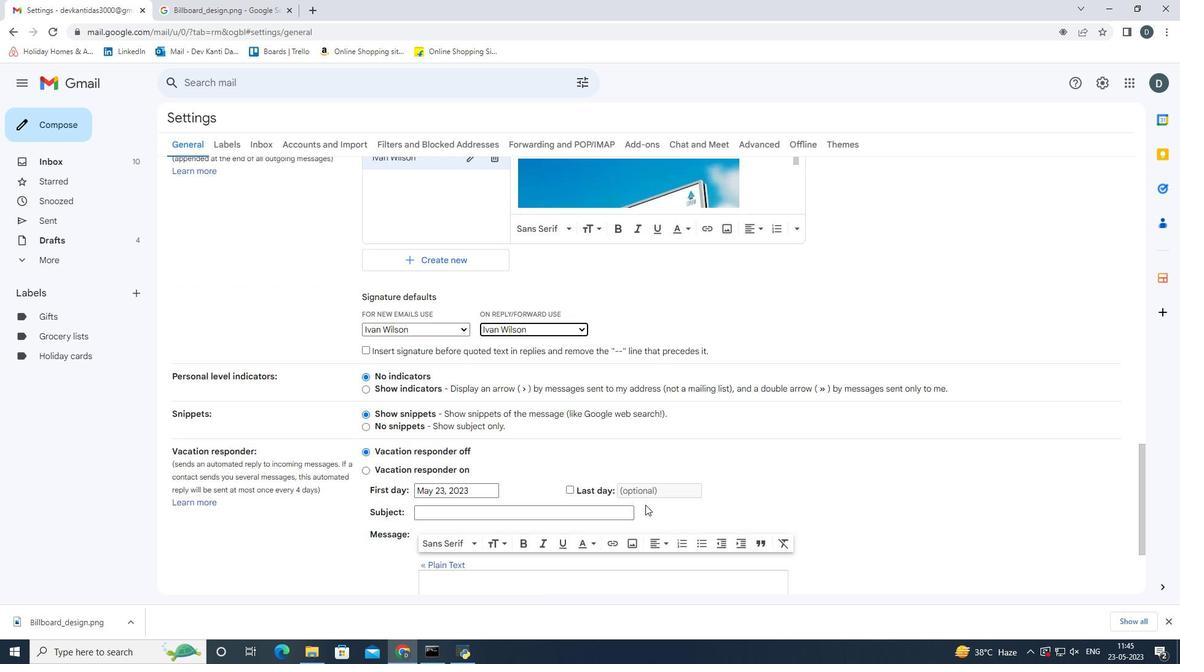 
Action: Mouse scrolled (645, 504) with delta (0, 0)
Screenshot: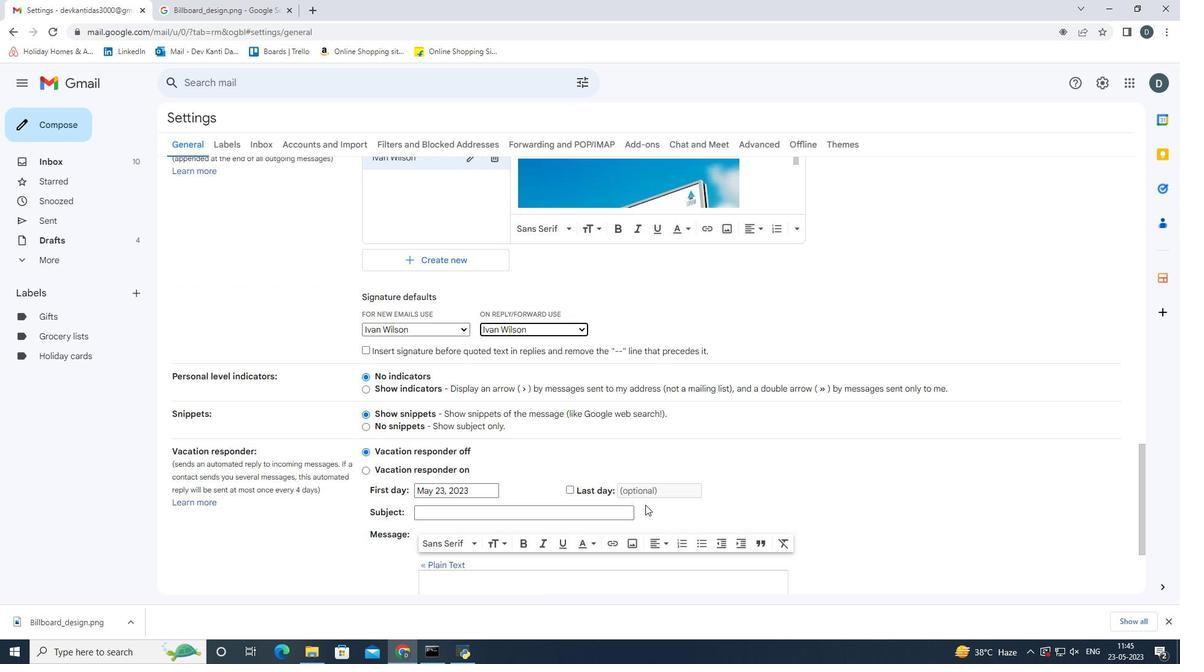 
Action: Mouse scrolled (645, 504) with delta (0, 0)
Screenshot: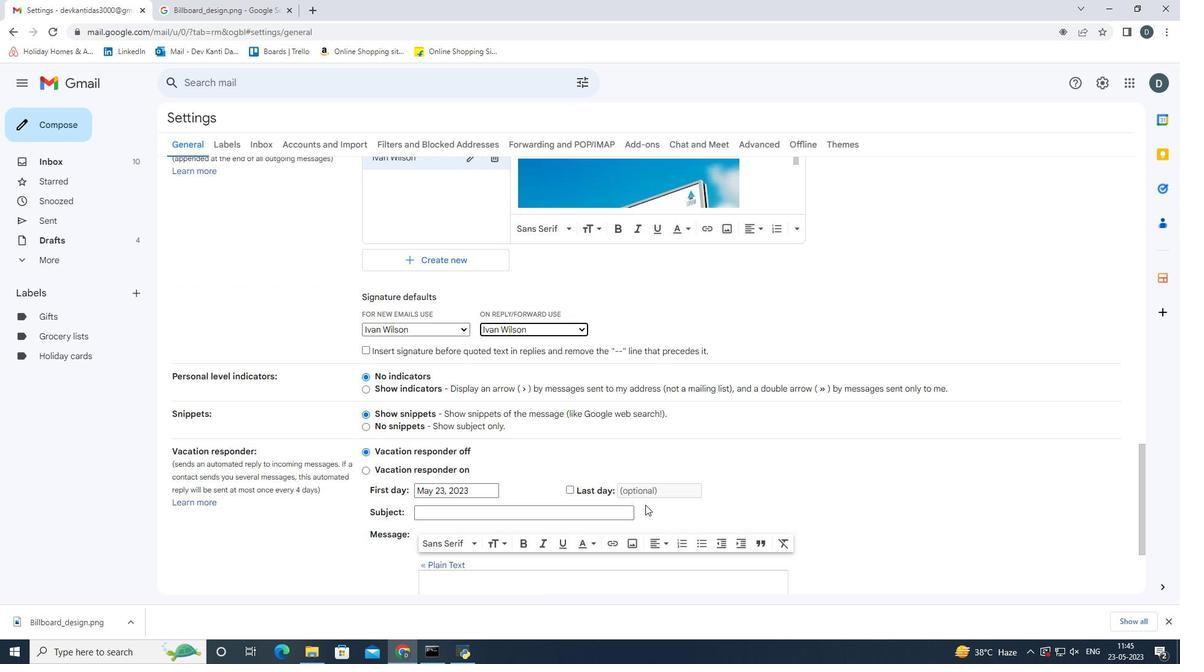 
Action: Mouse scrolled (645, 504) with delta (0, 0)
Screenshot: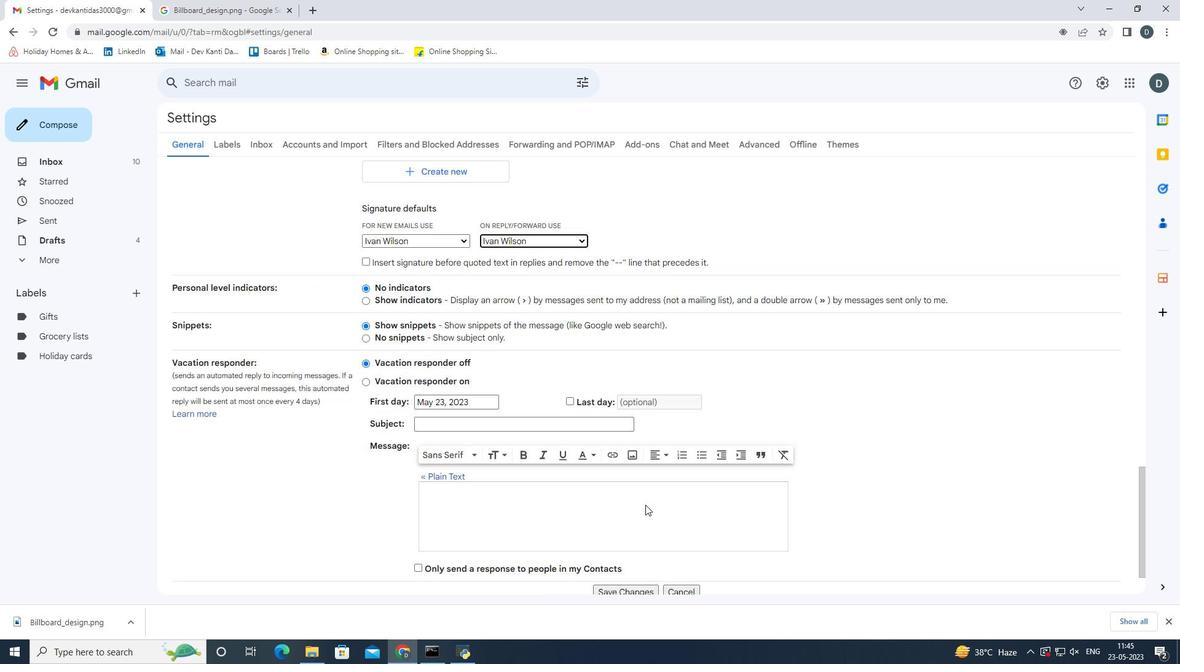 
Action: Mouse scrolled (645, 504) with delta (0, 0)
Screenshot: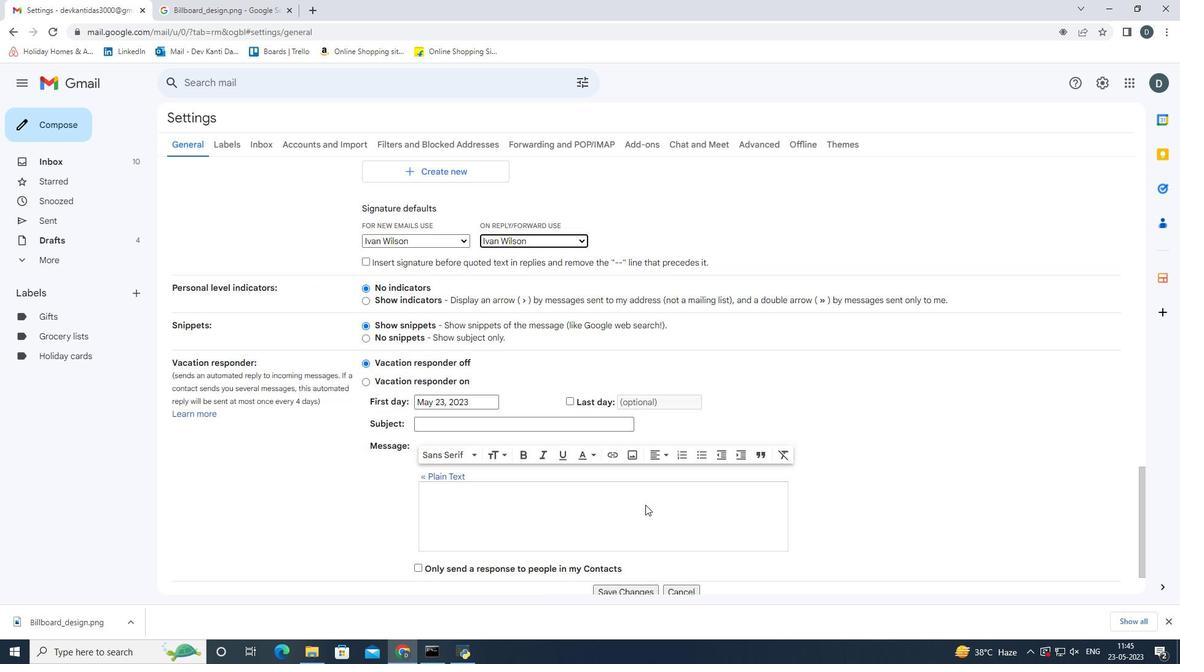 
Action: Mouse moved to (631, 523)
Screenshot: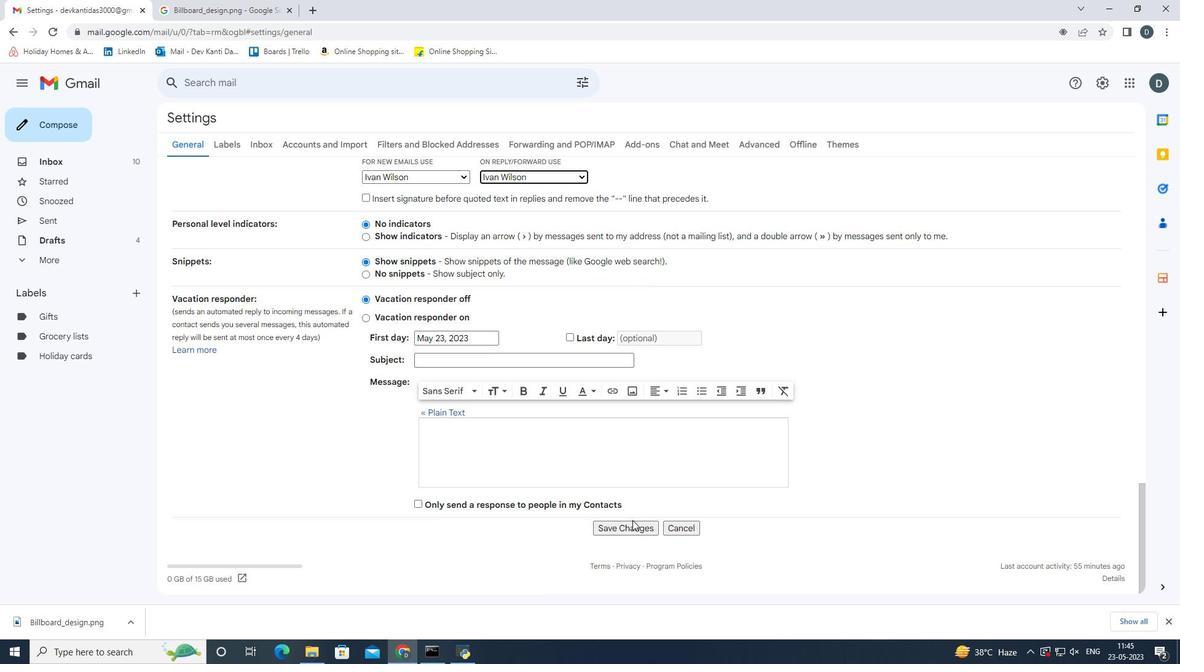 
Action: Mouse pressed left at (631, 523)
Screenshot: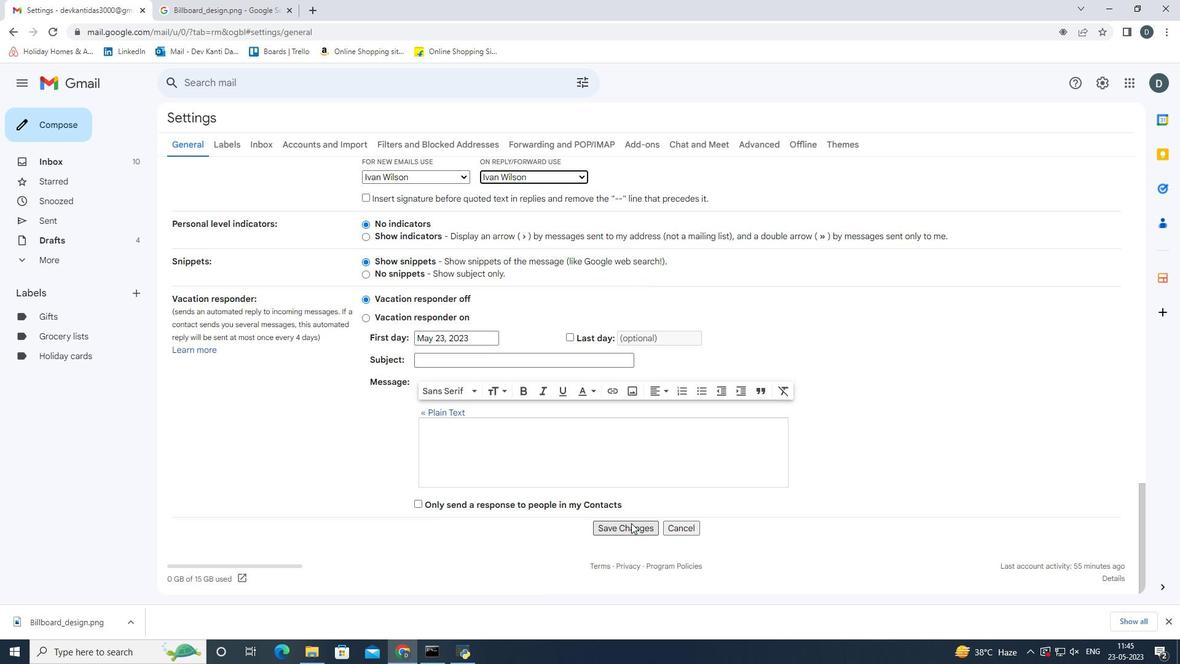 
Action: Mouse moved to (71, 123)
Screenshot: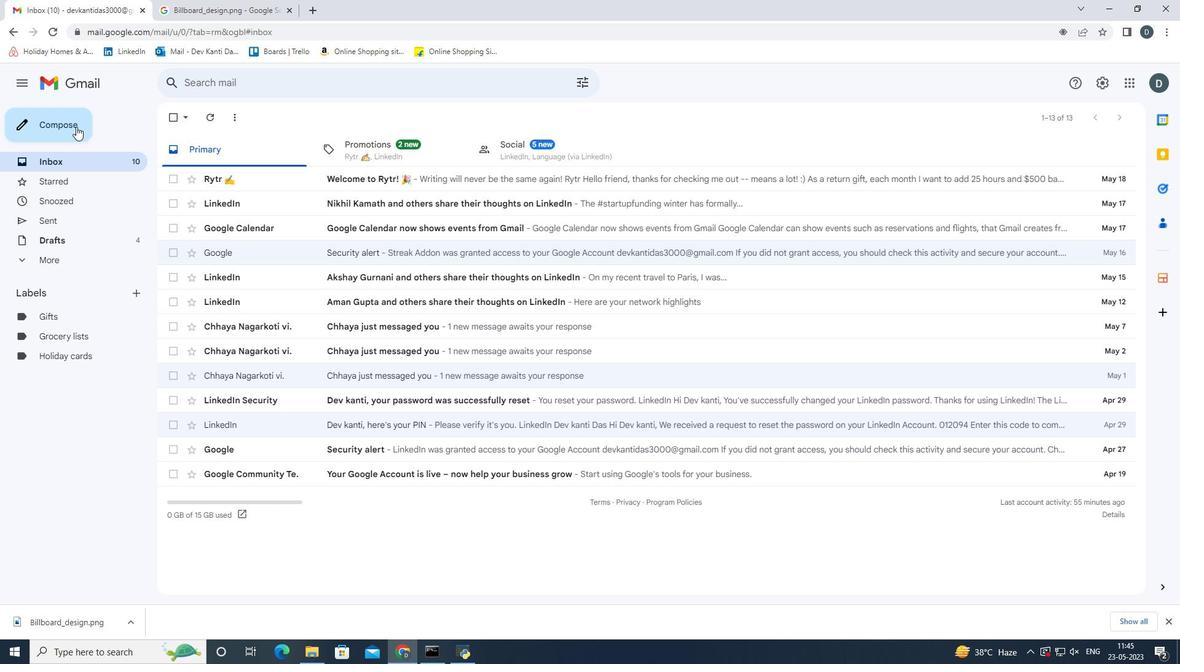 
Action: Mouse pressed left at (71, 123)
Screenshot: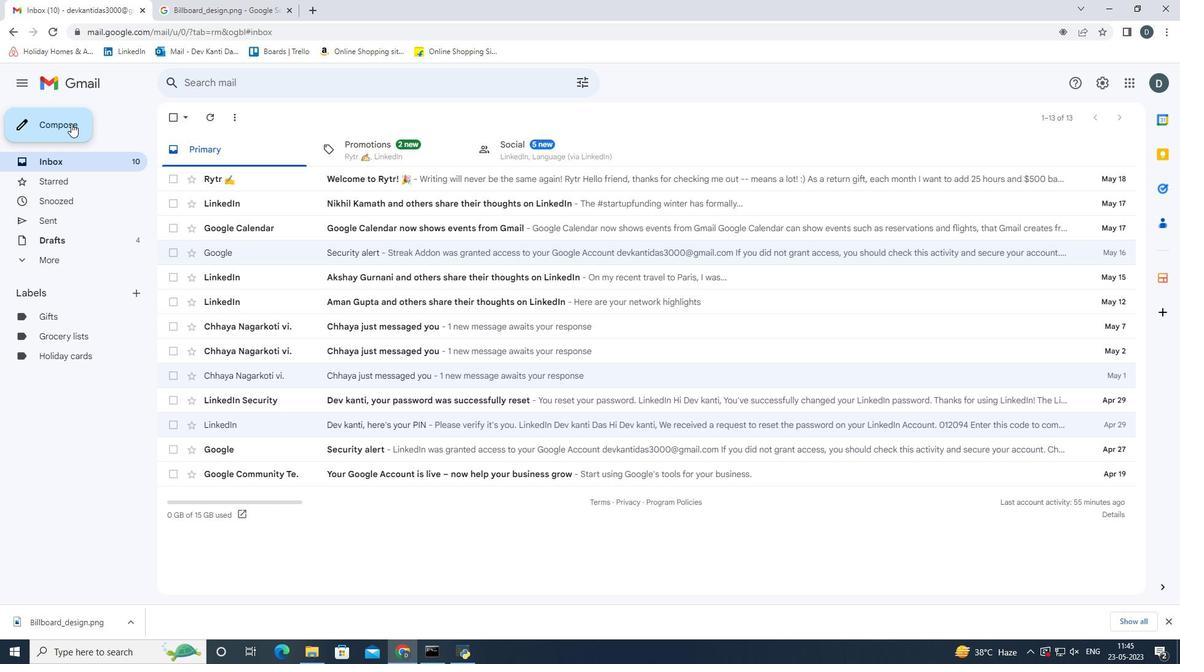 
Action: Mouse moved to (826, 260)
Screenshot: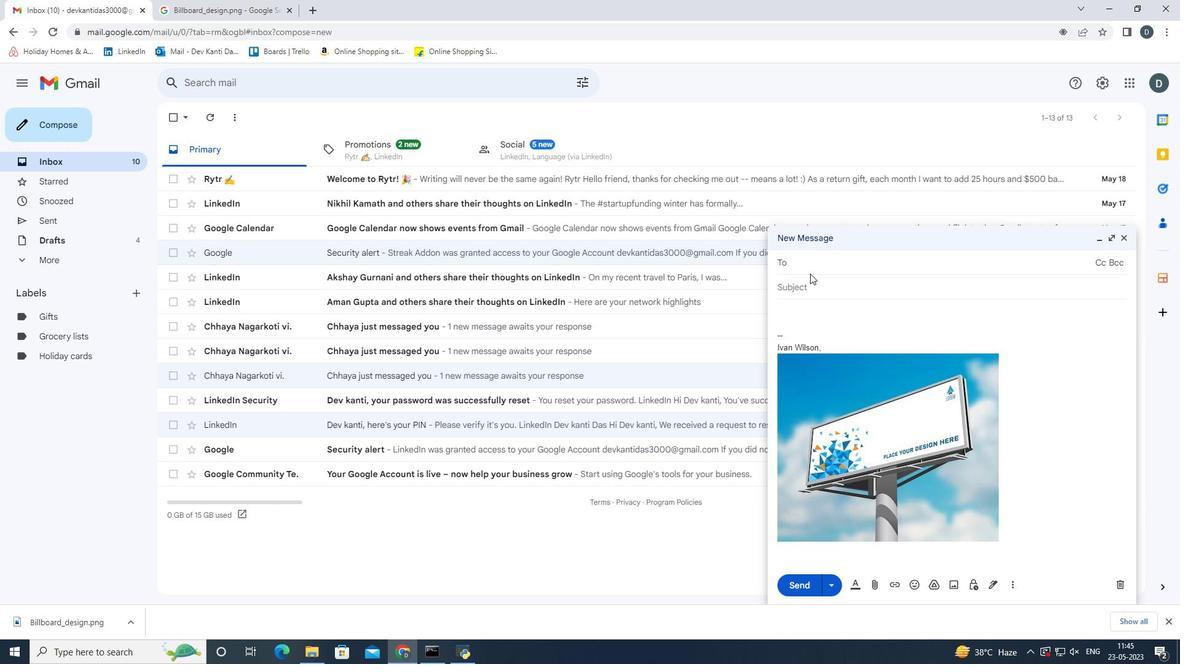 
Action: Key pressed <Key.shift>Softage.7<Key.shift><Key.shift><Key.shift><Key.shift><Key.shift><Key.shift><Key.shift><Key.shift><Key.shift><Key.shift><Key.shift><Key.shift>@softage.net
Screenshot: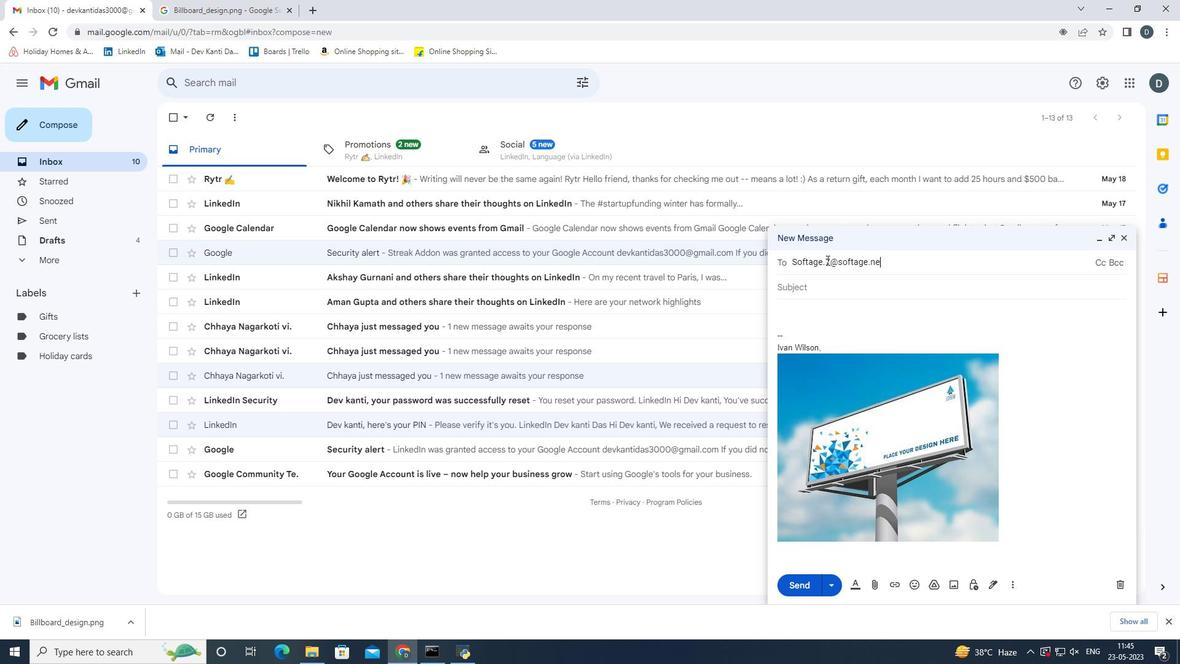 
Action: Mouse moved to (866, 280)
Screenshot: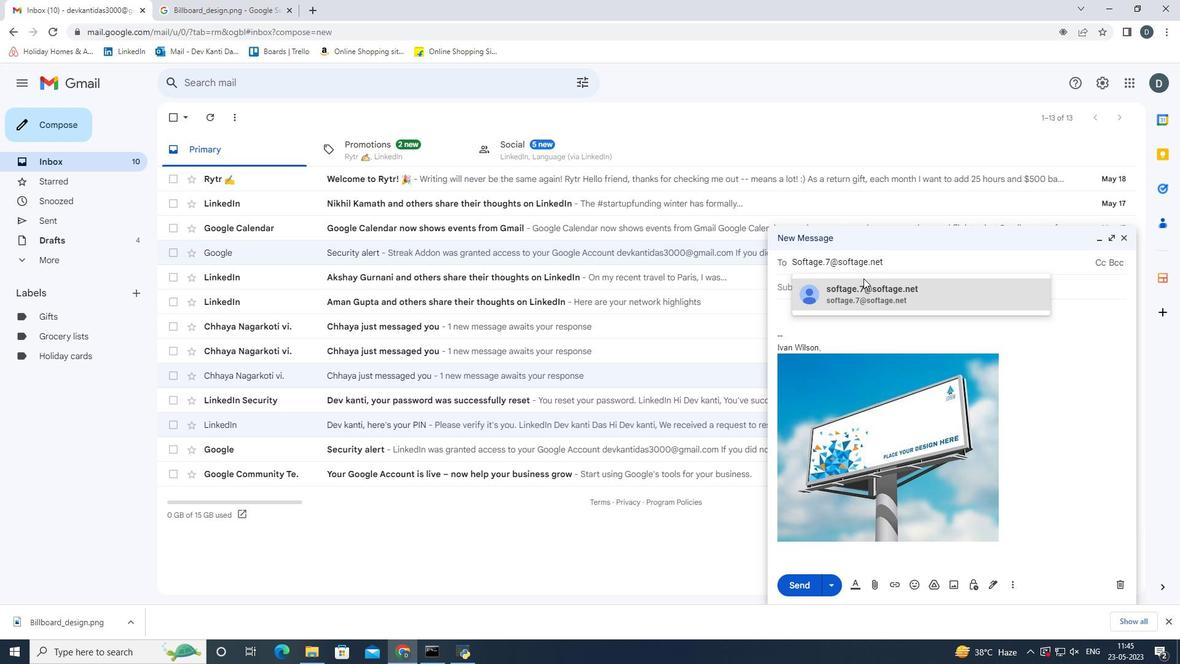 
Action: Mouse pressed left at (866, 280)
Screenshot: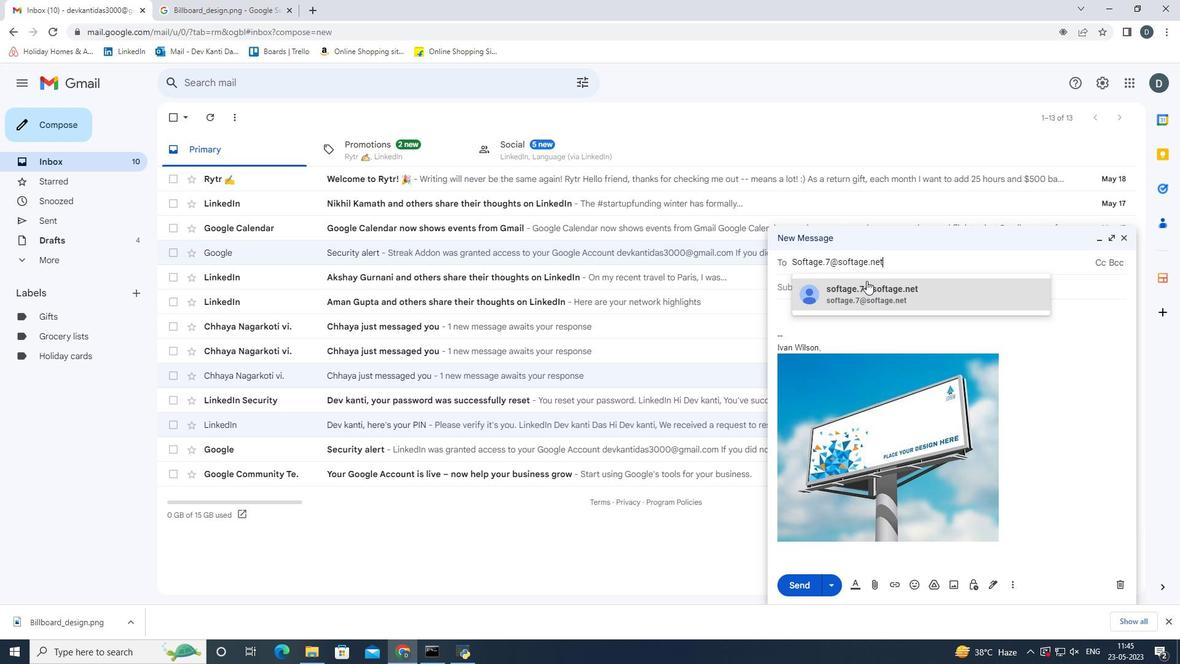 
Action: Mouse moved to (888, 295)
Screenshot: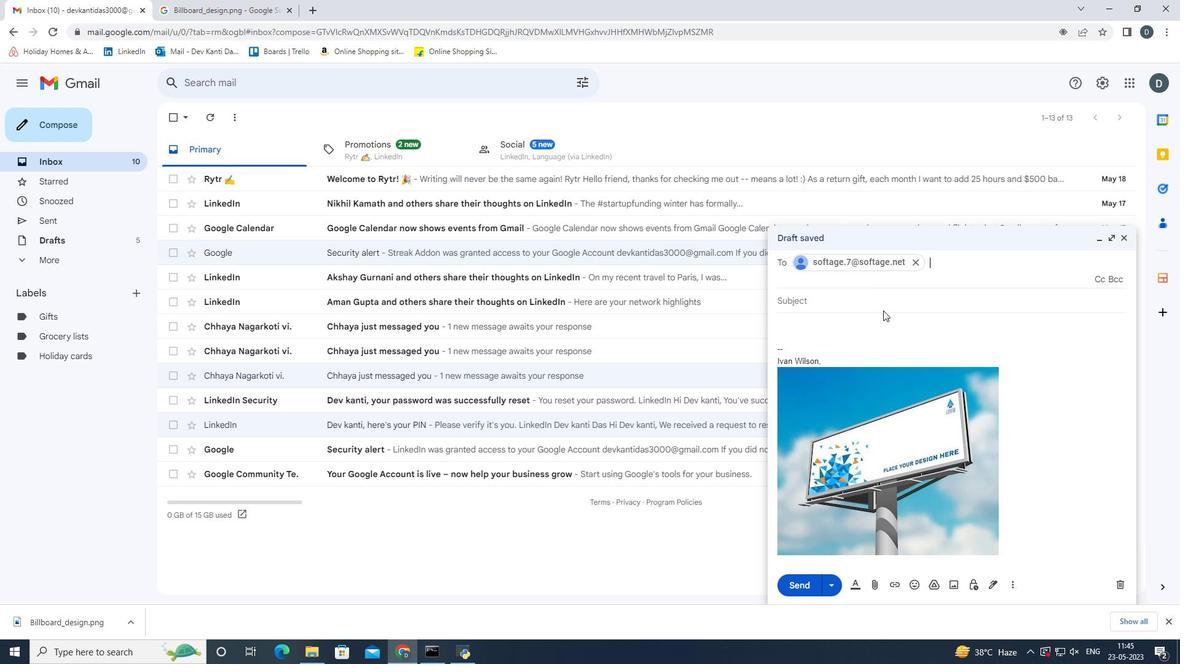 
Action: Mouse pressed left at (888, 295)
Screenshot: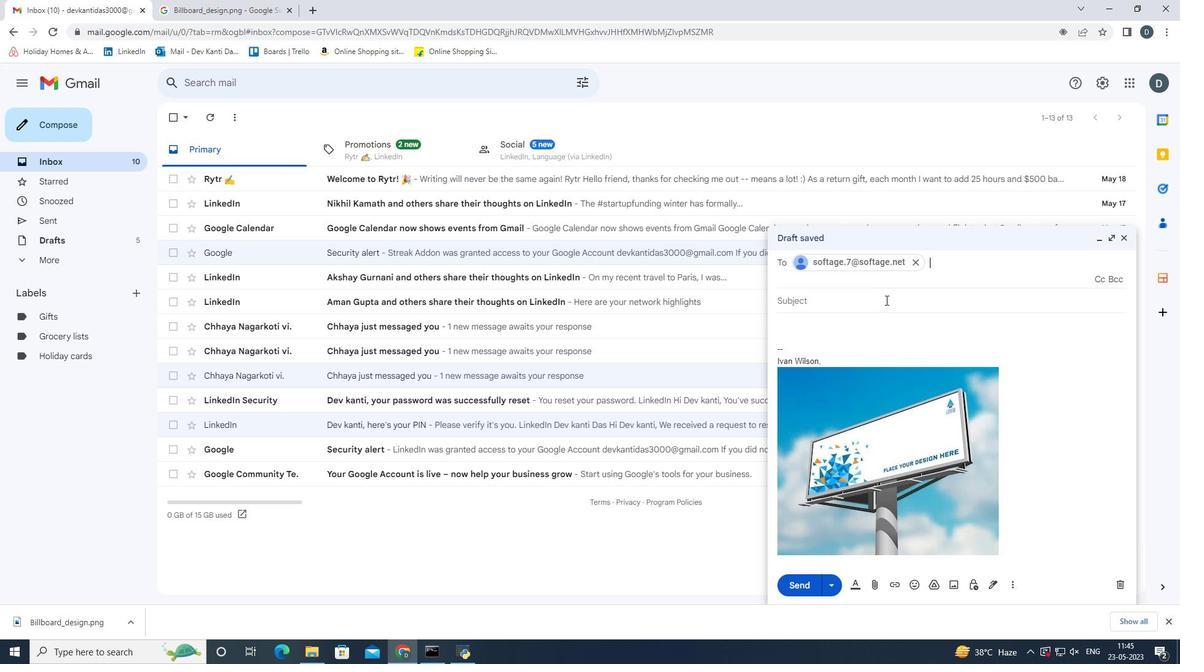 
Action: Key pressed <Key.shift><Key.shift><Key.shift><Key.shift><Key.shift><Key.shift><Key.shift><Key.shift><Key.shift><Key.shift><Key.shift><Key.shift><Key.shift><Key.shift><Key.shift><Key.shift><Key.shift><Key.shift><Key.shift><Key.shift><Key.shift><Key.shift><Key.shift><Key.shift><Key.shift><Key.shift><Key.shift><Key.shift><Key.shift><Key.shift><Key.shift><Key.shift><Key.shift><Key.shift><Key.shift><Key.shift><Key.shift><Key.shift><Key.shift><Key.shift><Key.shift><Key.shift><Key.shift><Key.shift><Key.shift><Key.shift><Key.shift><Key.shift><Key.shift><Key.shift><Key.shift><Key.shift><Key.shift><Key.shift><Key.shift><Key.shift><Key.shift><Key.shift><Key.shift><Key.shift><Key.shift><Key.shift><Key.shift><Key.shift><Key.shift><Key.shift><Key.shift><Key.shift><Key.shift><Key.shift><Key.shift><Key.shift><Key.shift><Key.shift><Key.shift><Key.shift><Key.shift><Key.shift><Key.shift><Key.shift><Key.shift><Key.shift><Key.shift><Key.shift><Key.shift><Key.shift><Key.shift><Key.shift><Key.shift><Key.shift><Key.shift><Key.shift><Key.shift><Key.shift><Key.shift><Key.shift><Key.shift><Key.shift><Key.shift><Key.shift><Key.shift><Key.shift><Key.shift><Key.shift><Key.shift><Key.shift><Key.shift><Key.shift><Key.shift><Key.shift><Key.shift><Key.shift><Key.shift><Key.shift>Request<Key.space>for<Key.space>feedback<Key.space>on<Key.space>a<Key.space>fundraising<Key.space>campaign<Key.space><Key.backspace>.
Screenshot: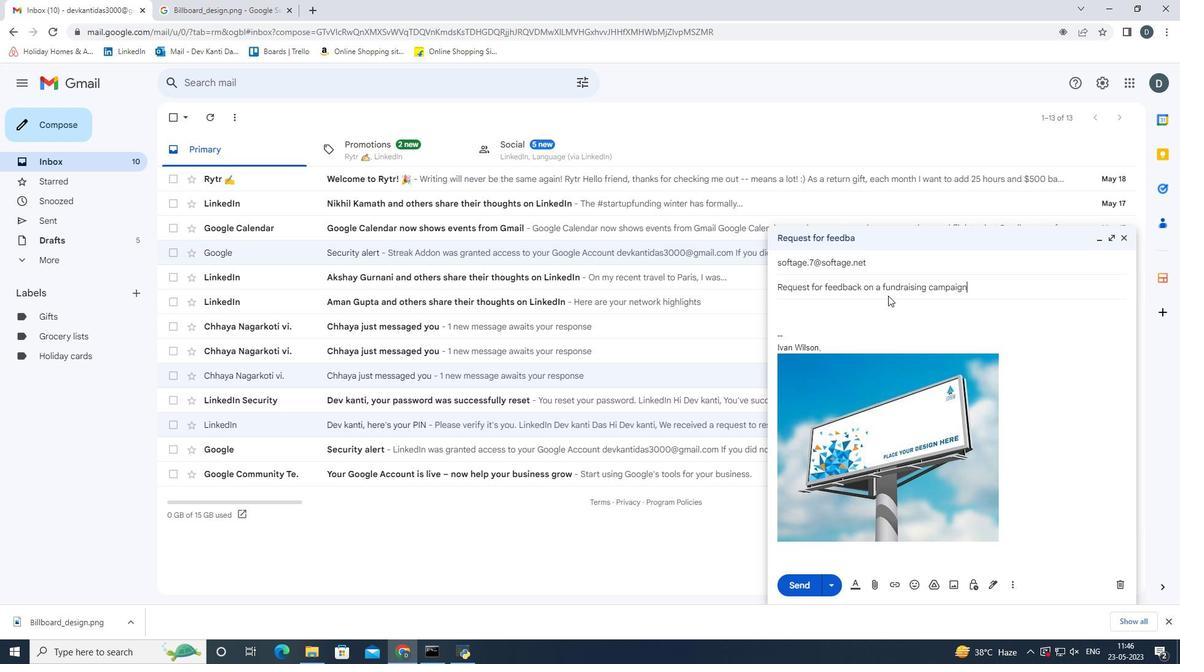 
Action: Mouse moved to (857, 326)
Screenshot: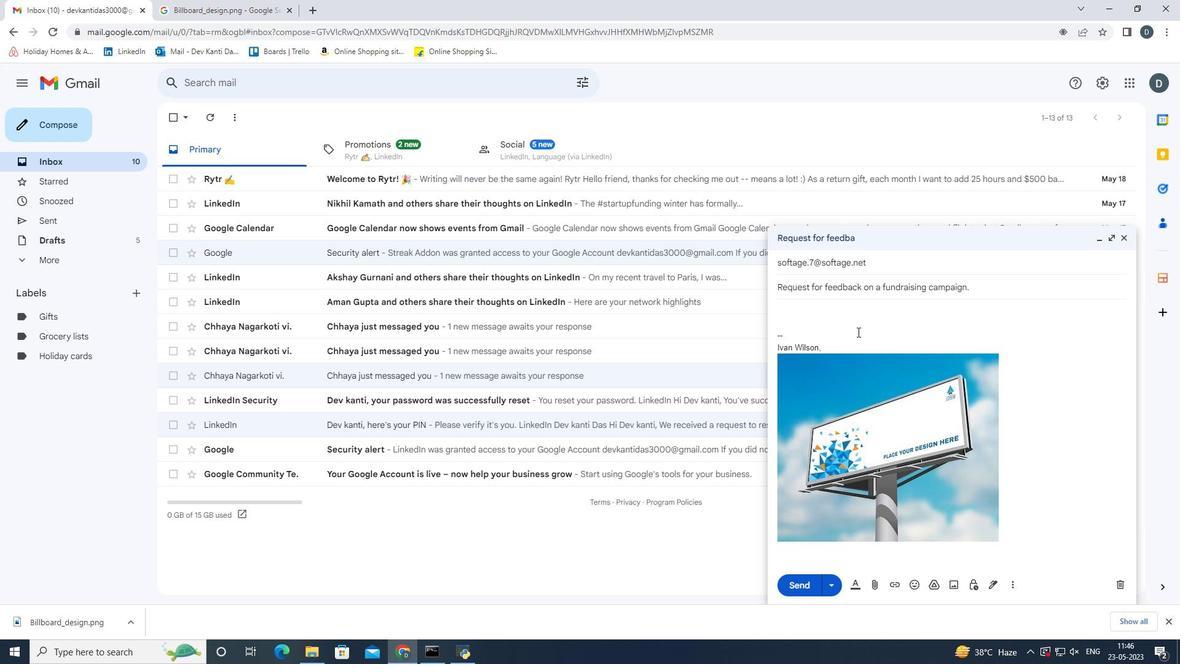 
Action: Mouse pressed left at (857, 326)
Screenshot: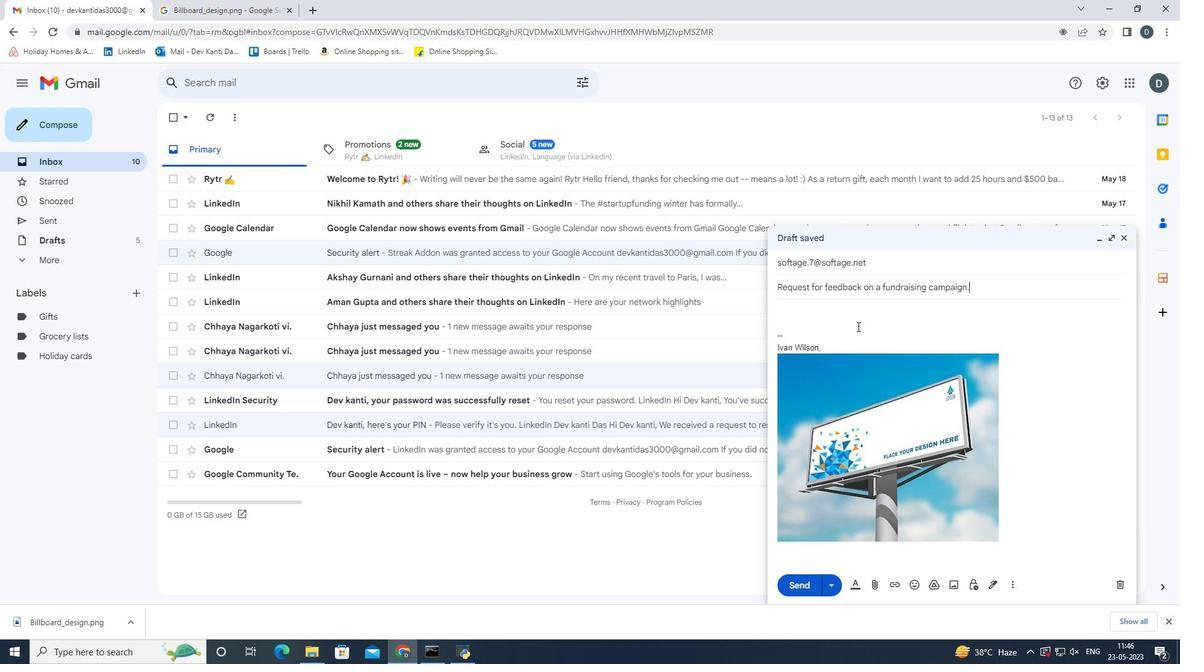 
Action: Mouse moved to (851, 284)
Screenshot: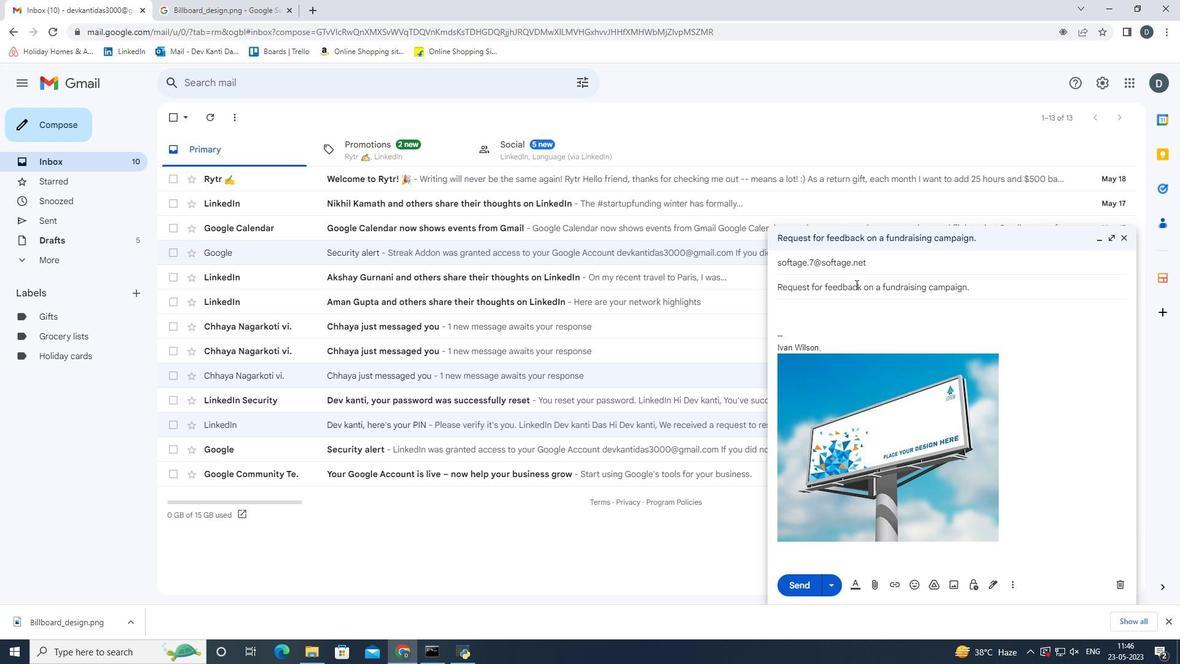 
Action: Key pressed <Key.up><Key.shift>Dear<Key.space>sir,m<Key.backspace><Key.backspace>/ma'am,<Key.enter><Key.enter>
Screenshot: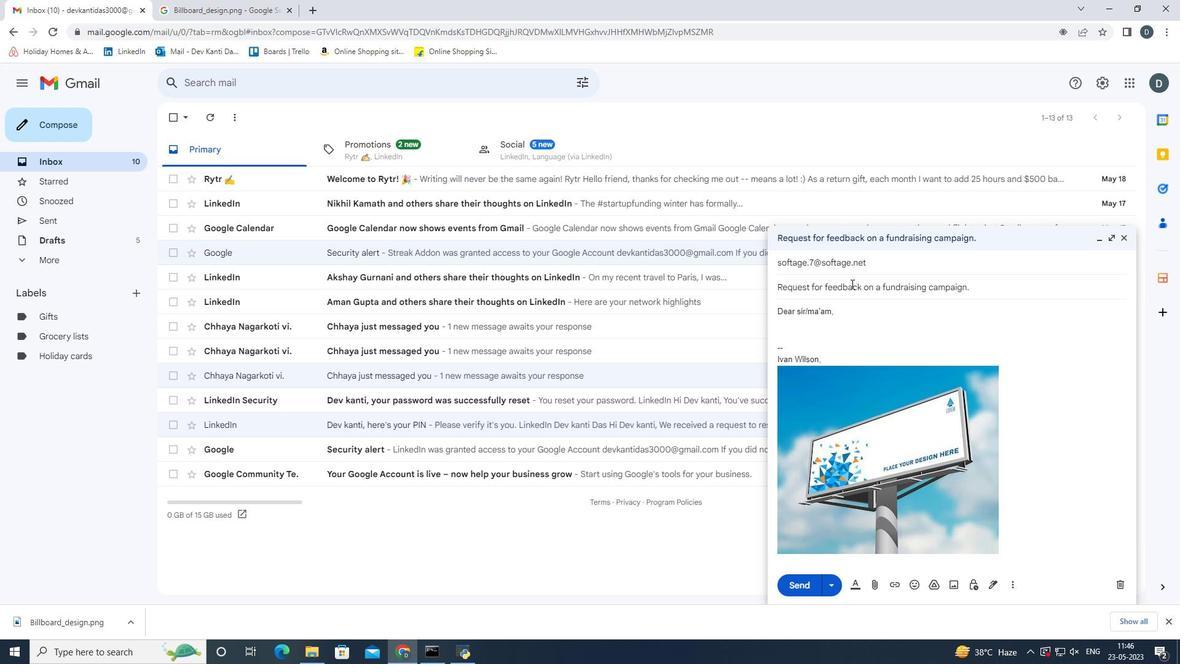 
Action: Mouse moved to (879, 320)
Screenshot: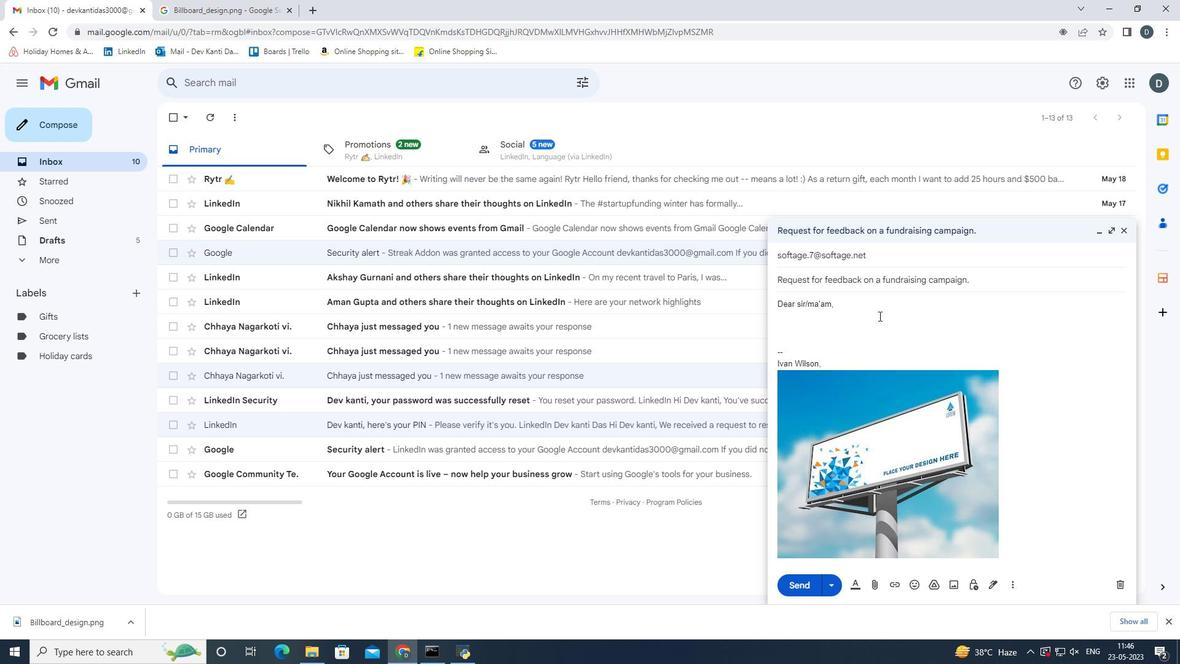 
Action: Key pressed <Key.shift>Could<Key.space>you<Key.space>please
Screenshot: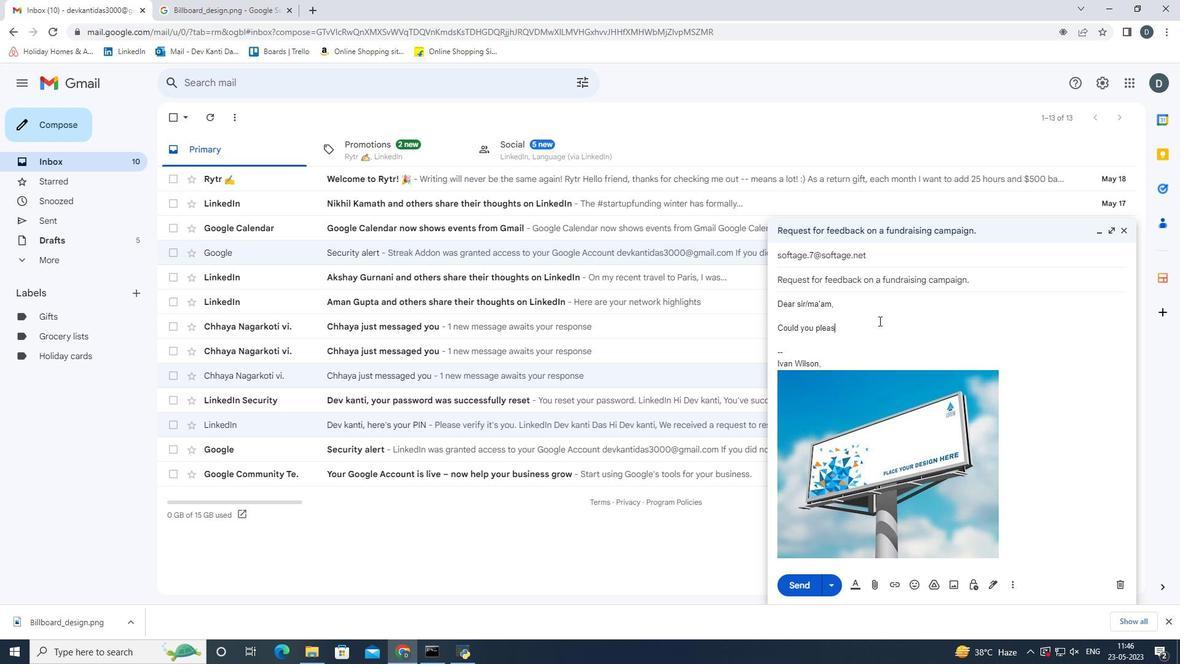 
Action: Mouse moved to (949, 301)
Screenshot: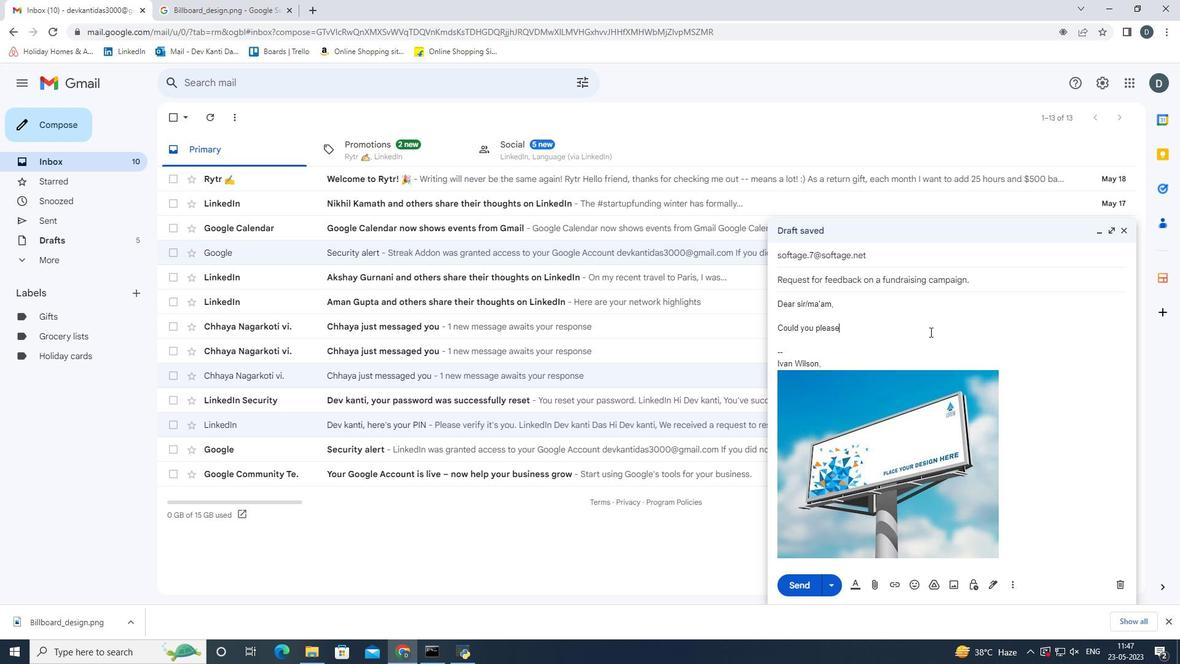 
Action: Key pressed <Key.space>provide<Key.space>a<Key.space>list<Key.space>of<Key.space>the<Key.space>project<Key.space>milestones<Key.shift_r>?
Screenshot: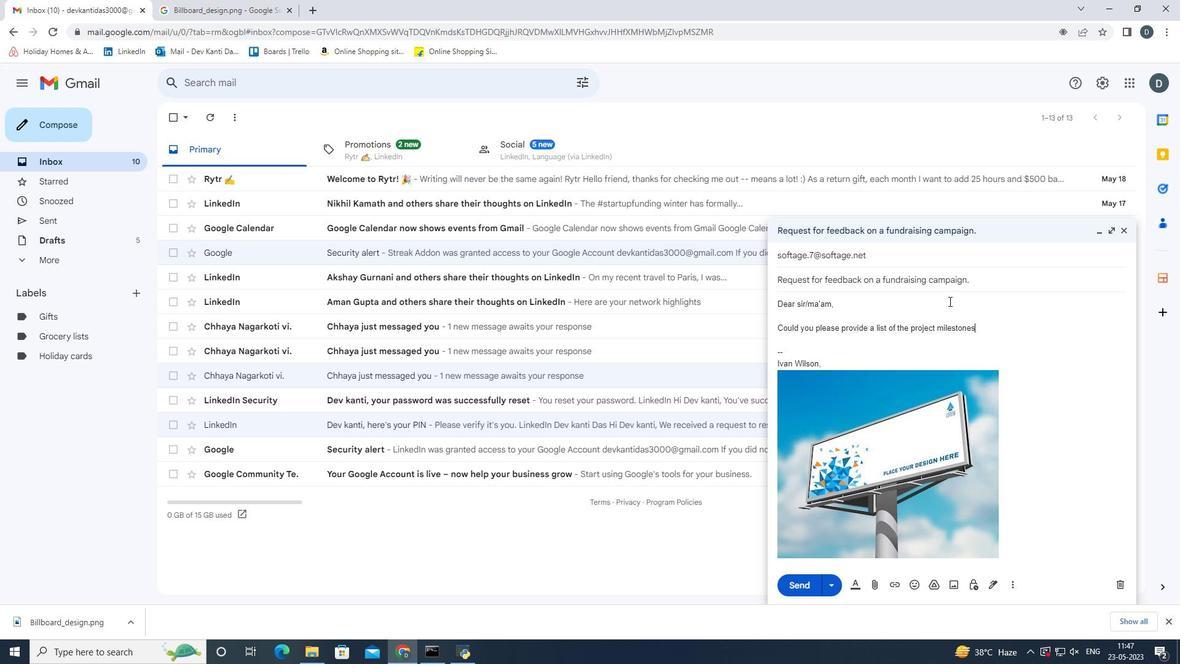 
Action: Mouse moved to (790, 584)
Screenshot: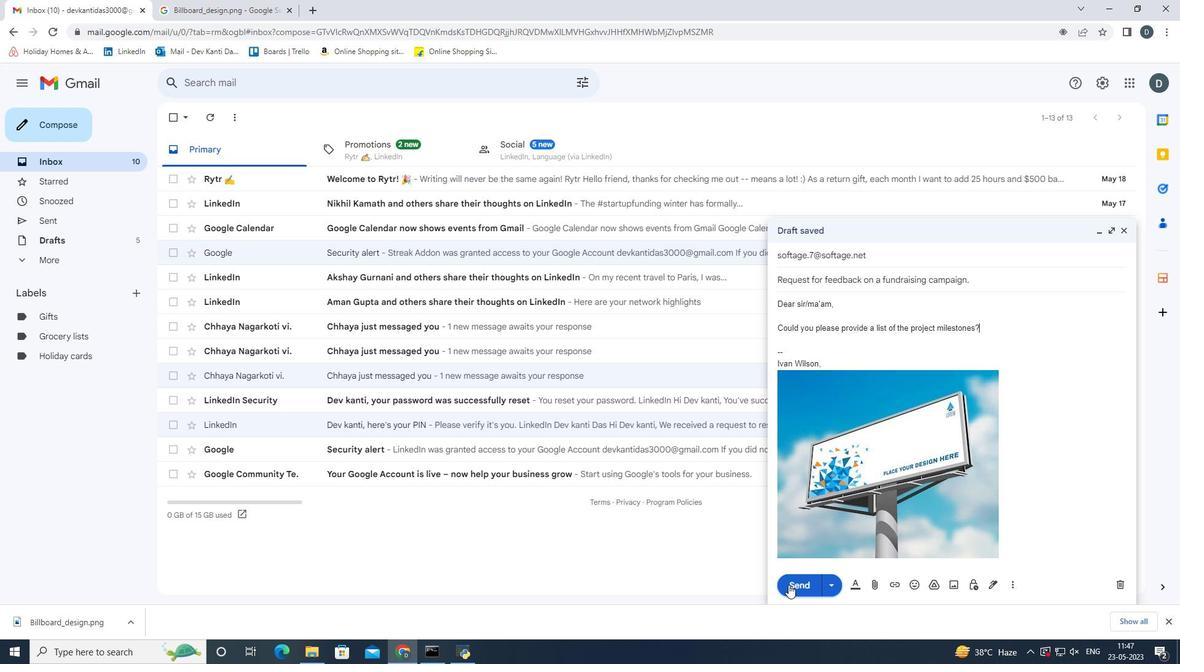 
Action: Mouse pressed left at (790, 584)
Screenshot: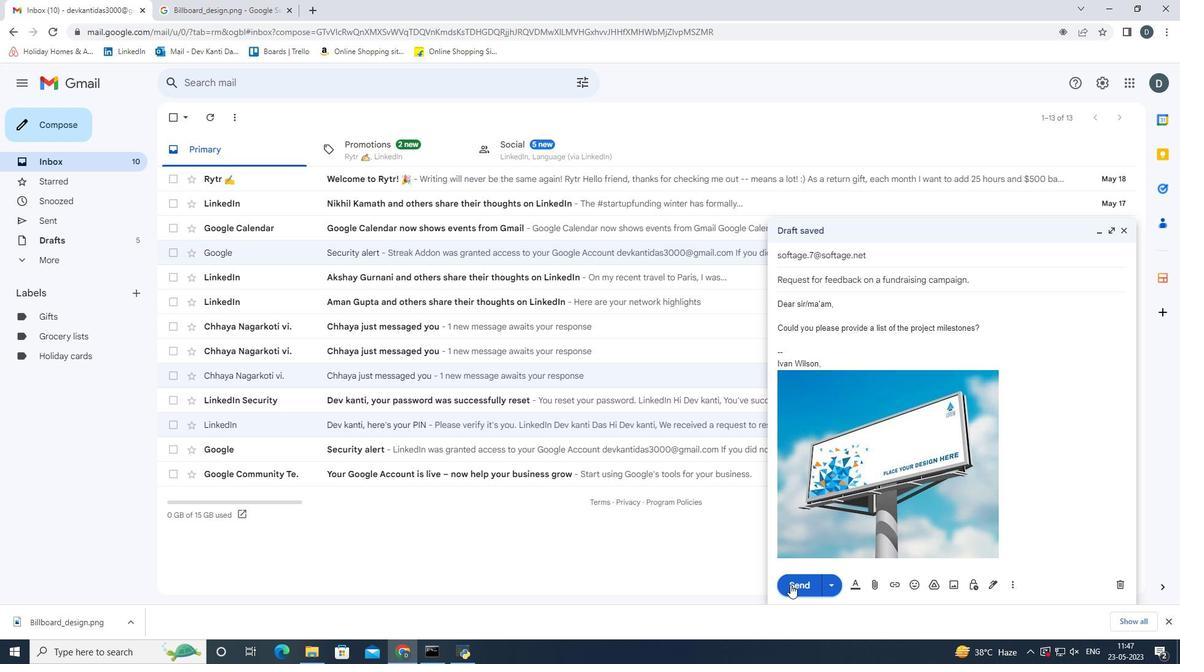 
Action: Mouse moved to (106, 569)
Screenshot: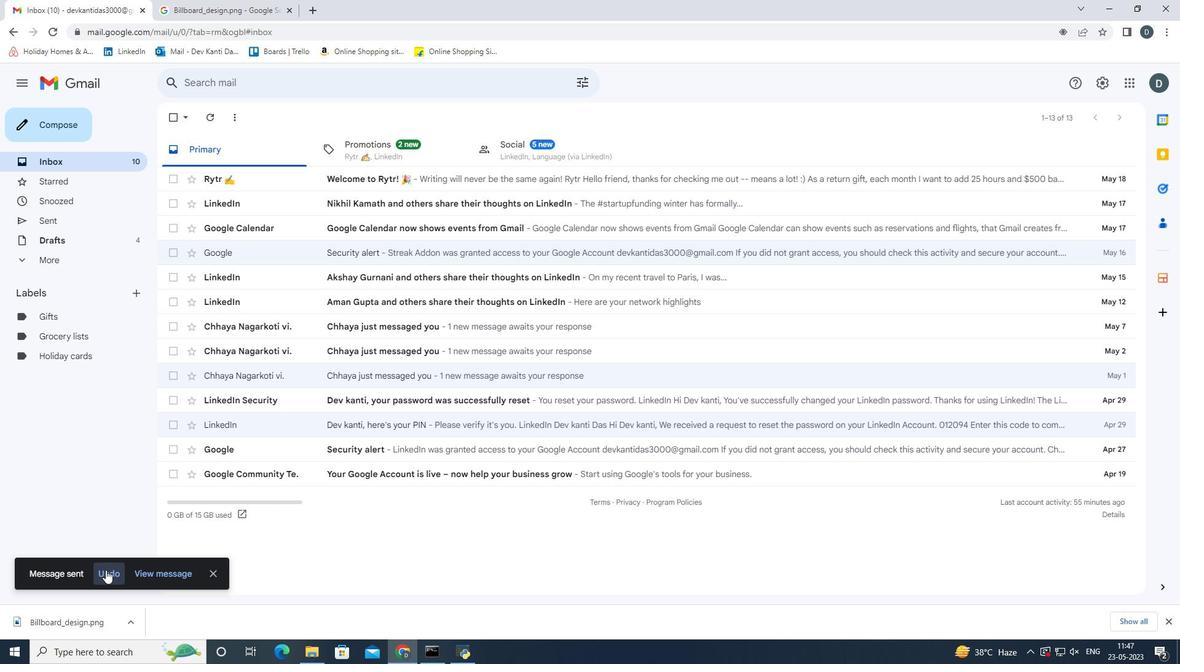 
Action: Mouse pressed left at (106, 569)
Screenshot: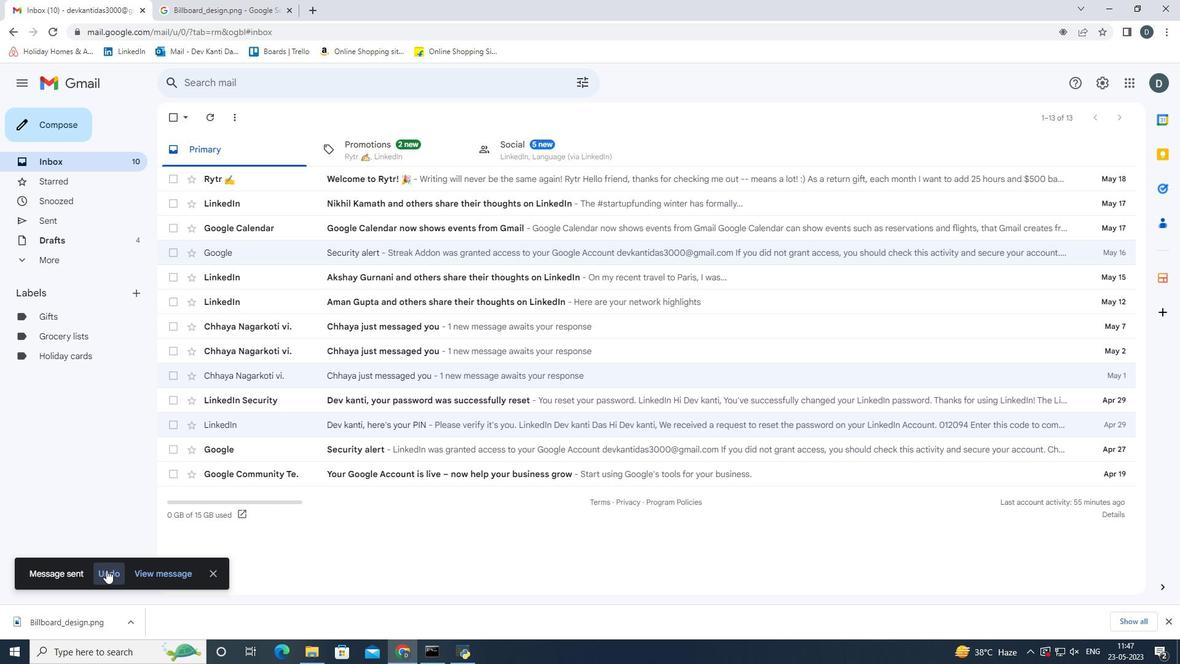 
Action: Mouse moved to (985, 328)
Screenshot: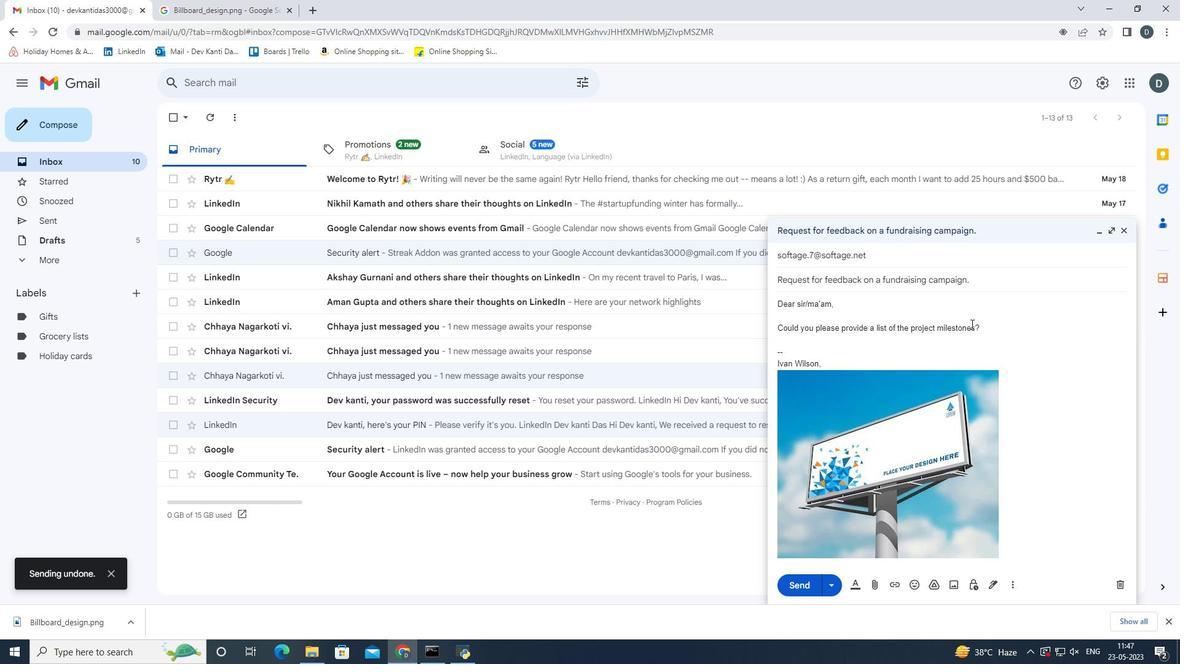 
Action: Mouse pressed left at (985, 328)
Screenshot: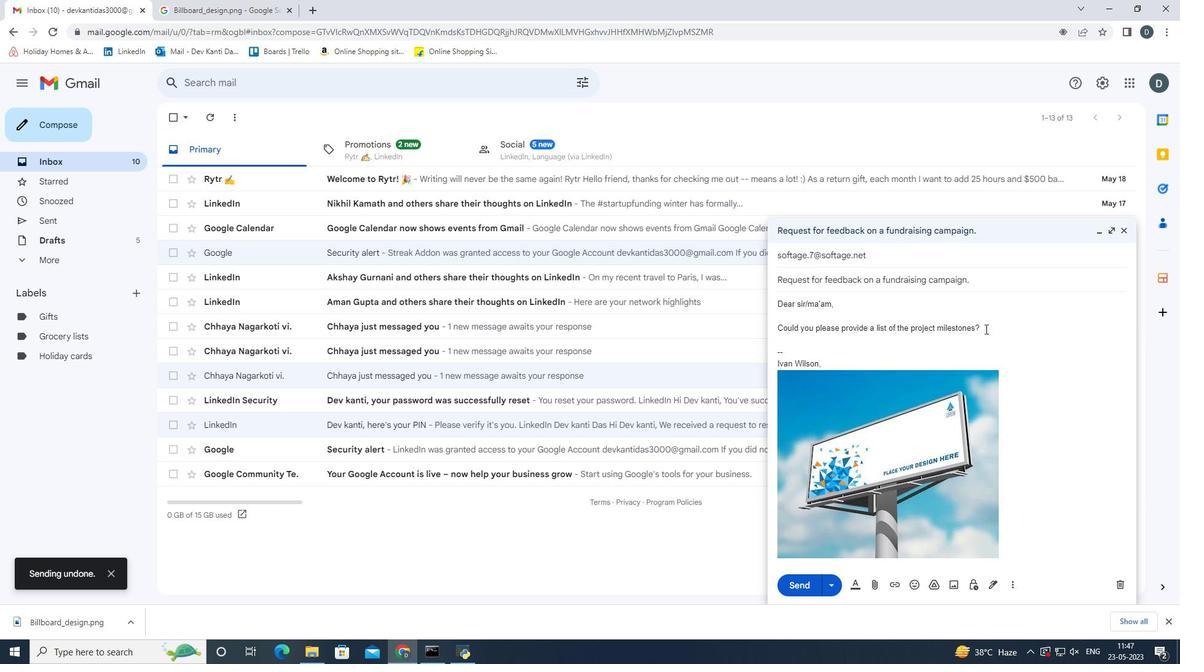 
Action: Mouse moved to (1031, 354)
Screenshot: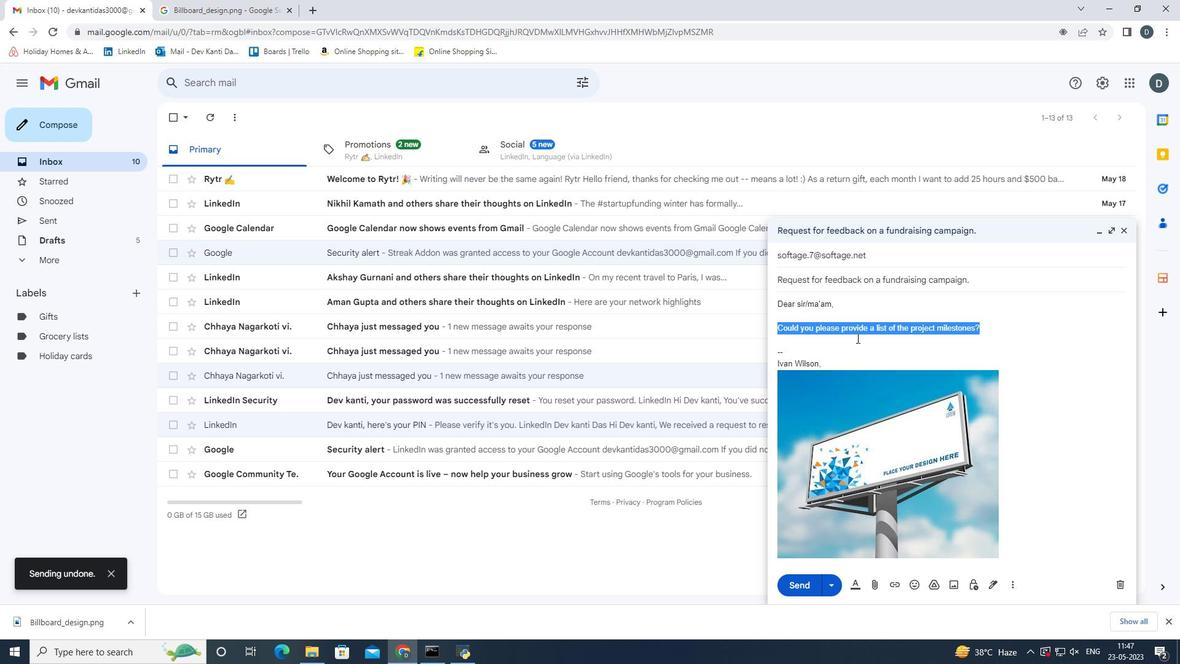 
Action: Key pressed <Key.backspace>
Screenshot: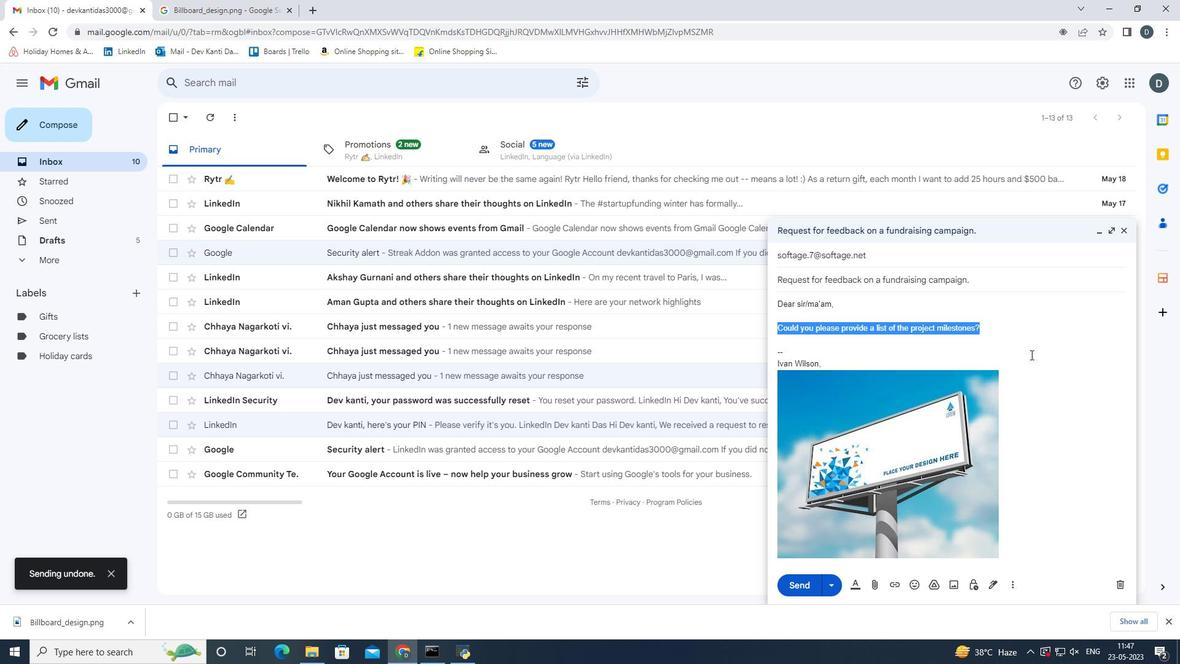 
Action: Mouse moved to (959, 311)
Screenshot: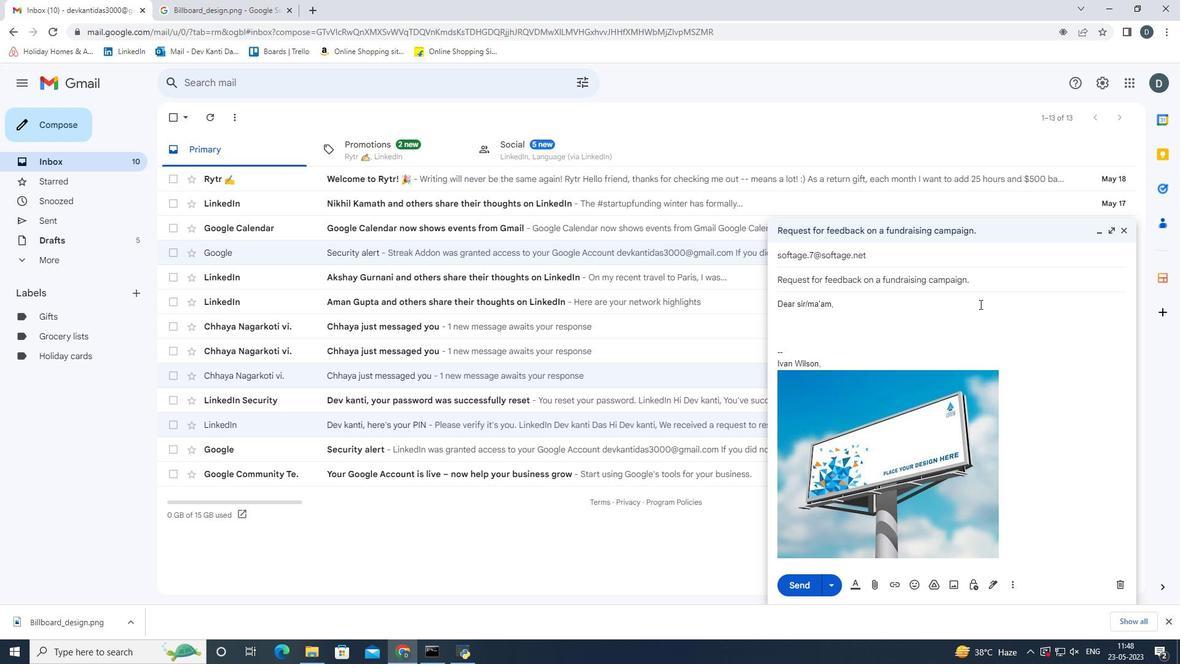 
Action: Key pressed <Key.shift>I<Key.space>am<Key.space>writing<Key.space>to<Key.space>confirm<Key.space>the<Key.space>details<Key.space>of<Key.space>the<Key.space>conference.
Screenshot: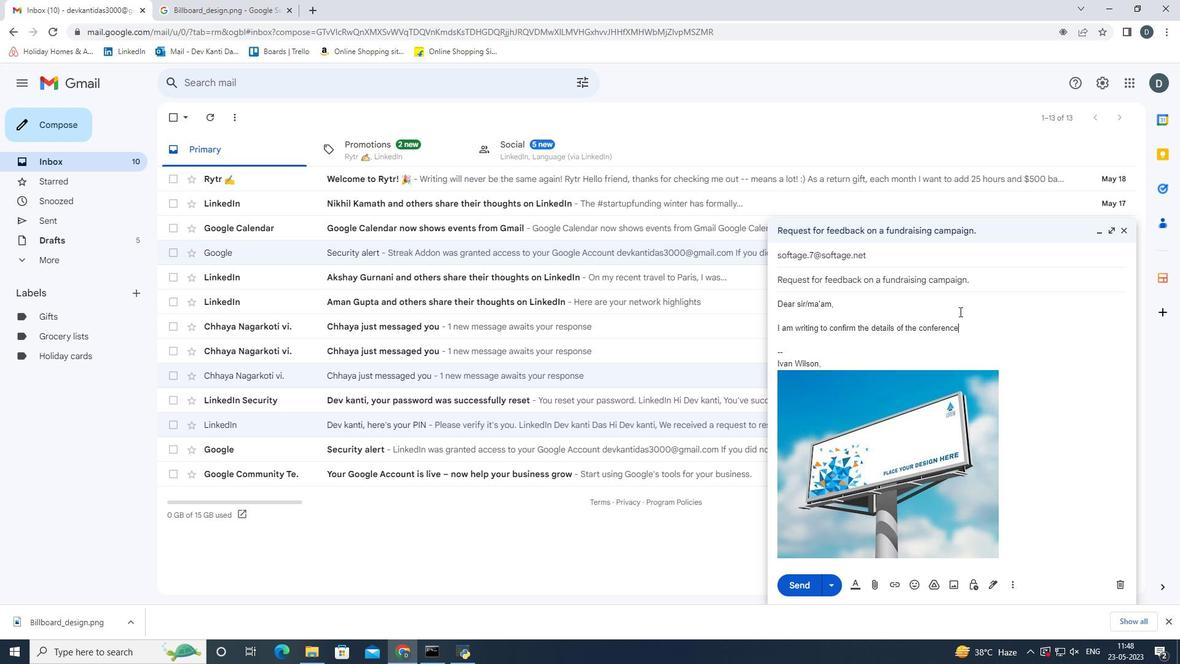 
Action: Mouse moved to (801, 583)
Screenshot: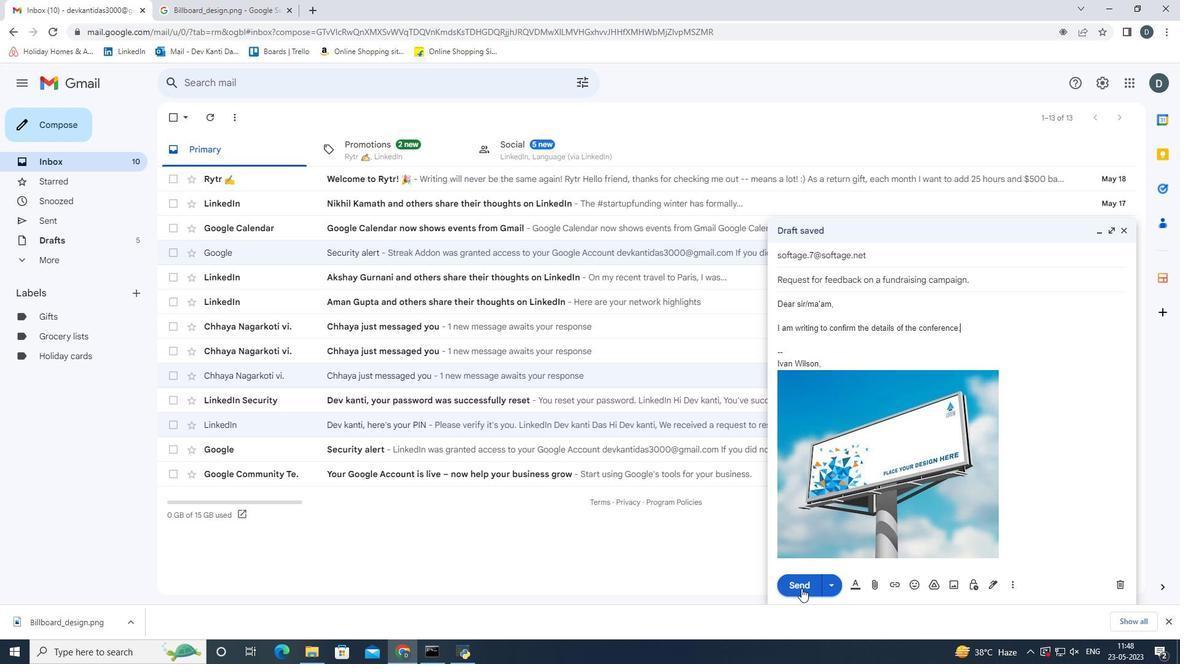 
Action: Mouse pressed left at (801, 583)
Screenshot: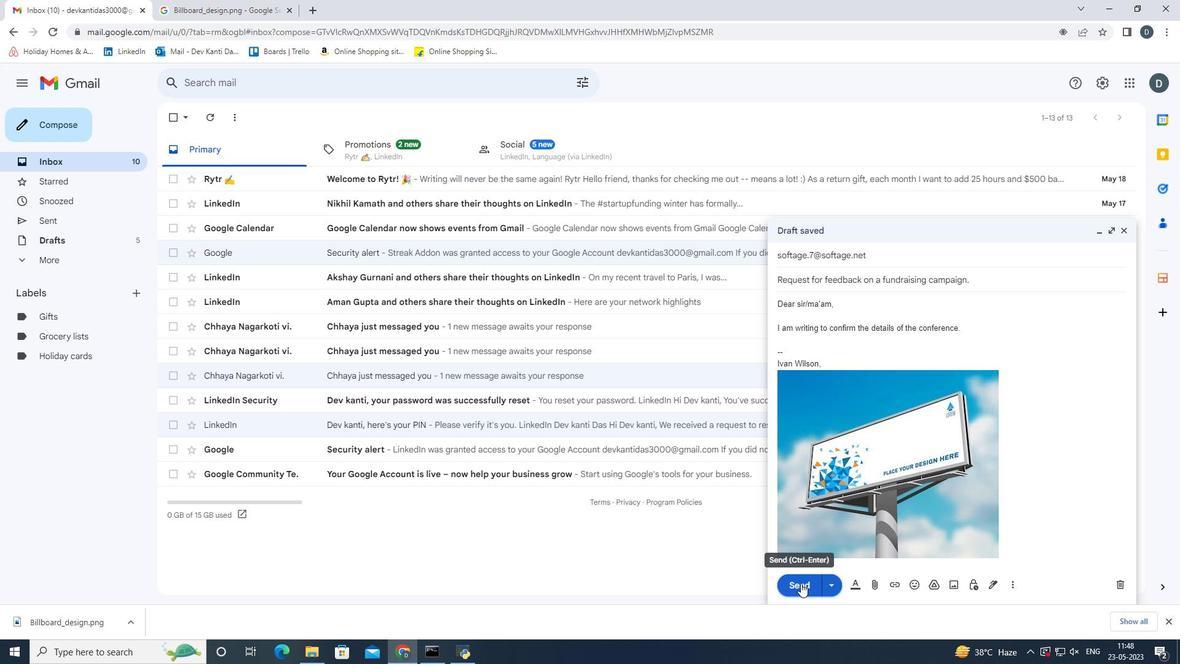 
Action: Mouse moved to (87, 217)
Screenshot: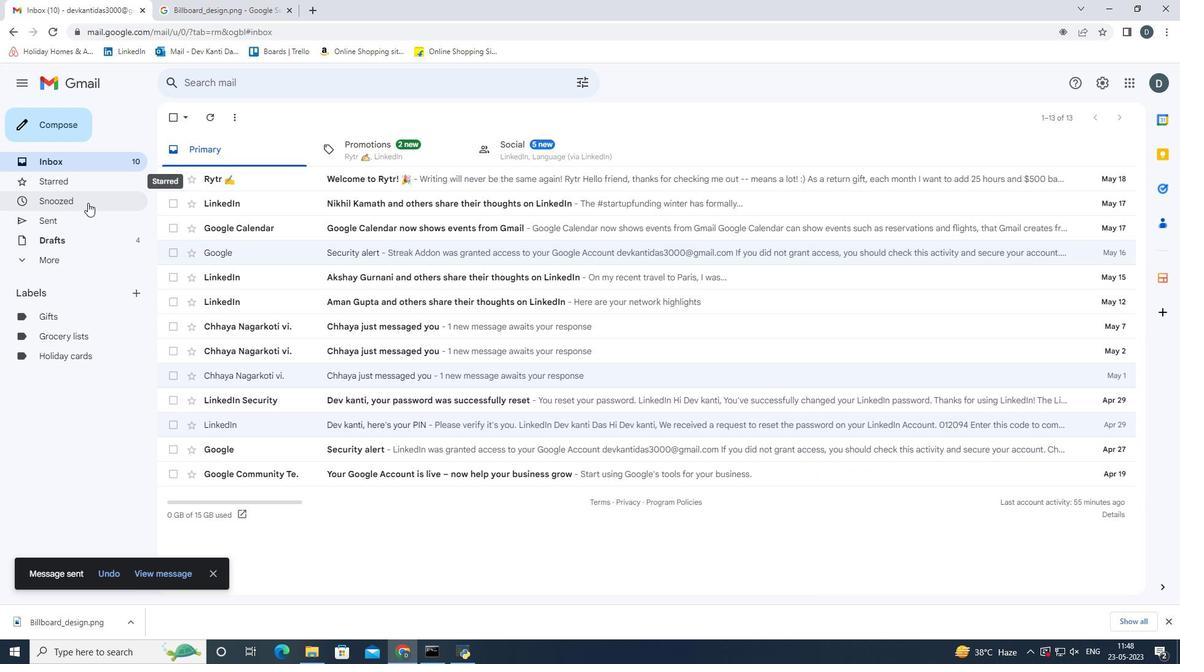 
Action: Mouse pressed left at (87, 217)
Screenshot: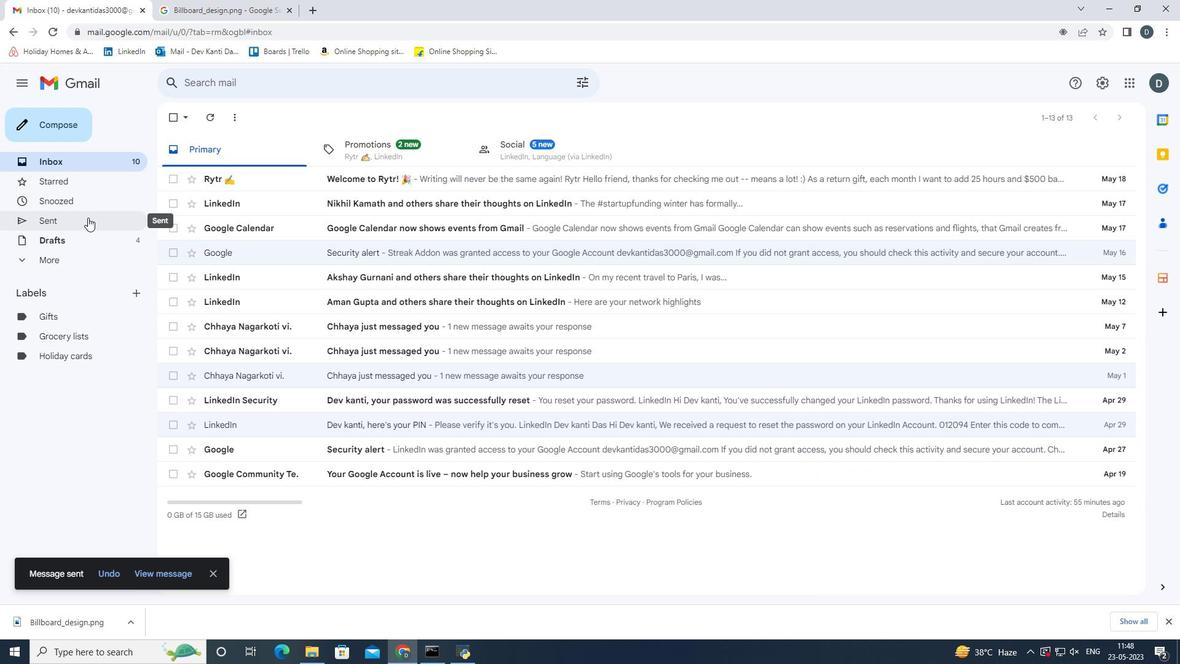 
Action: Mouse moved to (173, 182)
Screenshot: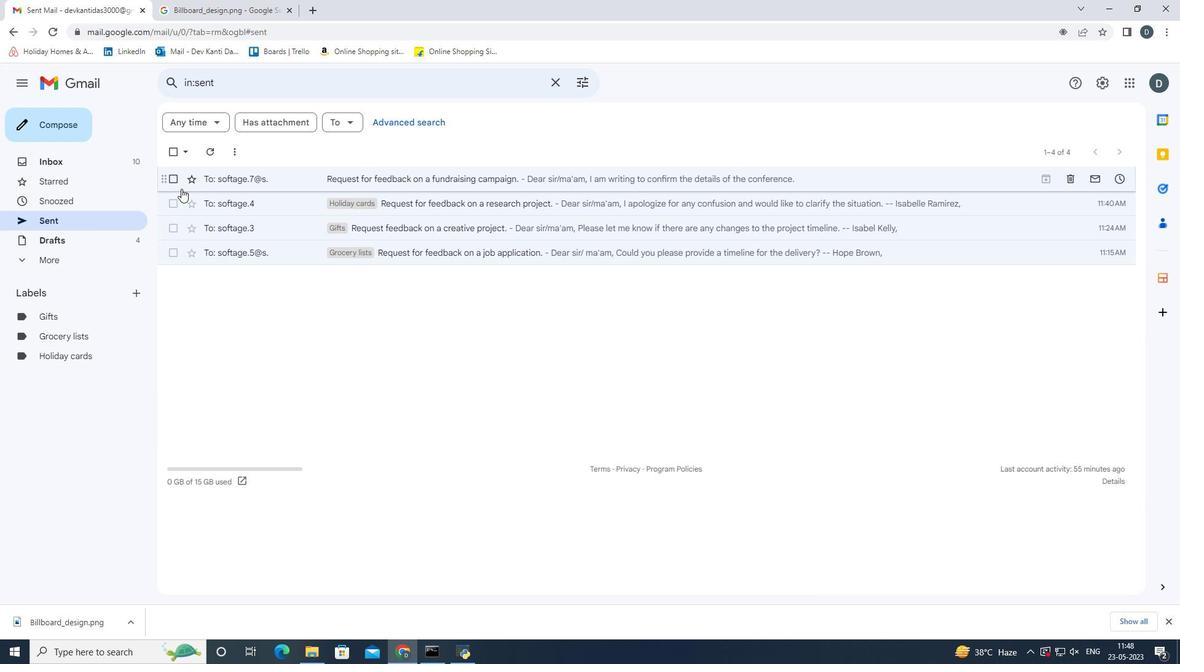 
Action: Mouse pressed left at (173, 182)
Screenshot: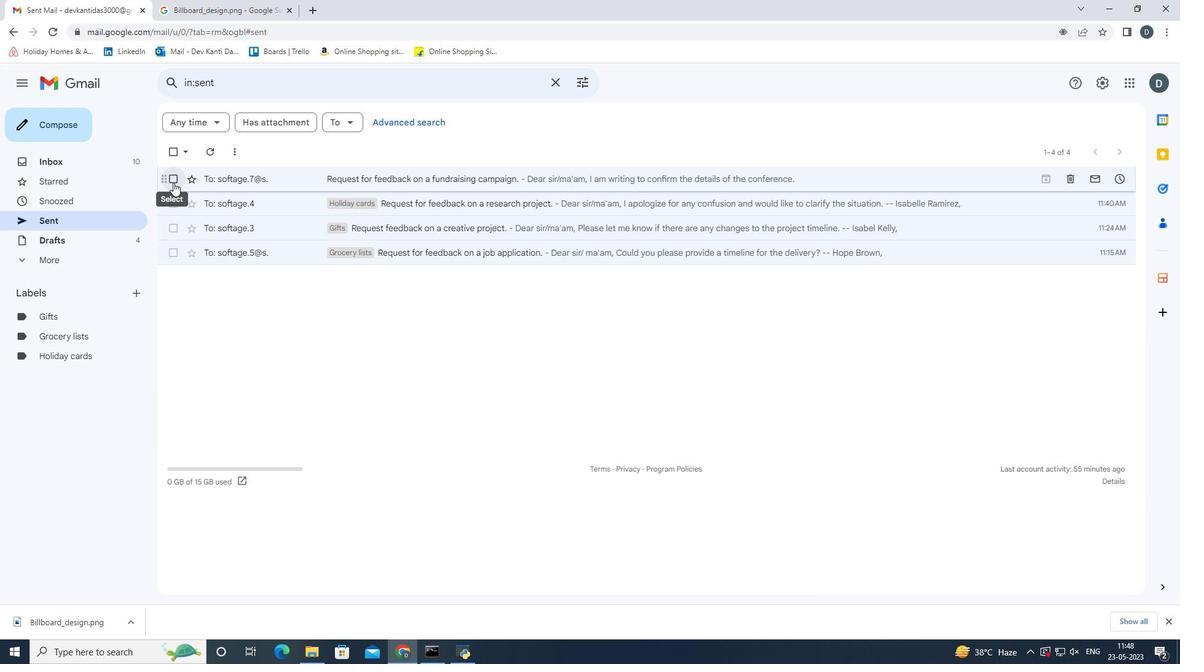 
Action: Mouse moved to (416, 143)
Screenshot: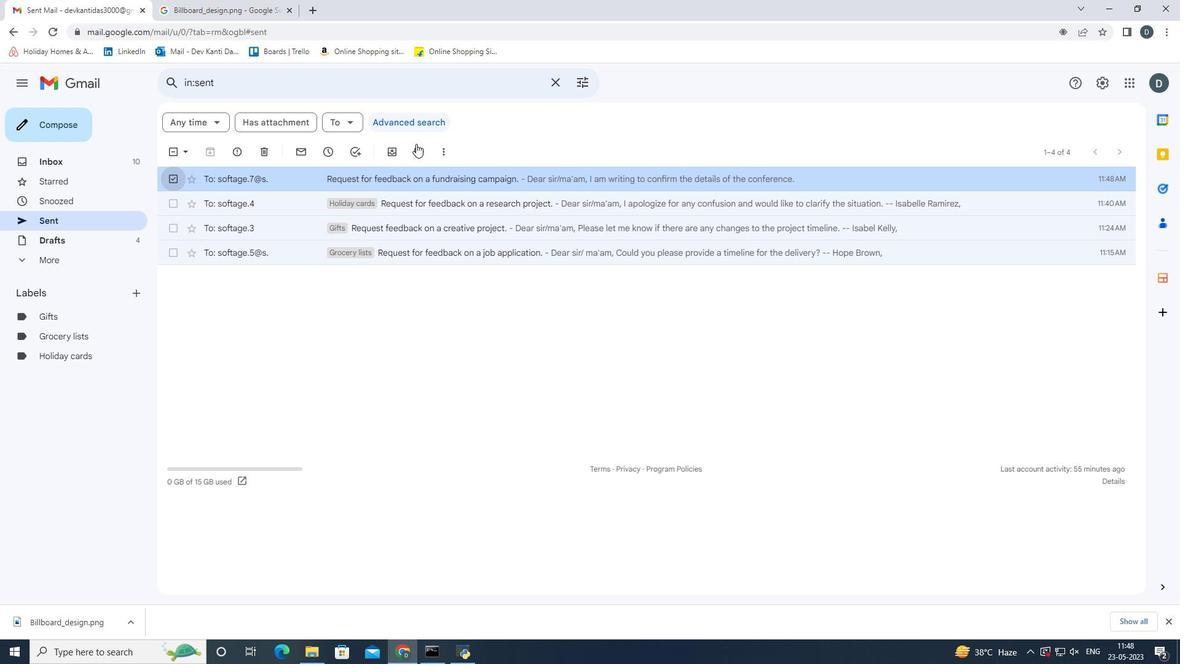 
Action: Mouse pressed left at (416, 143)
Screenshot: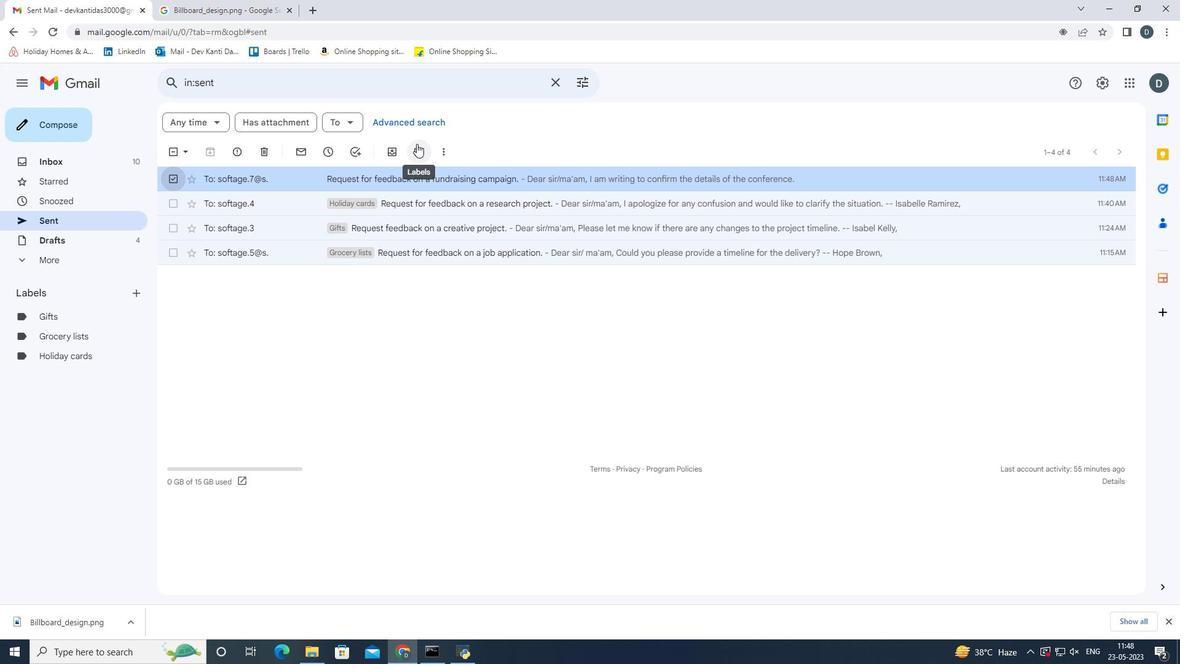 
Action: Mouse moved to (474, 364)
Screenshot: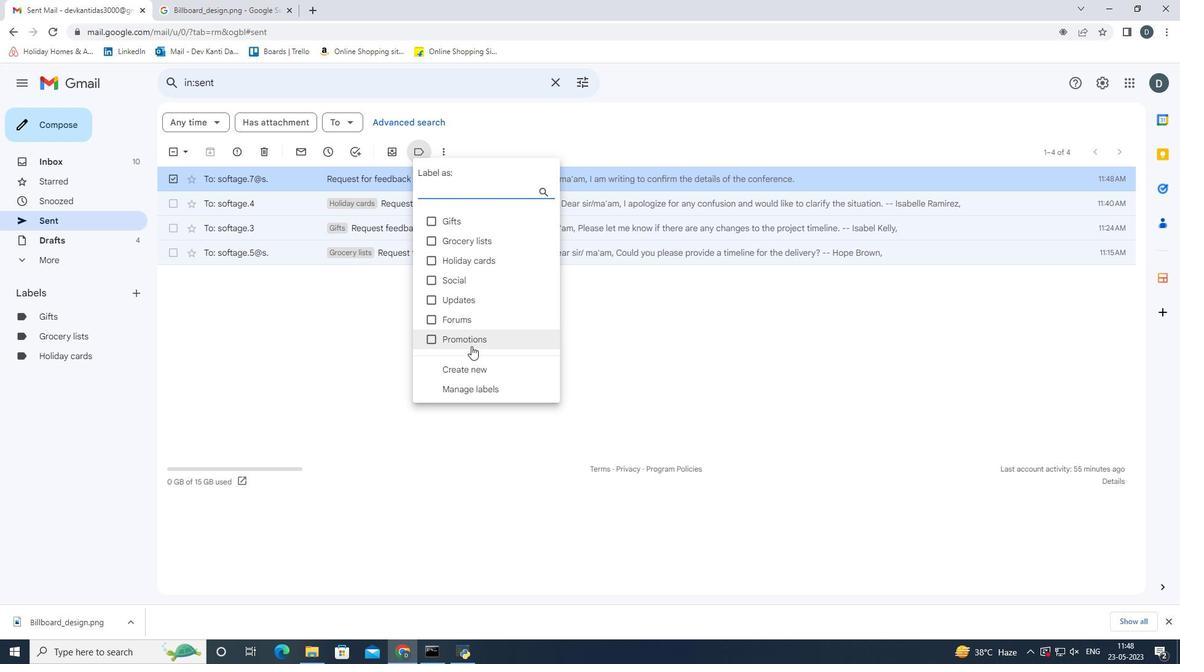 
Action: Mouse pressed left at (474, 364)
Screenshot: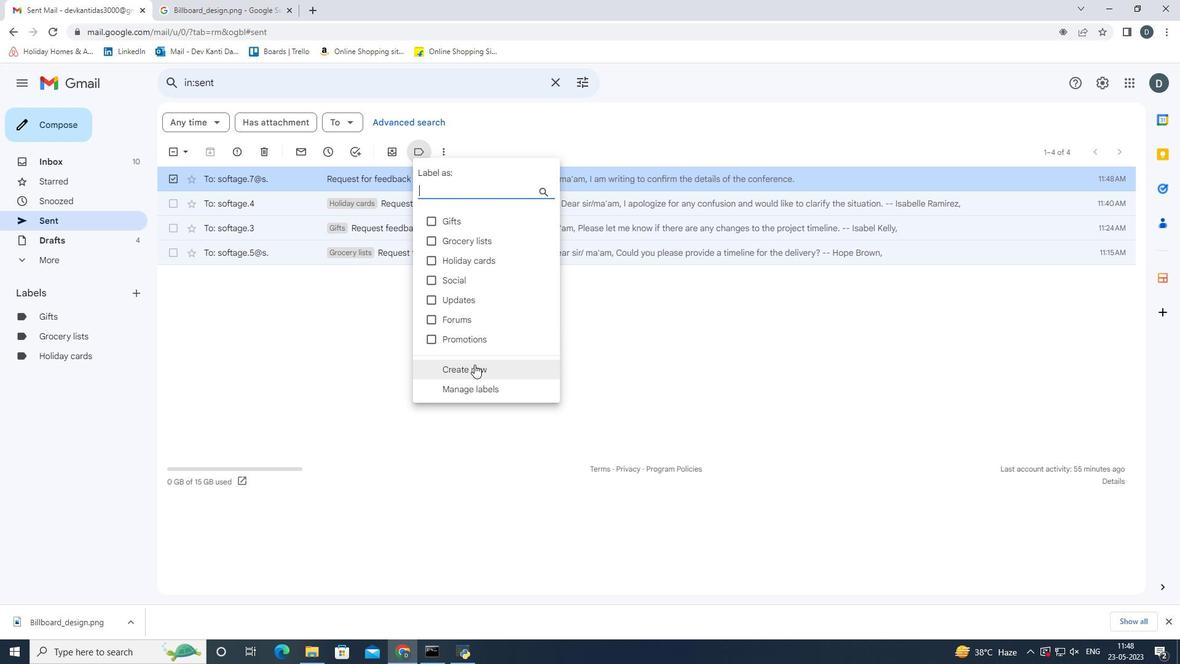 
Action: Mouse moved to (523, 295)
Screenshot: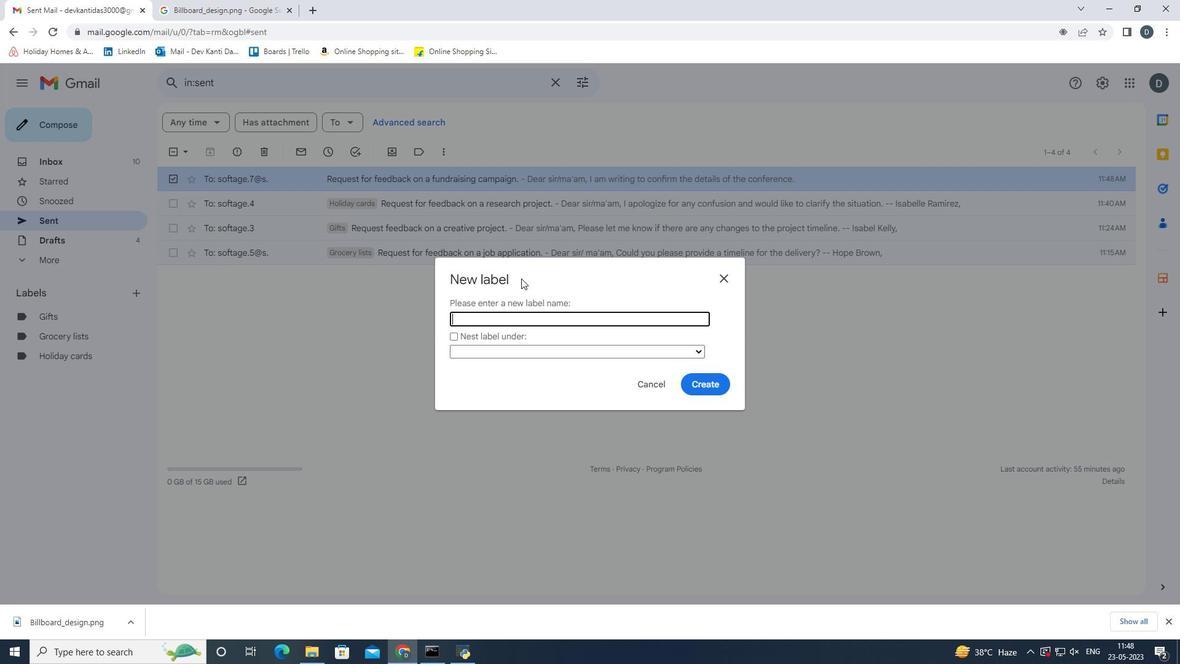 
Action: Key pressed <Key.shift><Key.shift>Thanksgiving<Key.space>recipes<Key.enter>
Screenshot: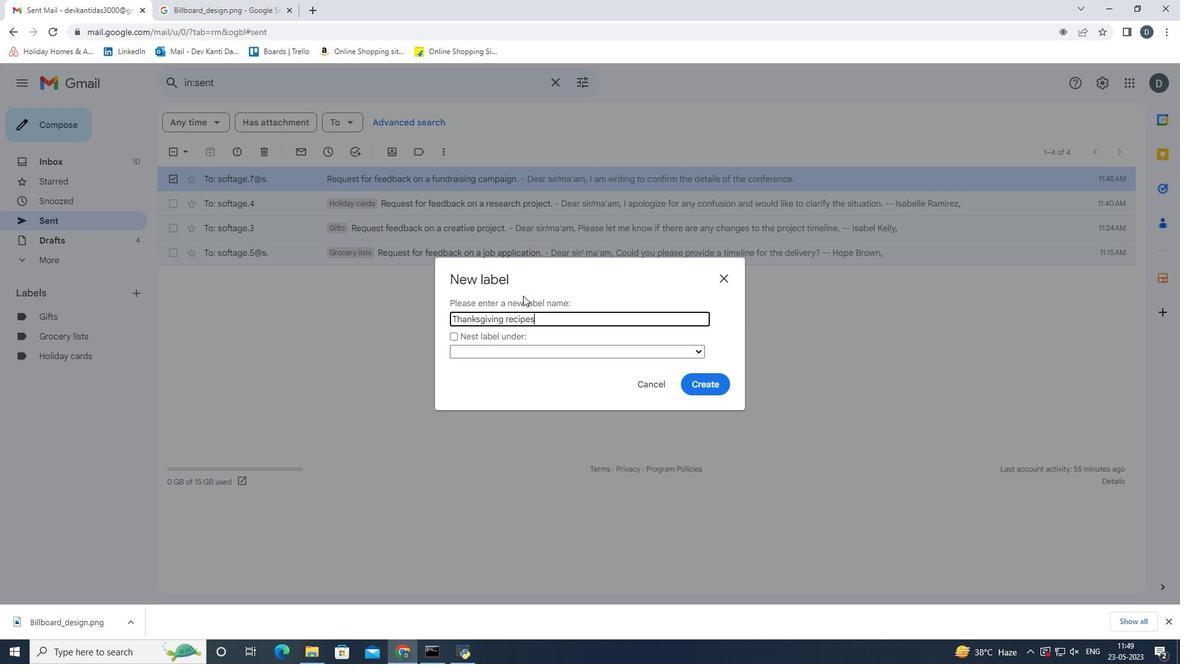 
Action: Mouse moved to (508, 178)
Screenshot: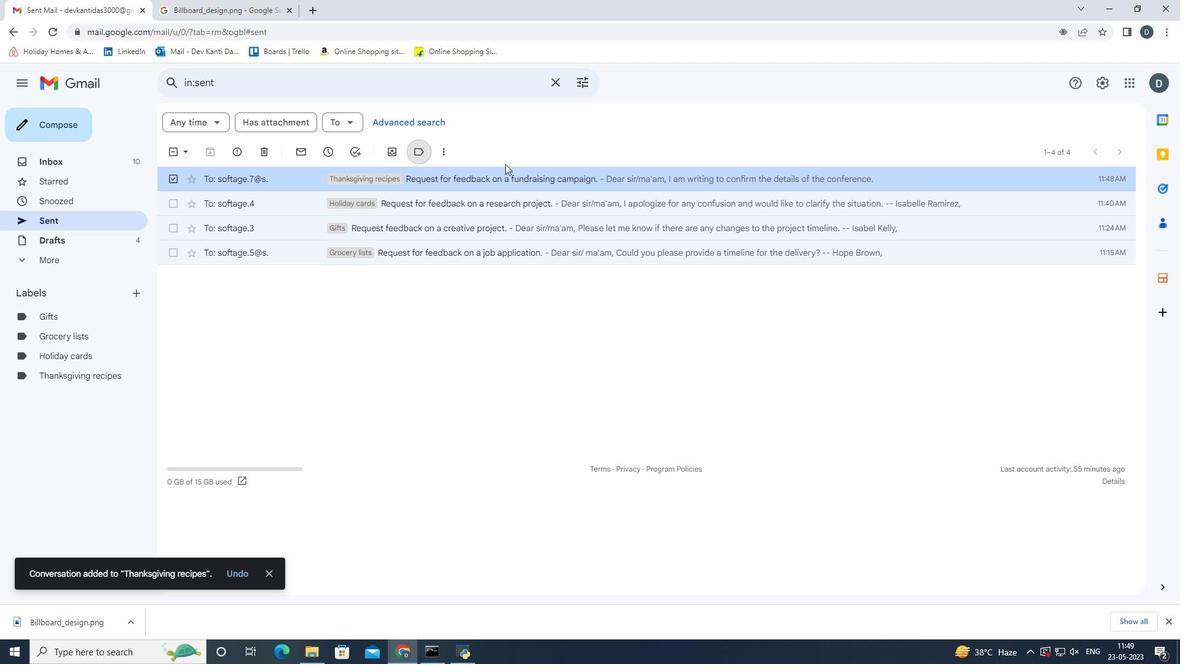 
Action: Mouse pressed left at (508, 178)
Screenshot: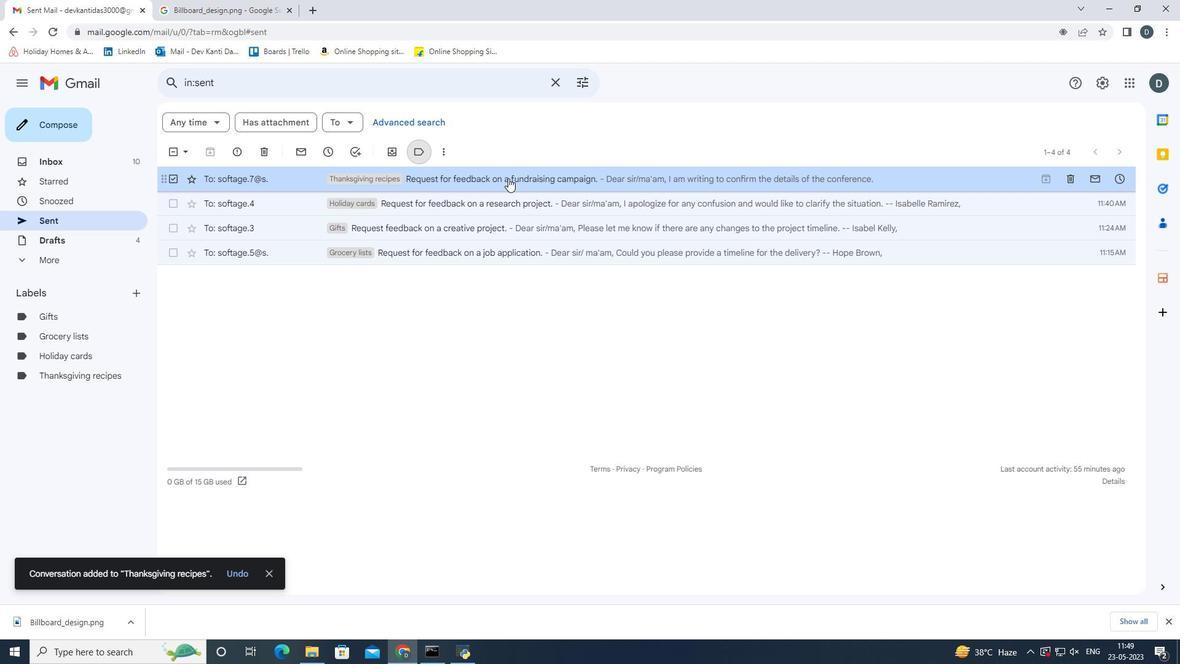 
Action: Mouse moved to (671, 386)
Screenshot: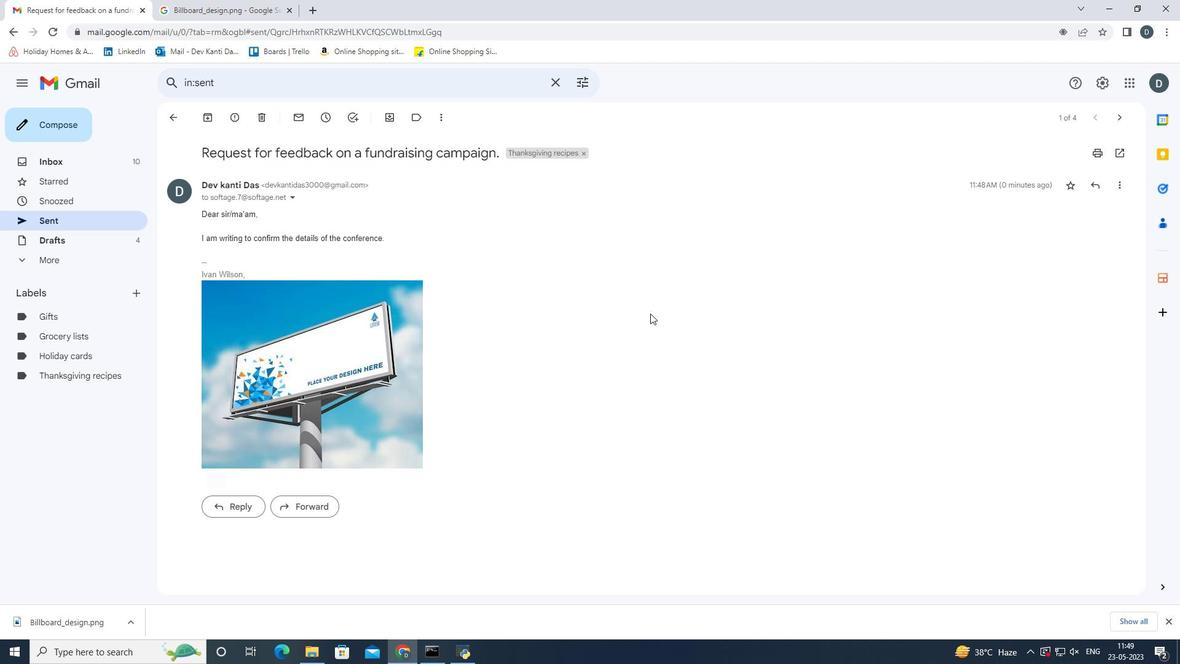 
